 Task: Find connections with filter location Zuénoula with filter topic #mentorshipwith filter profile language French with filter current company Parle Products Pvt. Ltd with filter school Xavier Institute Of Management and Entrepreneurship with filter industry Animal Feed Manufacturing with filter service category Wealth Management with filter keywords title IT Manager
Action: Mouse moved to (655, 112)
Screenshot: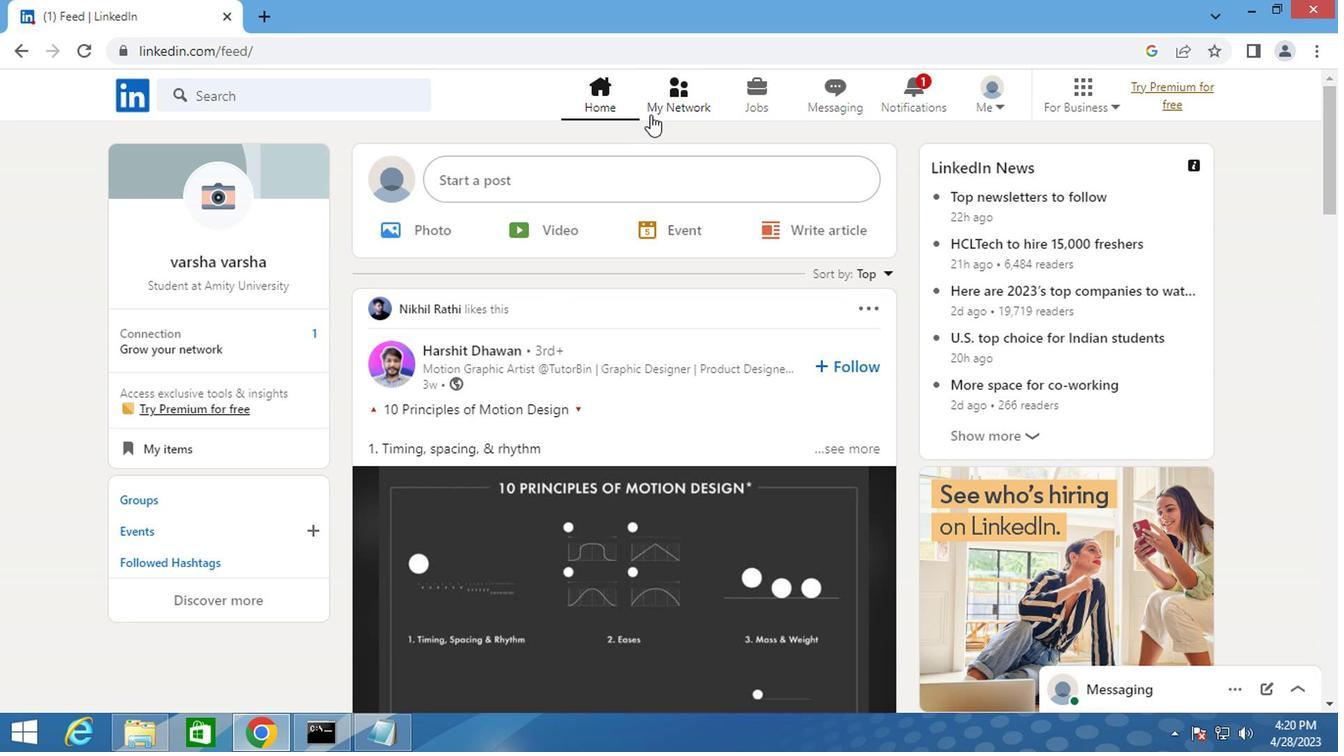 
Action: Mouse pressed left at (655, 112)
Screenshot: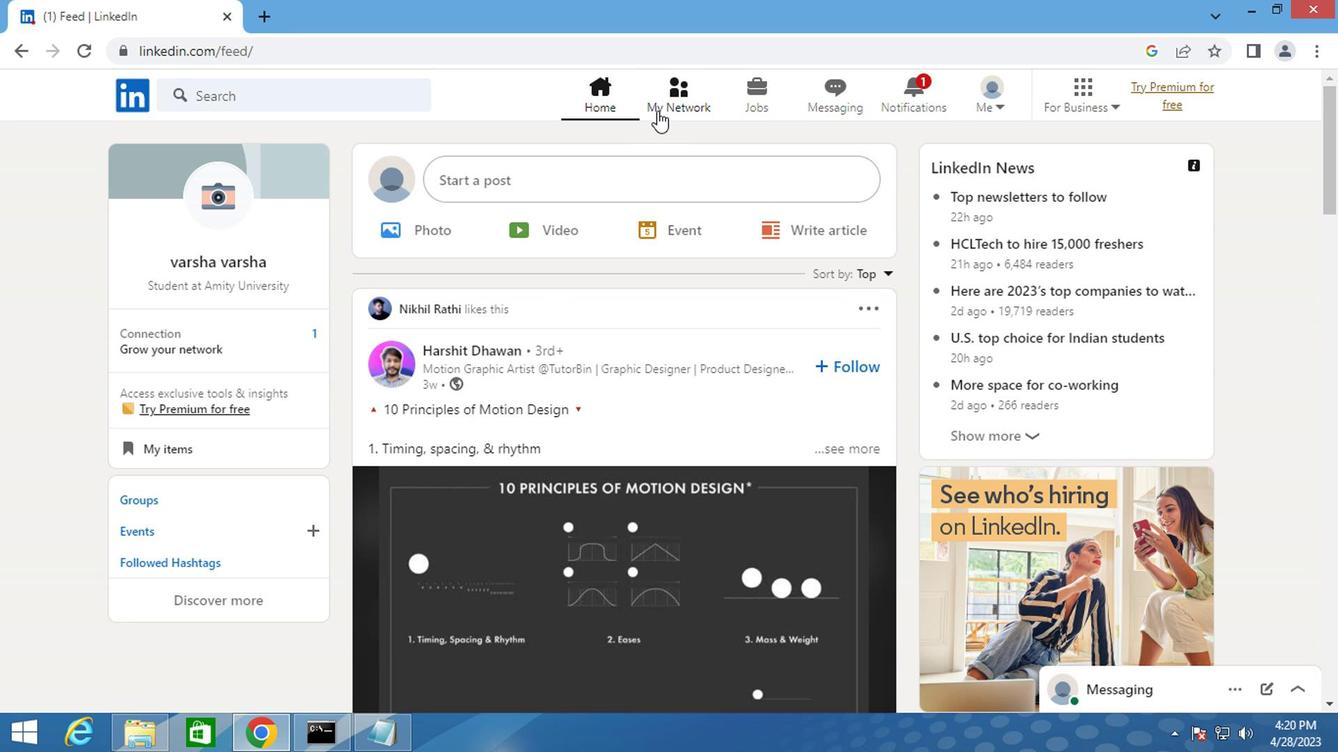 
Action: Mouse moved to (240, 199)
Screenshot: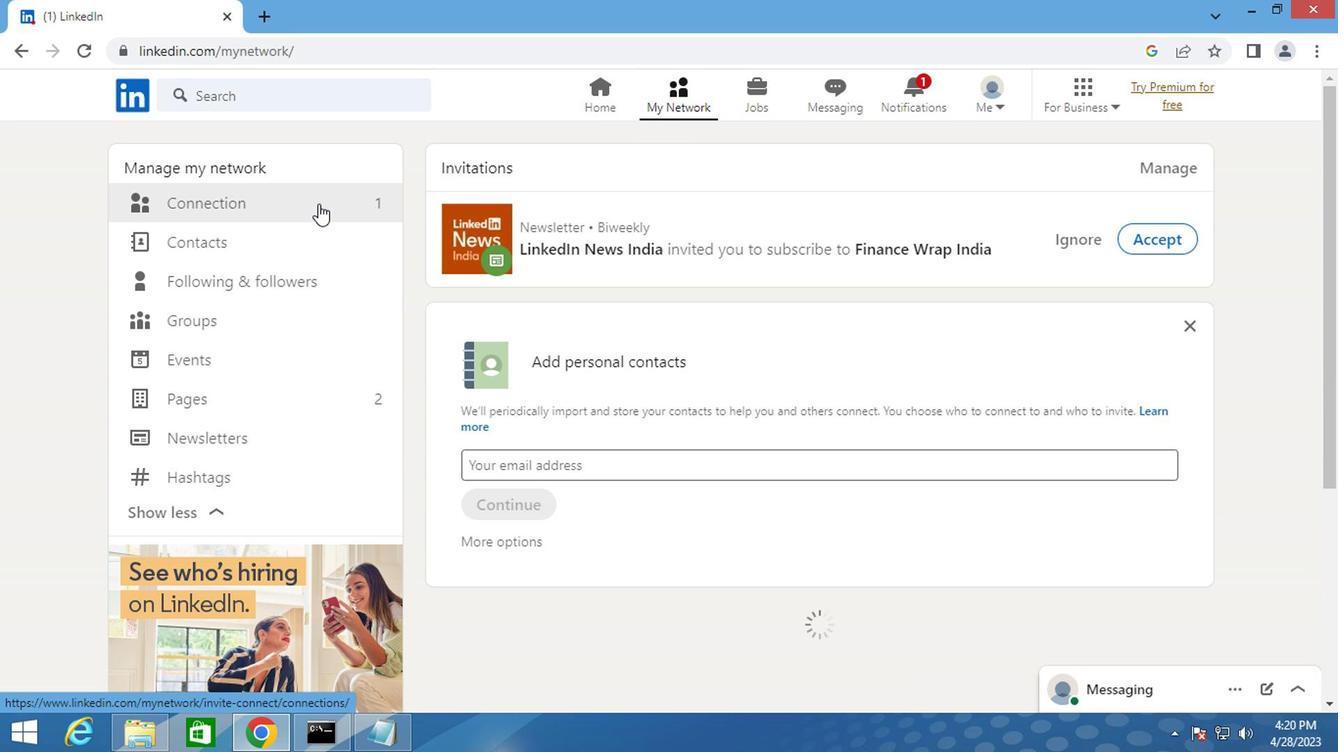 
Action: Mouse pressed left at (240, 199)
Screenshot: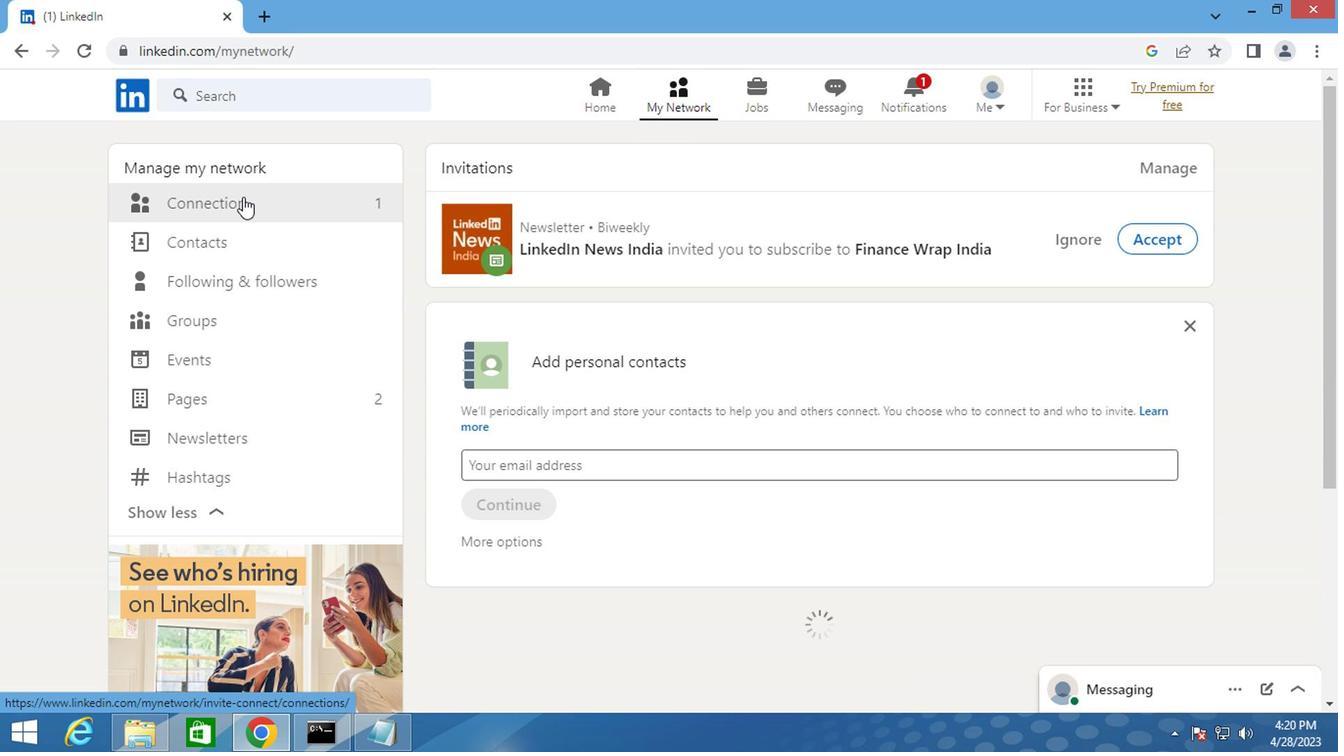 
Action: Mouse moved to (844, 208)
Screenshot: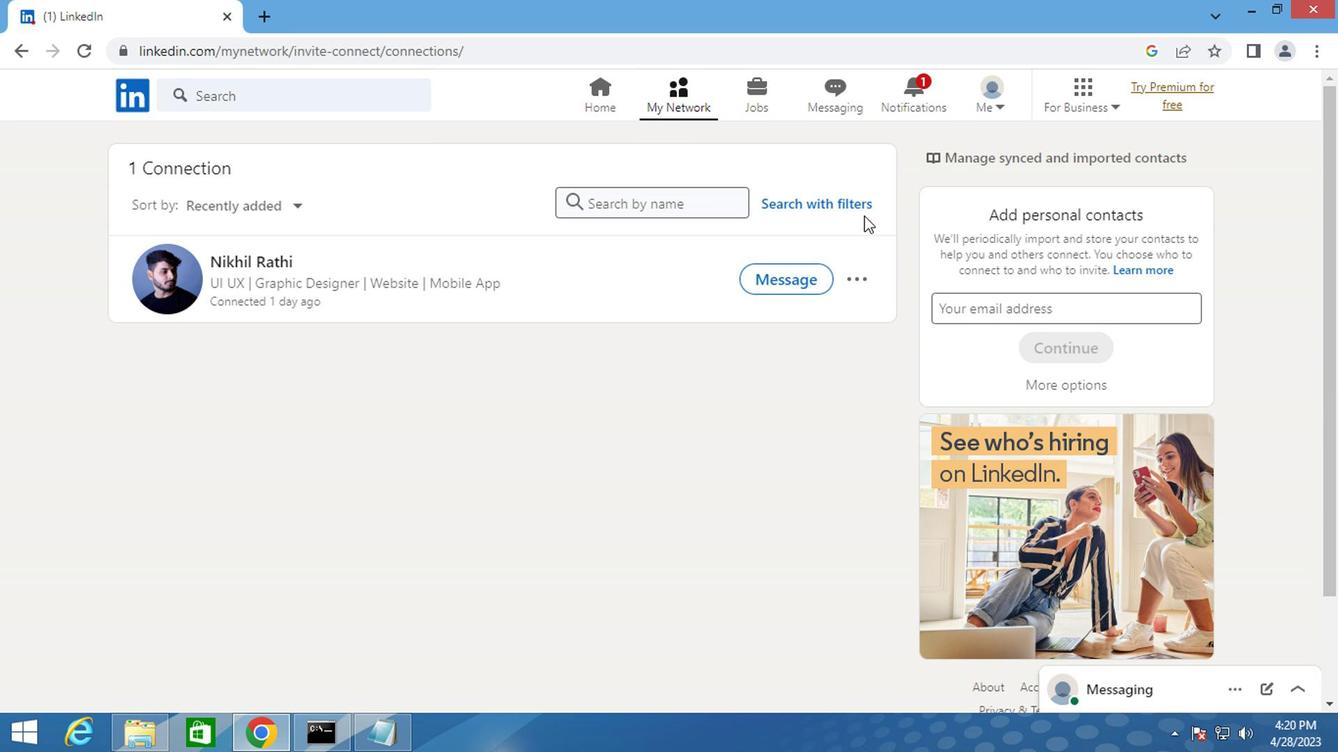 
Action: Mouse pressed left at (844, 208)
Screenshot: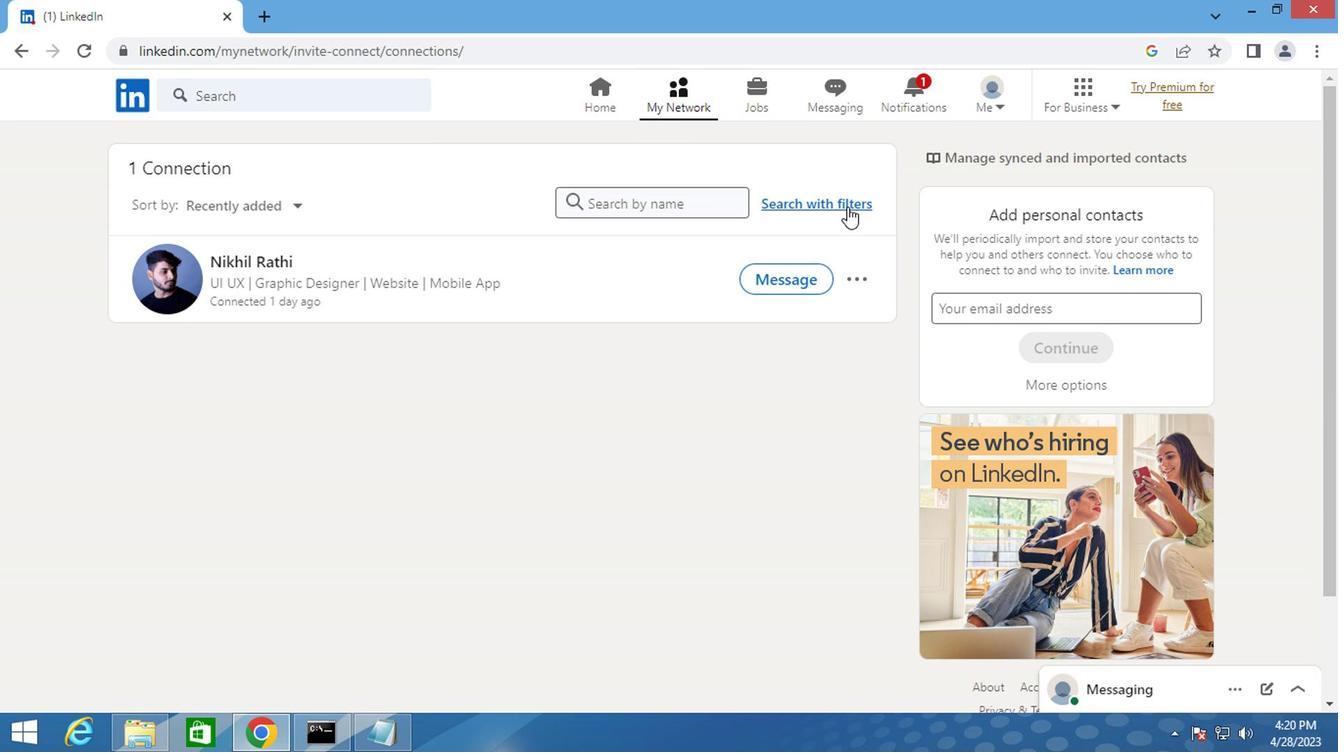 
Action: Mouse moved to (715, 157)
Screenshot: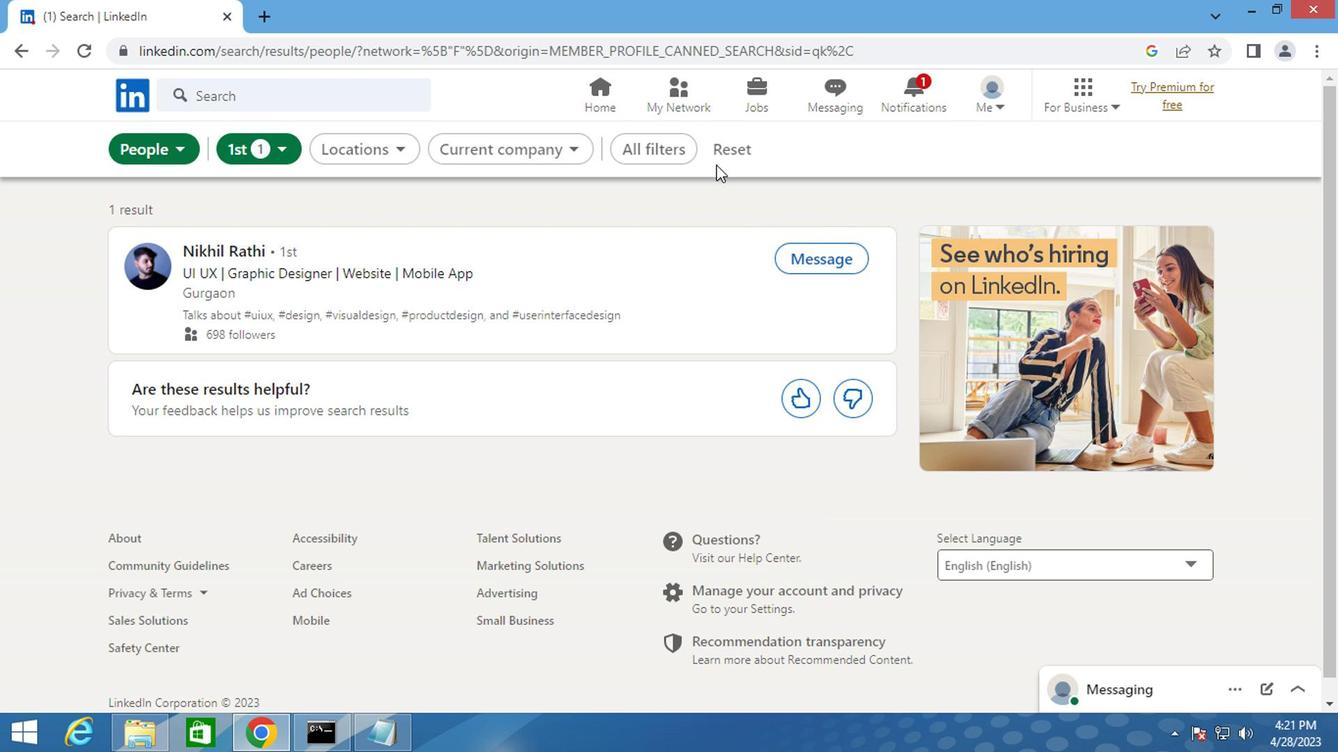 
Action: Mouse pressed left at (715, 157)
Screenshot: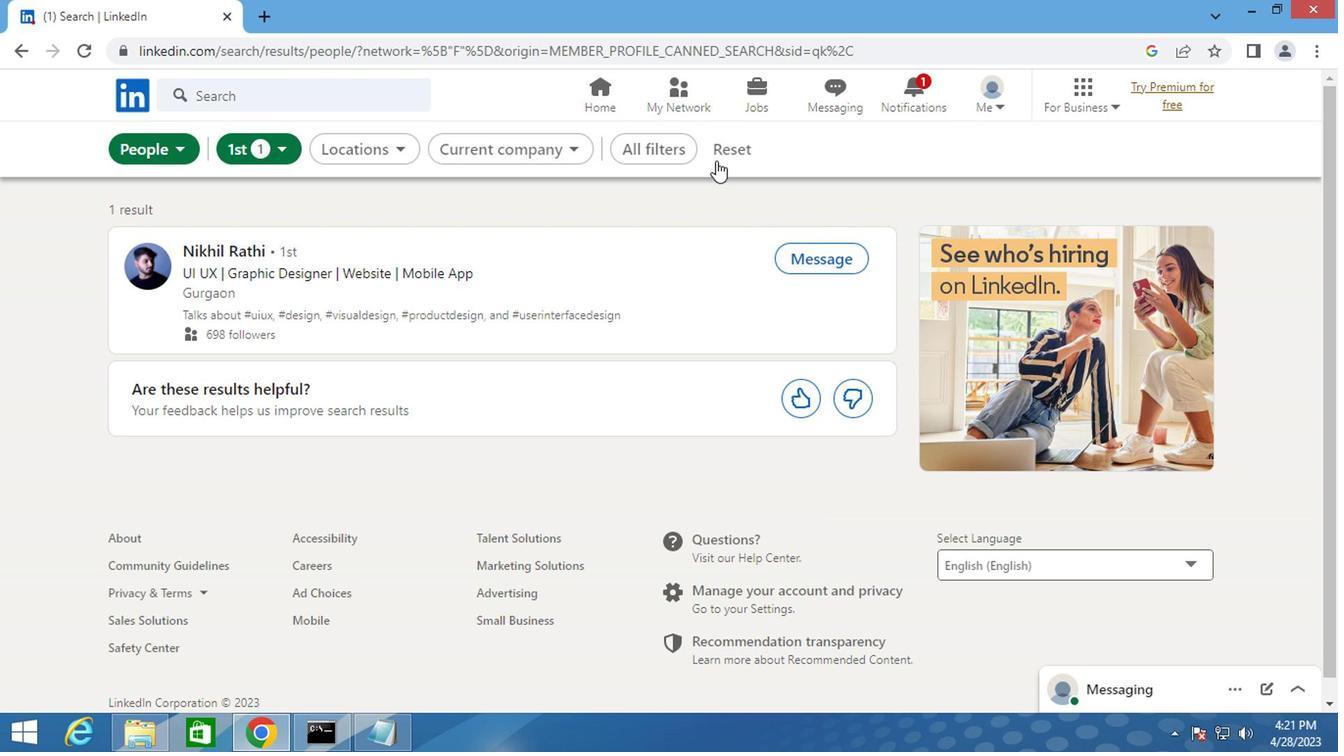 
Action: Mouse moved to (701, 159)
Screenshot: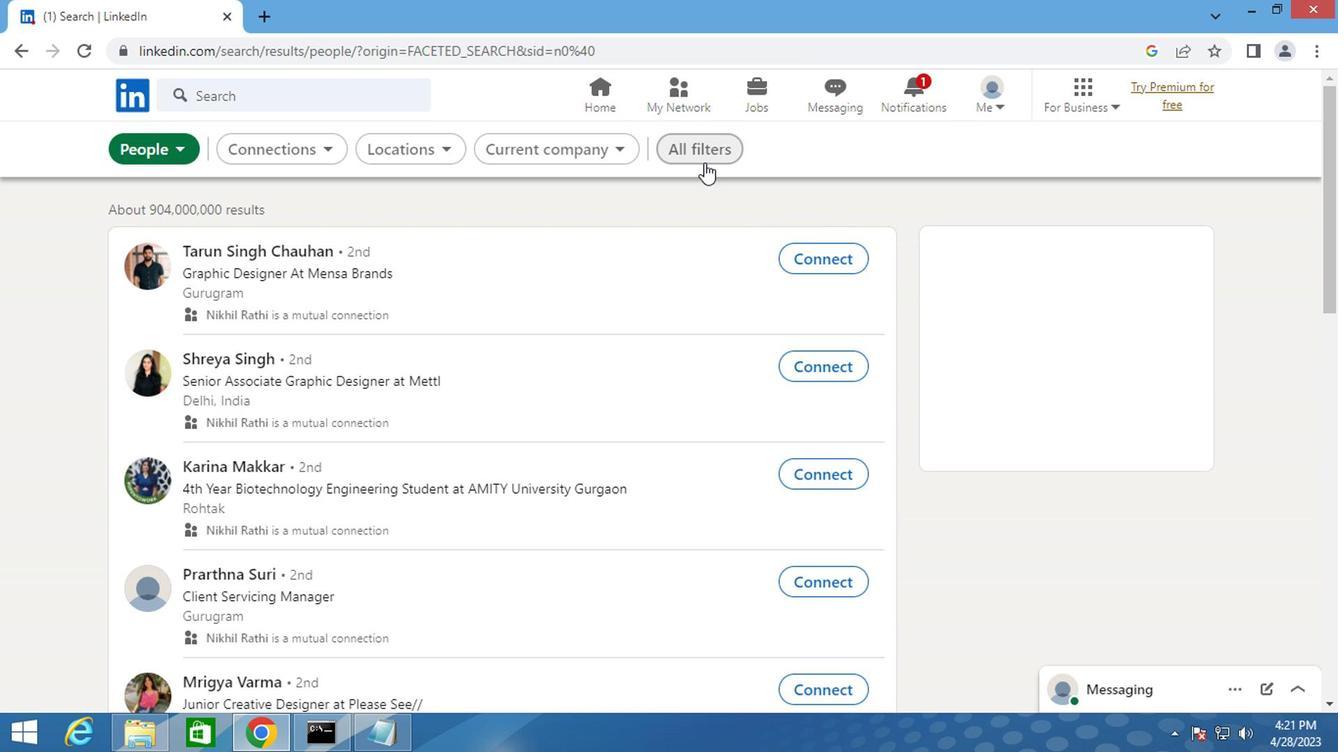 
Action: Mouse pressed left at (701, 159)
Screenshot: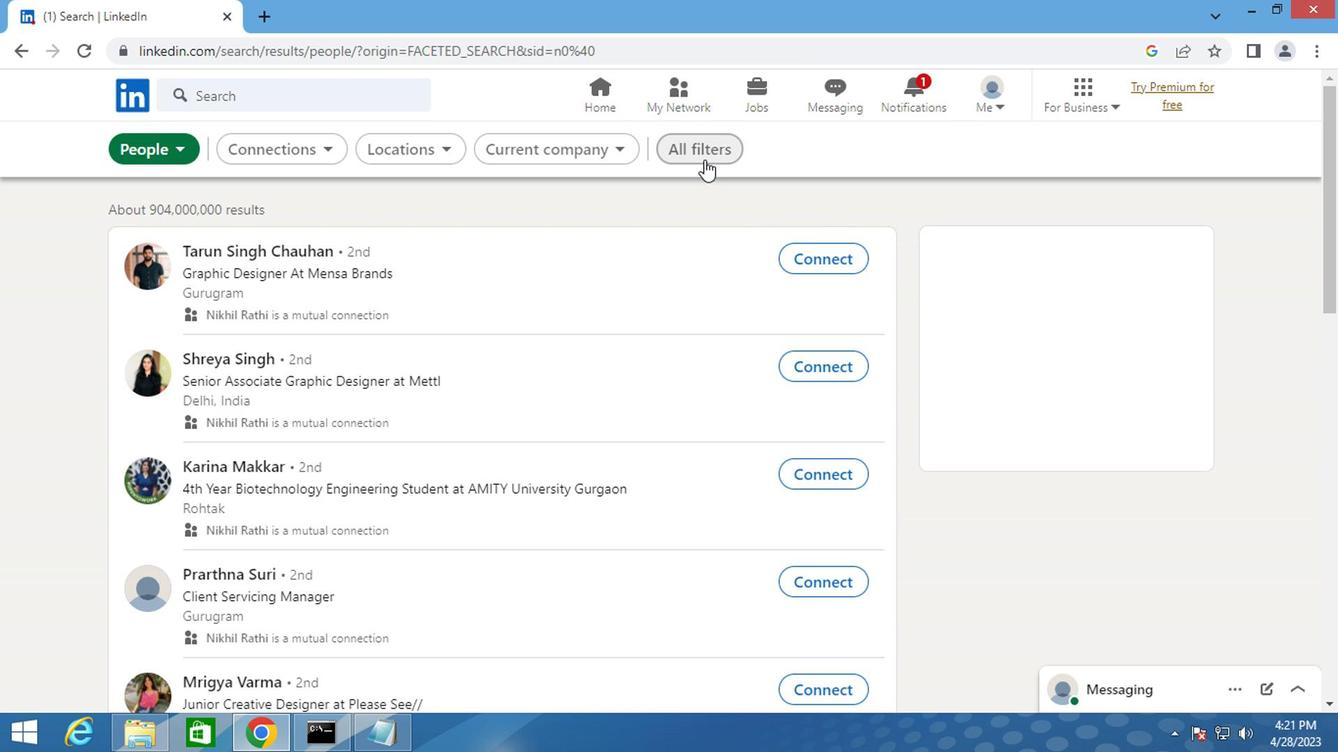 
Action: Mouse moved to (905, 310)
Screenshot: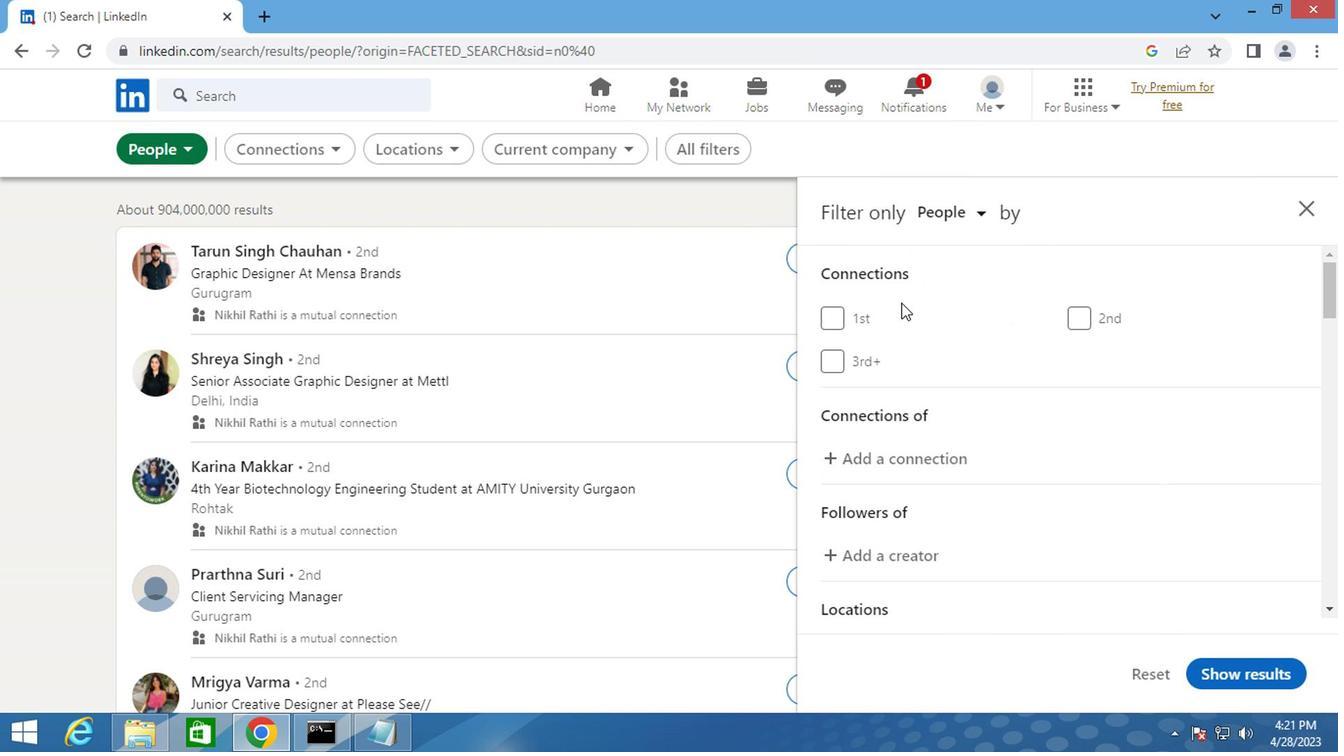 
Action: Mouse scrolled (905, 309) with delta (0, -1)
Screenshot: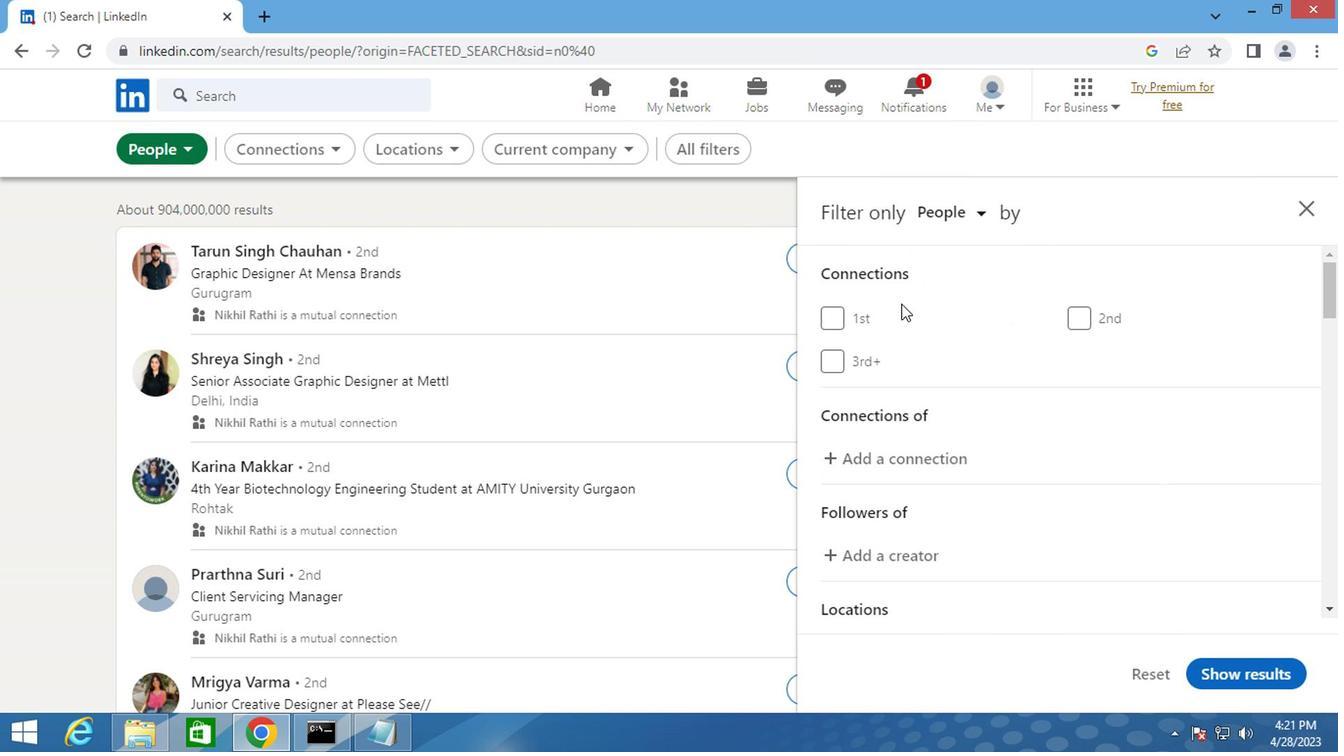 
Action: Mouse moved to (908, 315)
Screenshot: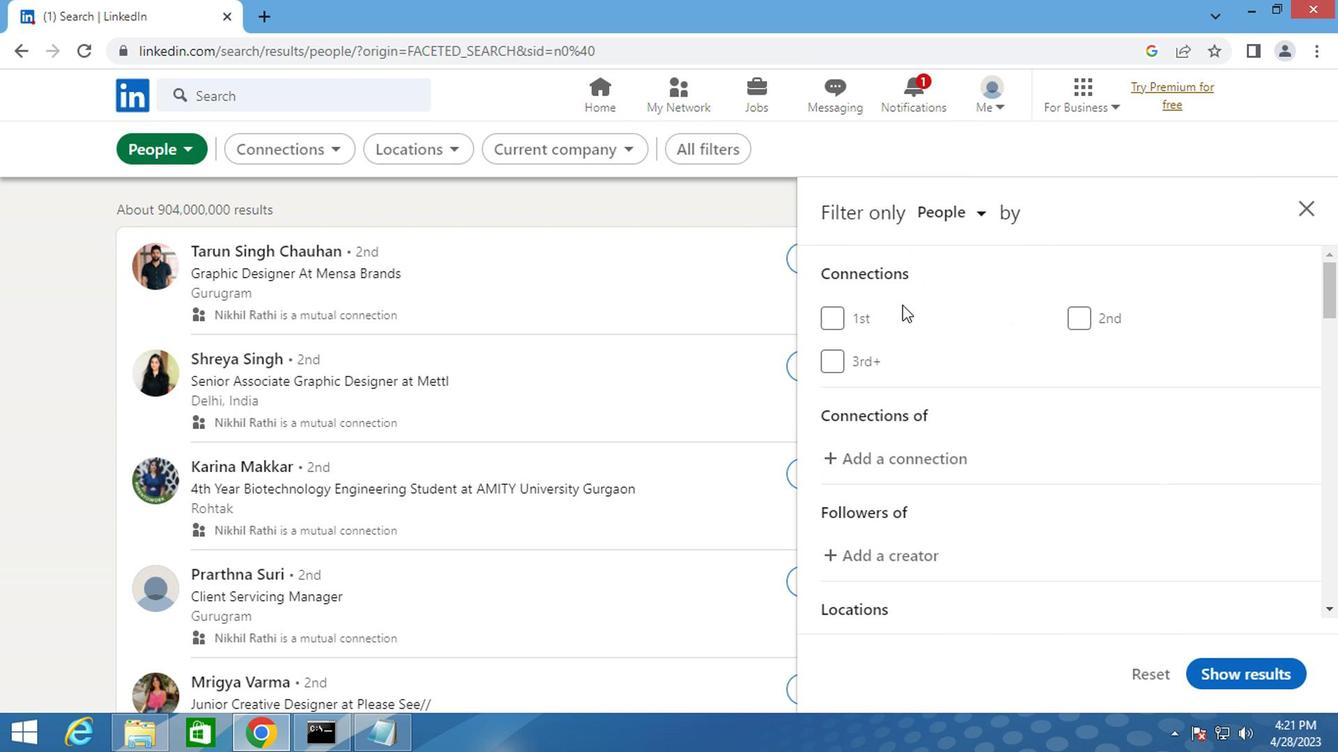 
Action: Mouse scrolled (908, 314) with delta (0, -1)
Screenshot: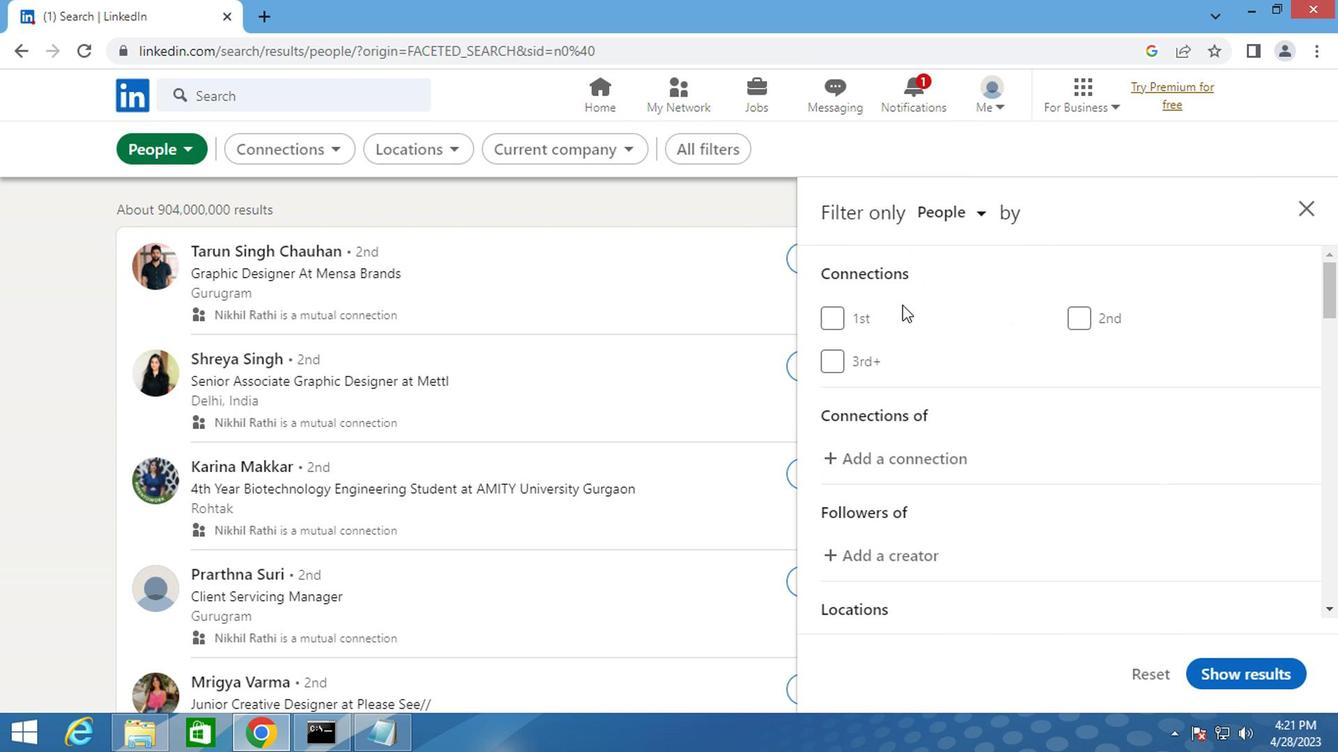 
Action: Mouse moved to (908, 315)
Screenshot: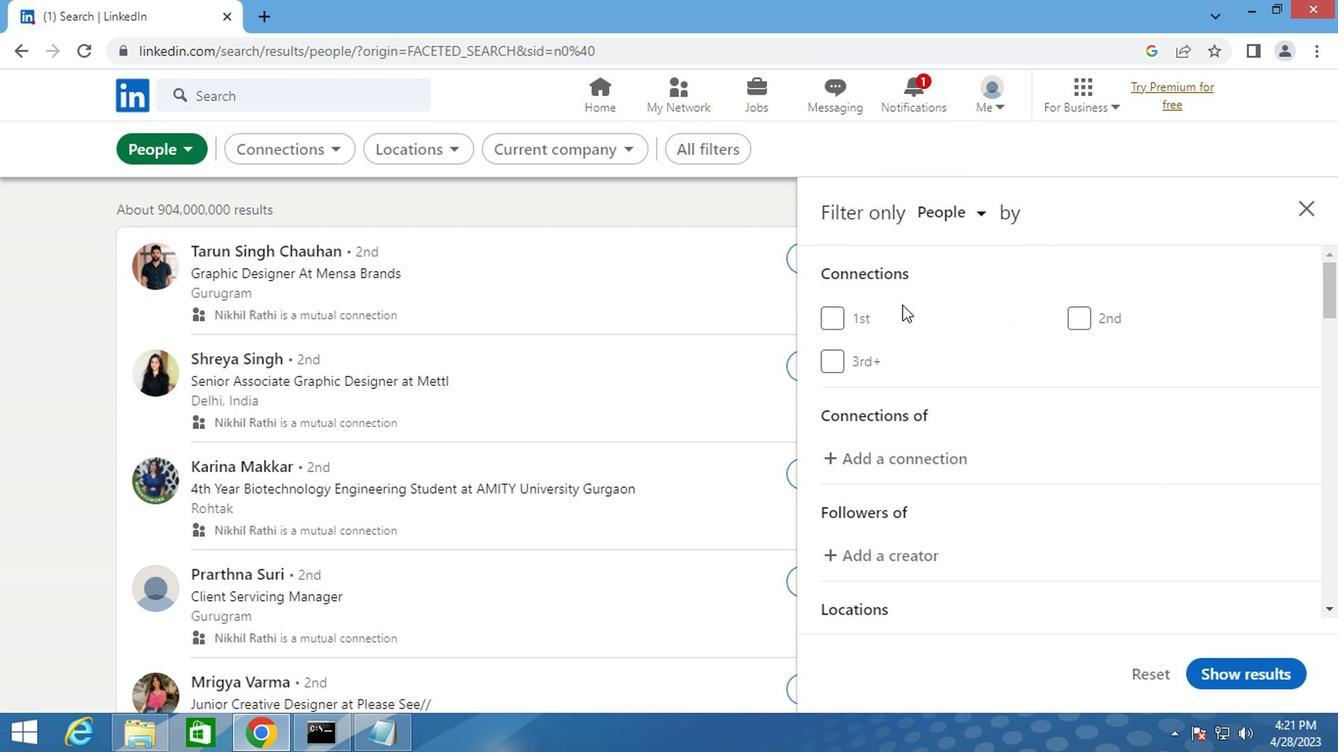 
Action: Mouse scrolled (908, 314) with delta (0, -1)
Screenshot: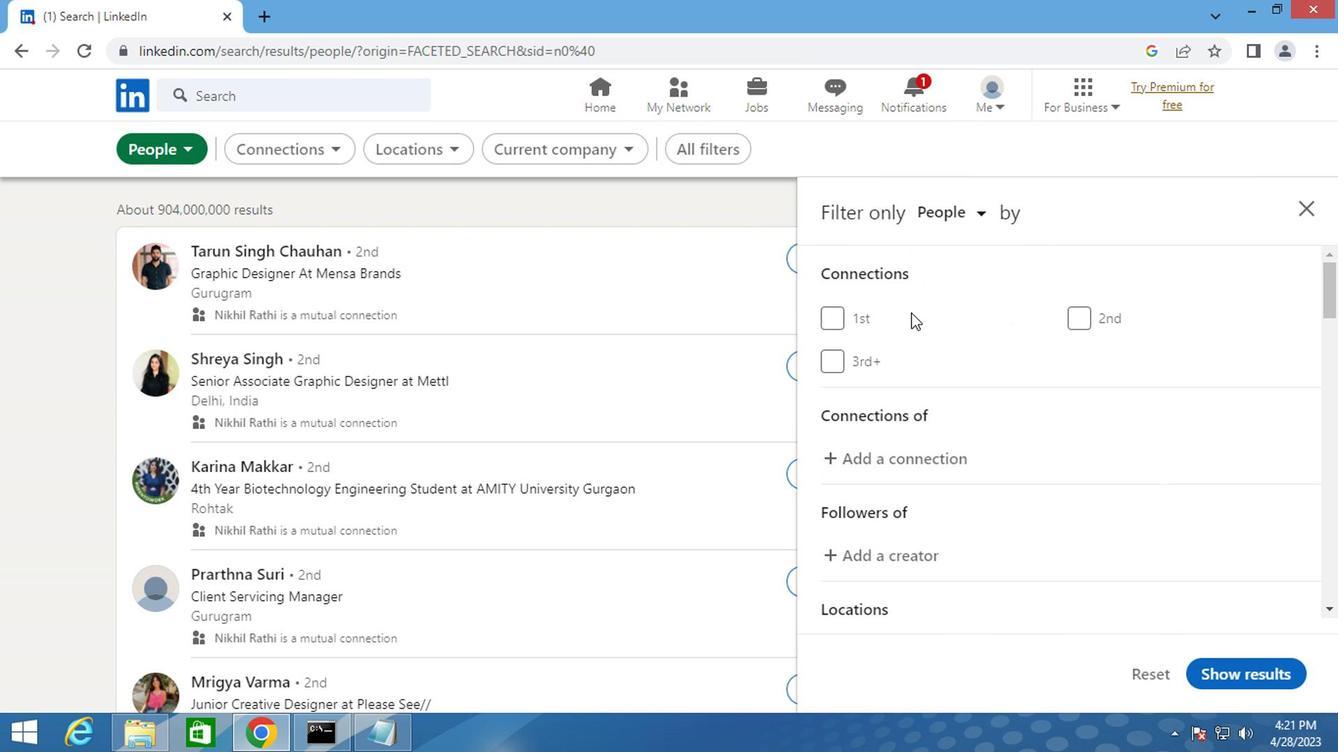 
Action: Mouse moved to (1113, 448)
Screenshot: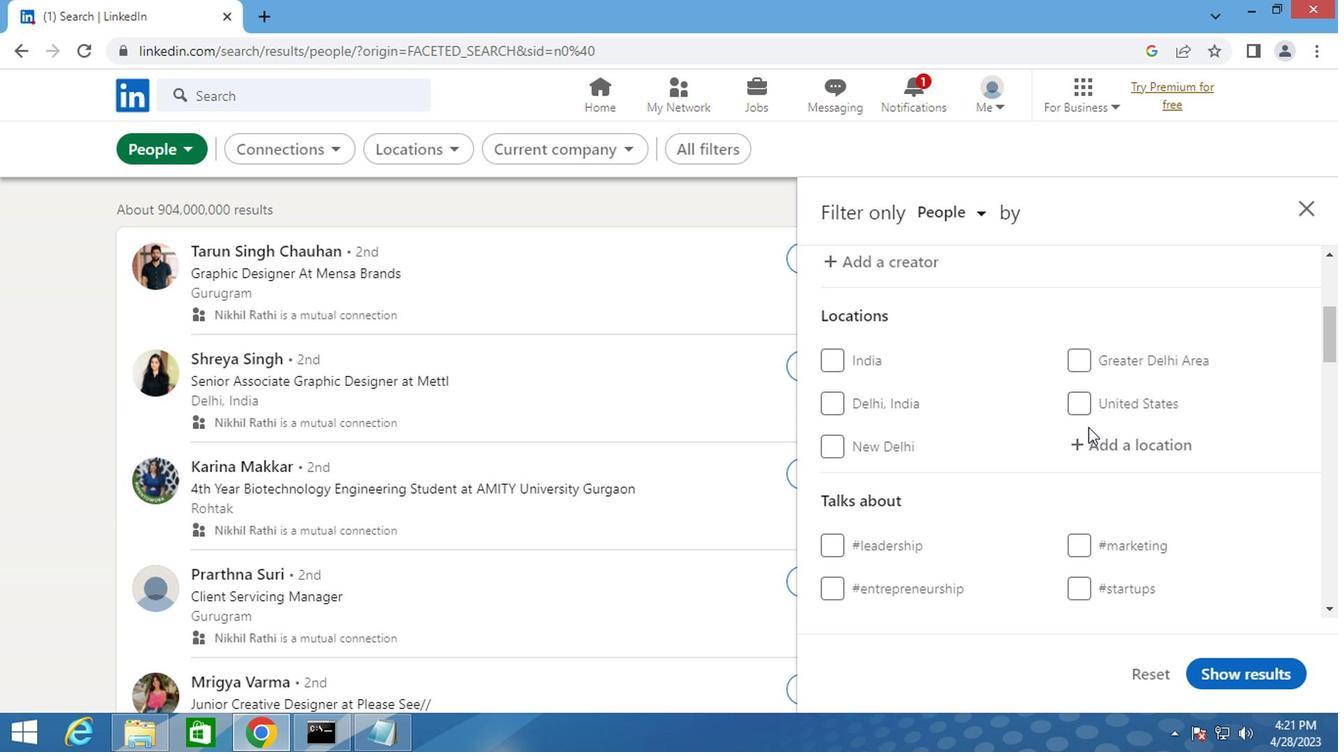 
Action: Mouse pressed left at (1113, 448)
Screenshot: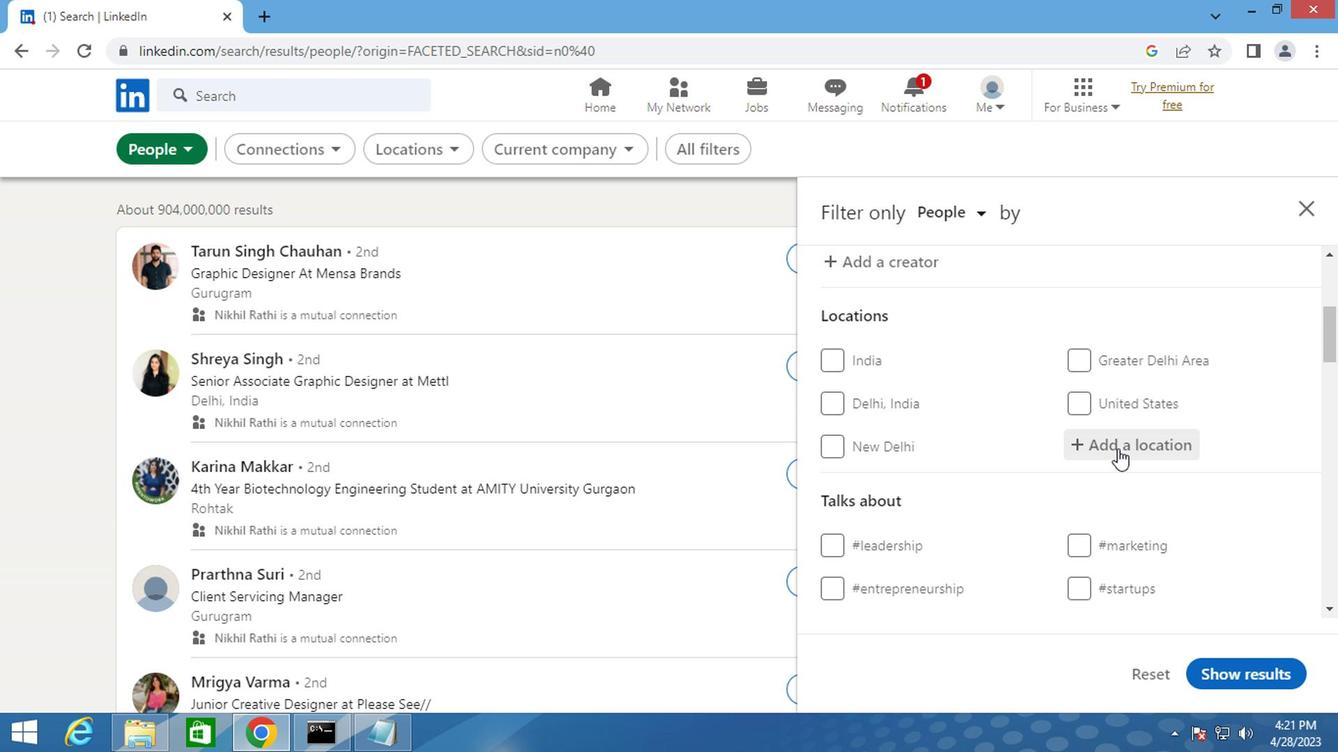 
Action: Key pressed <Key.shift>ZUENOULA
Screenshot: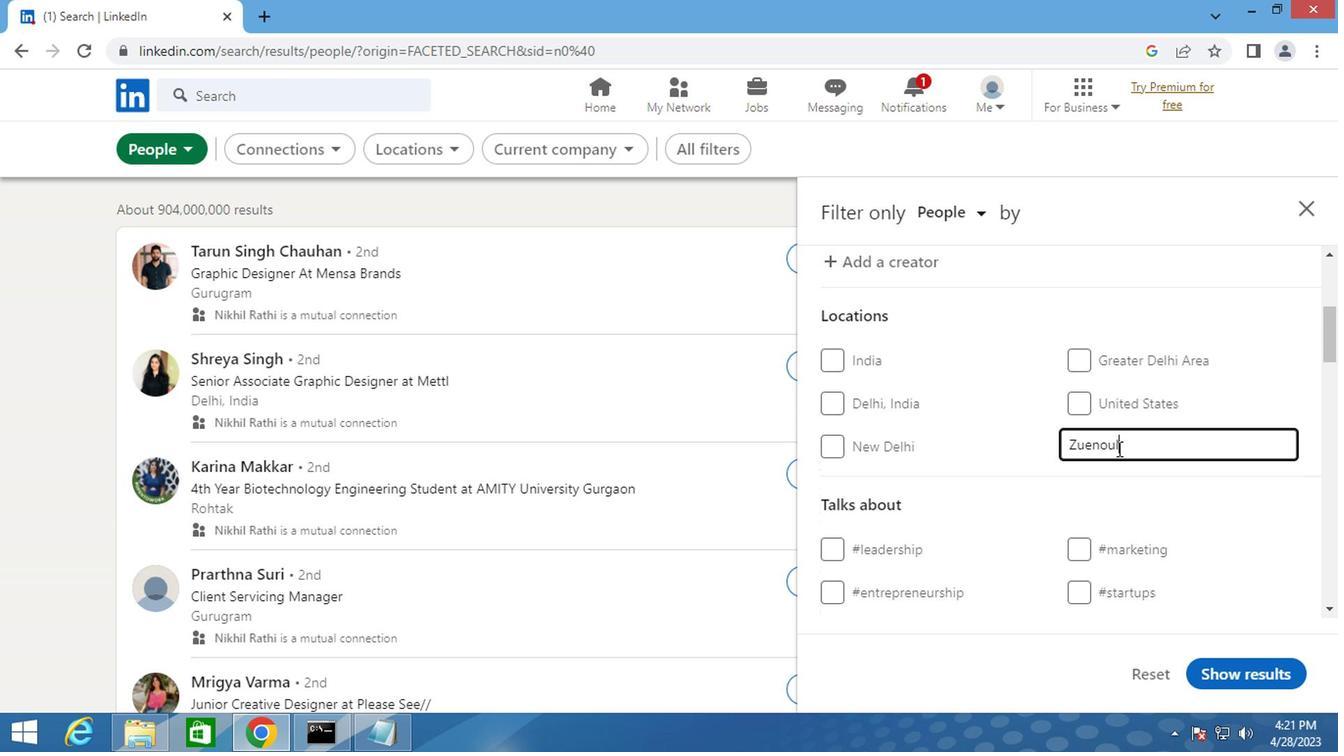 
Action: Mouse moved to (1057, 447)
Screenshot: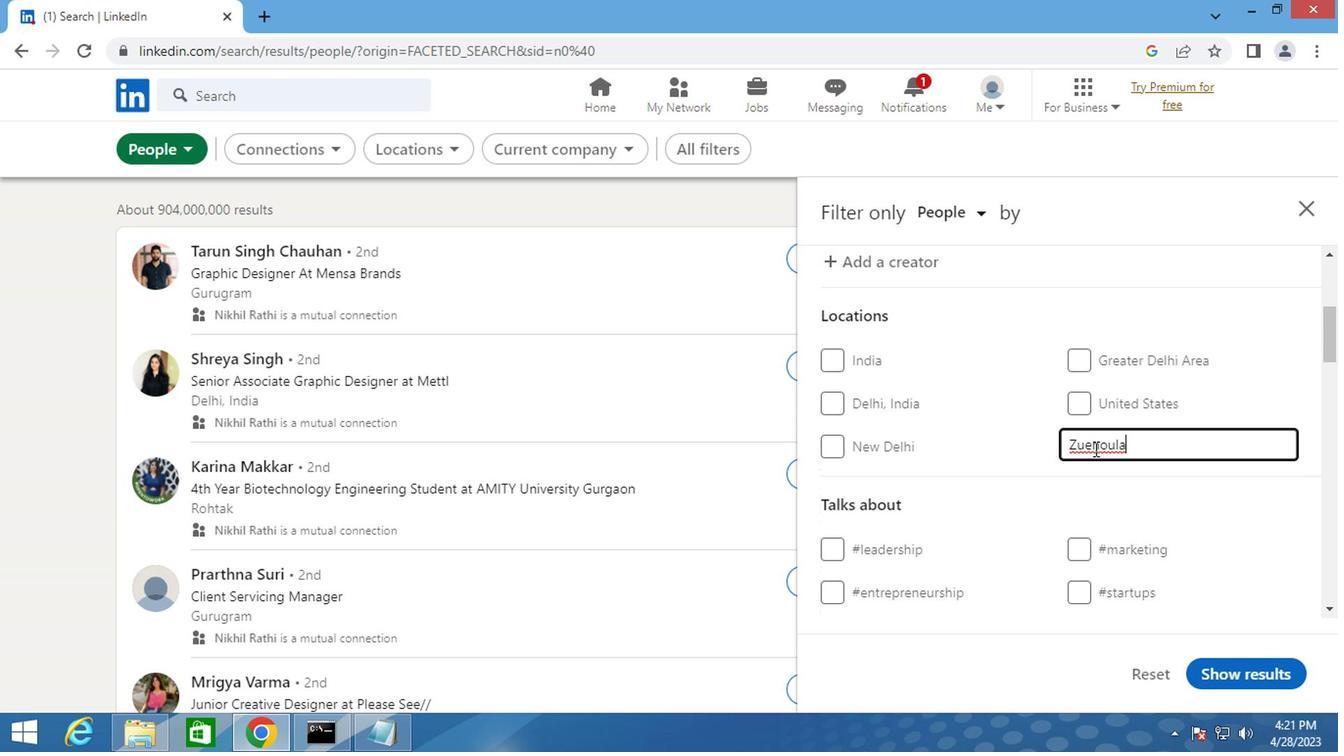 
Action: Mouse scrolled (1057, 446) with delta (0, -1)
Screenshot: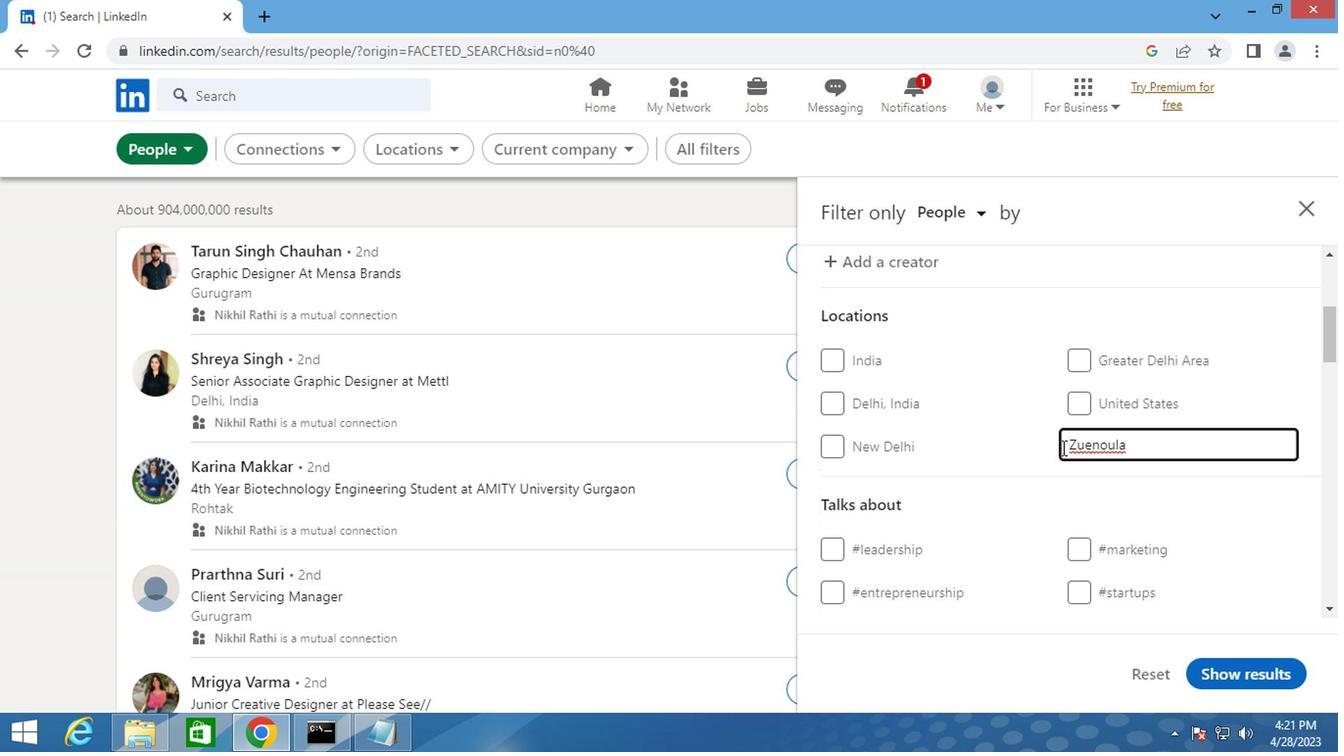 
Action: Mouse scrolled (1057, 446) with delta (0, -1)
Screenshot: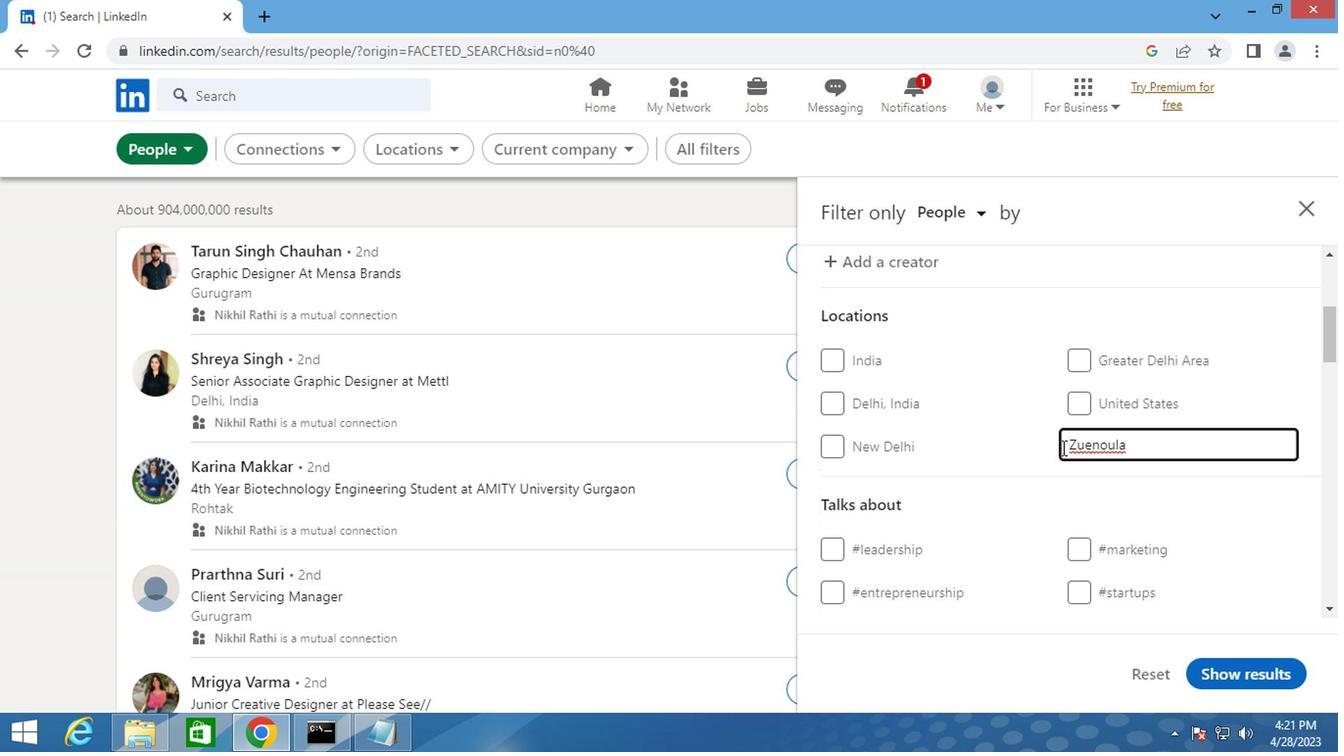 
Action: Mouse moved to (1180, 437)
Screenshot: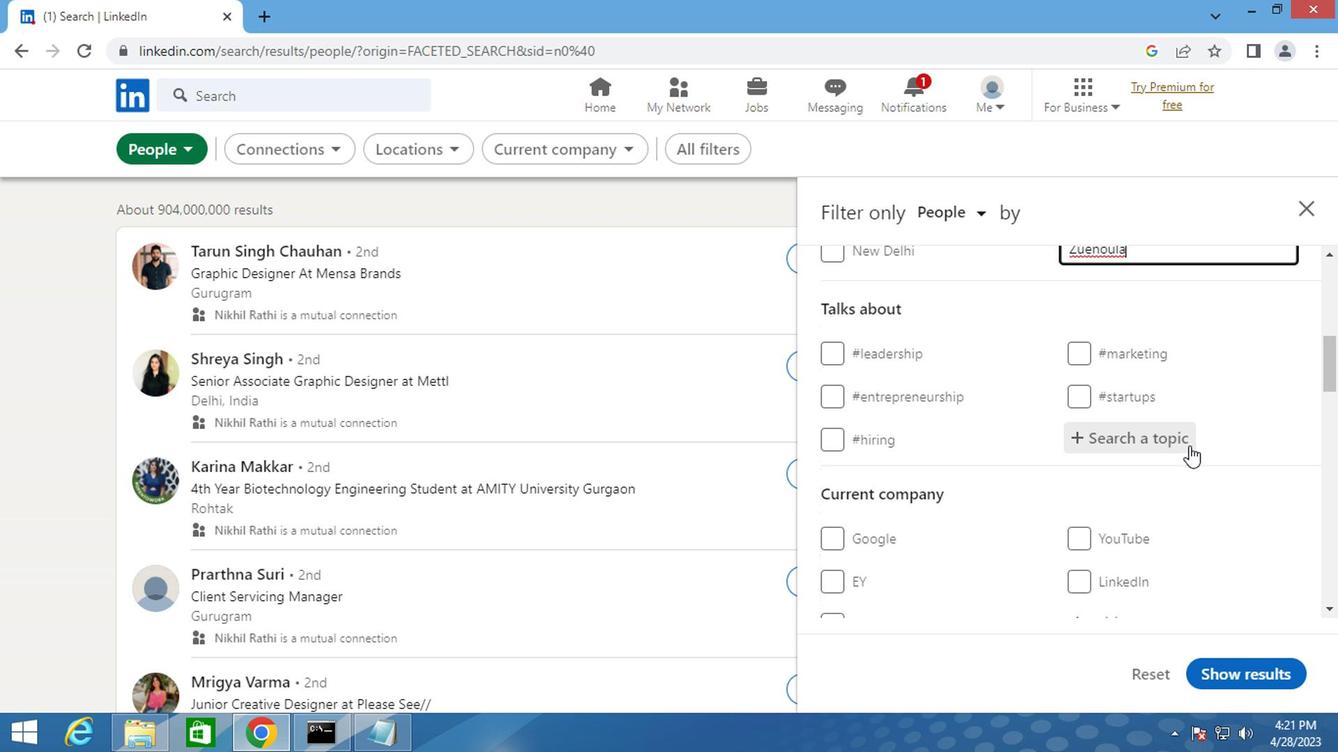 
Action: Mouse pressed left at (1180, 437)
Screenshot: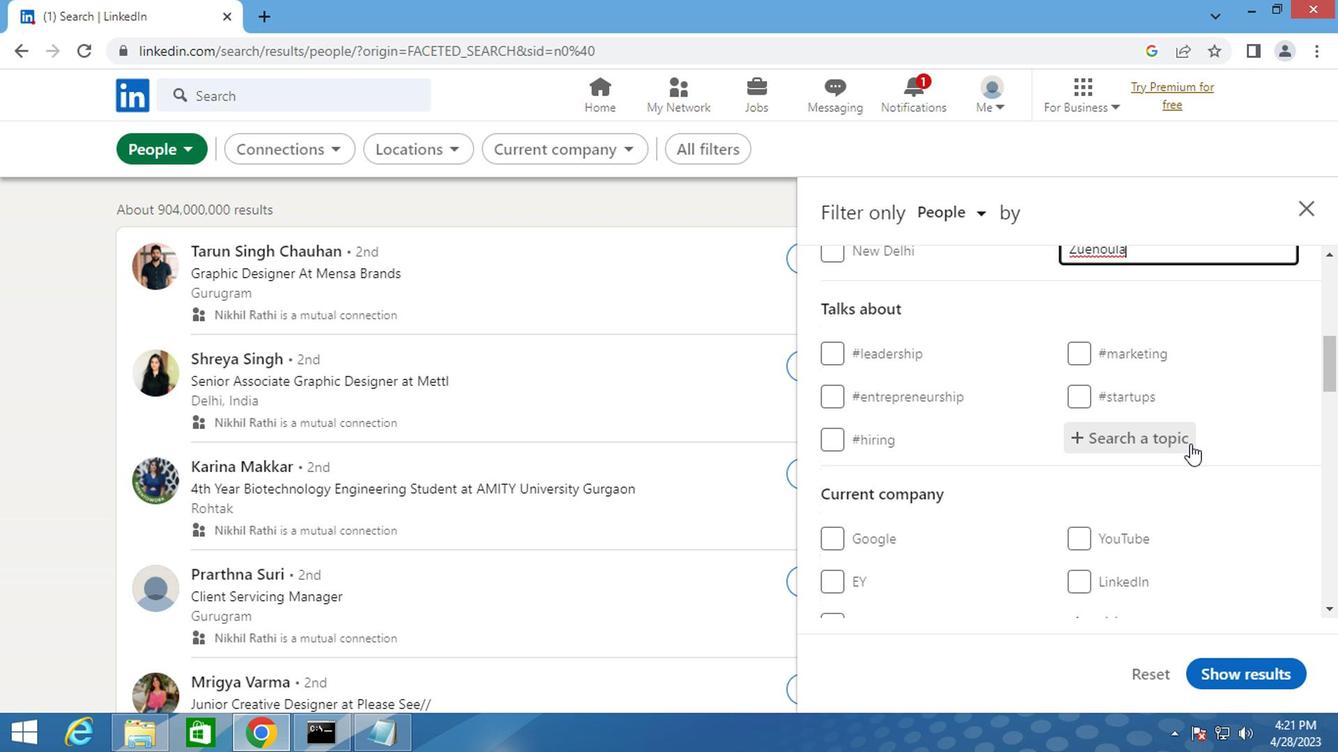 
Action: Key pressed <Key.shift>#MENTORSHIP
Screenshot: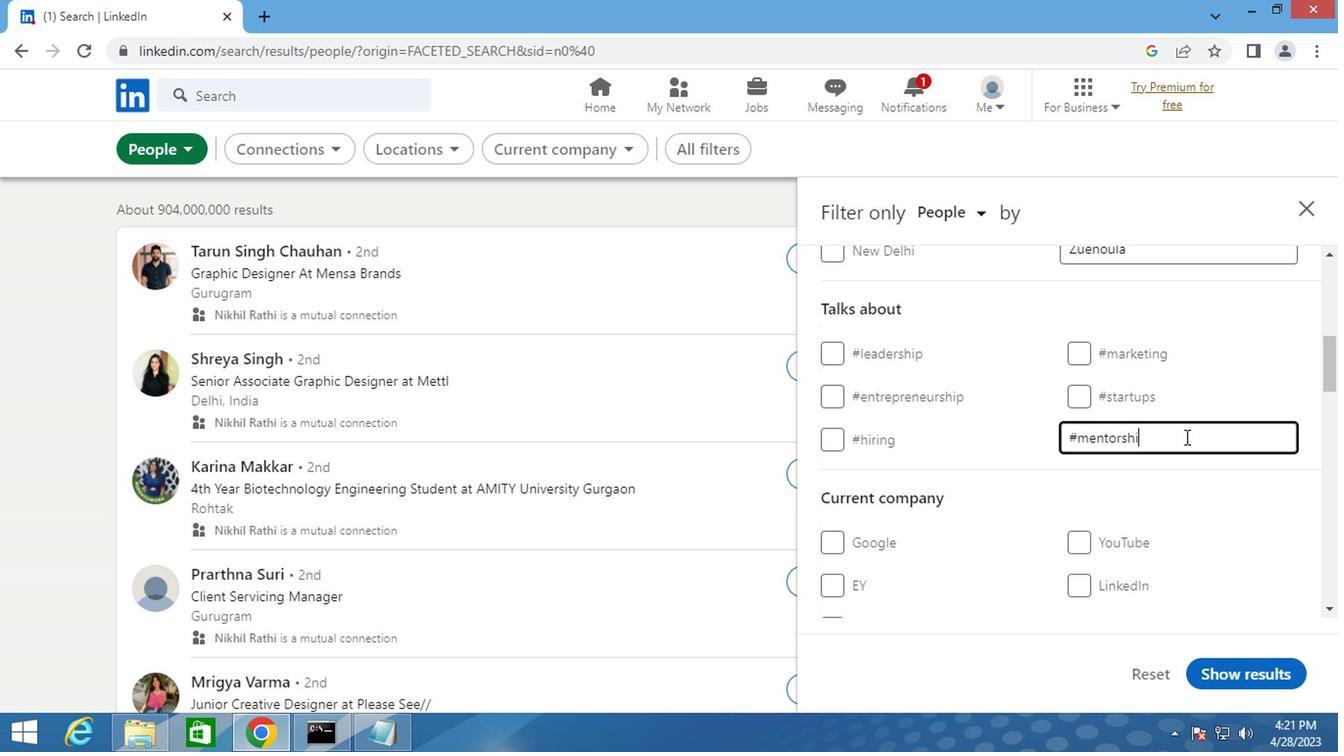 
Action: Mouse moved to (1099, 467)
Screenshot: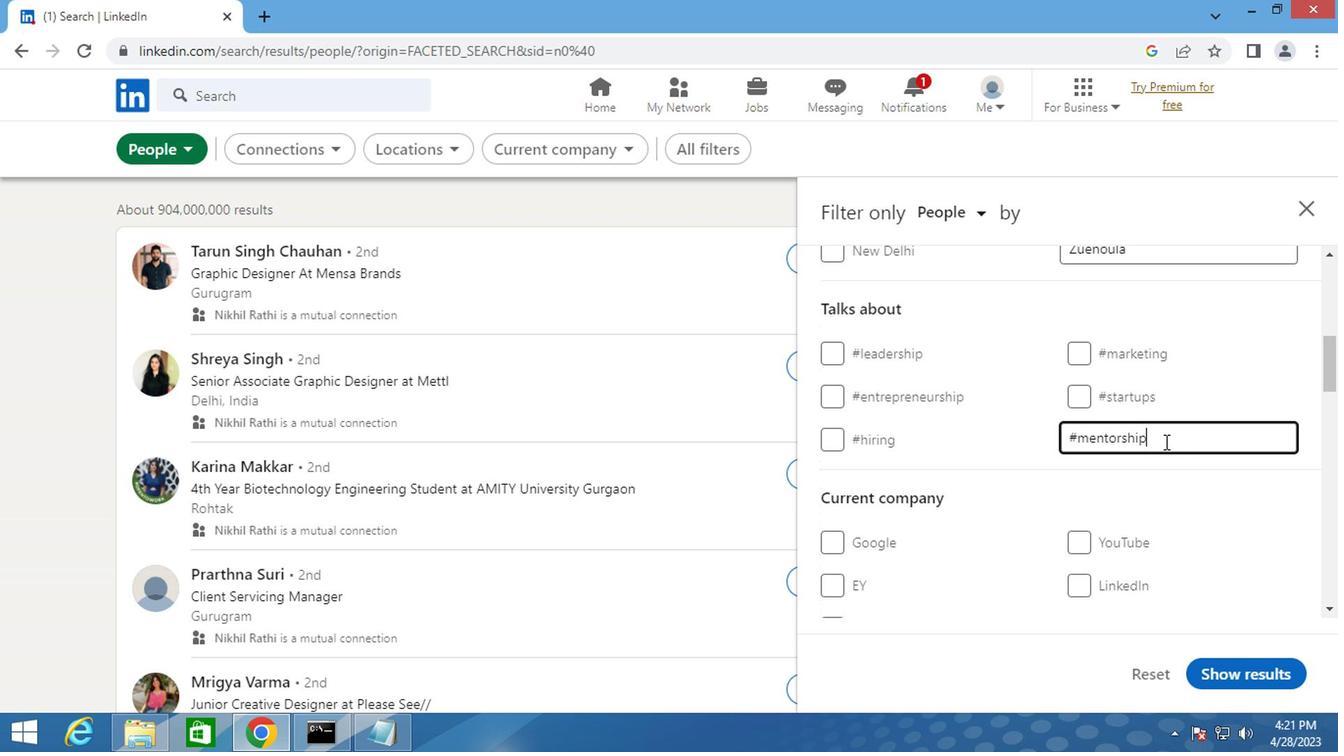 
Action: Mouse scrolled (1099, 465) with delta (0, -1)
Screenshot: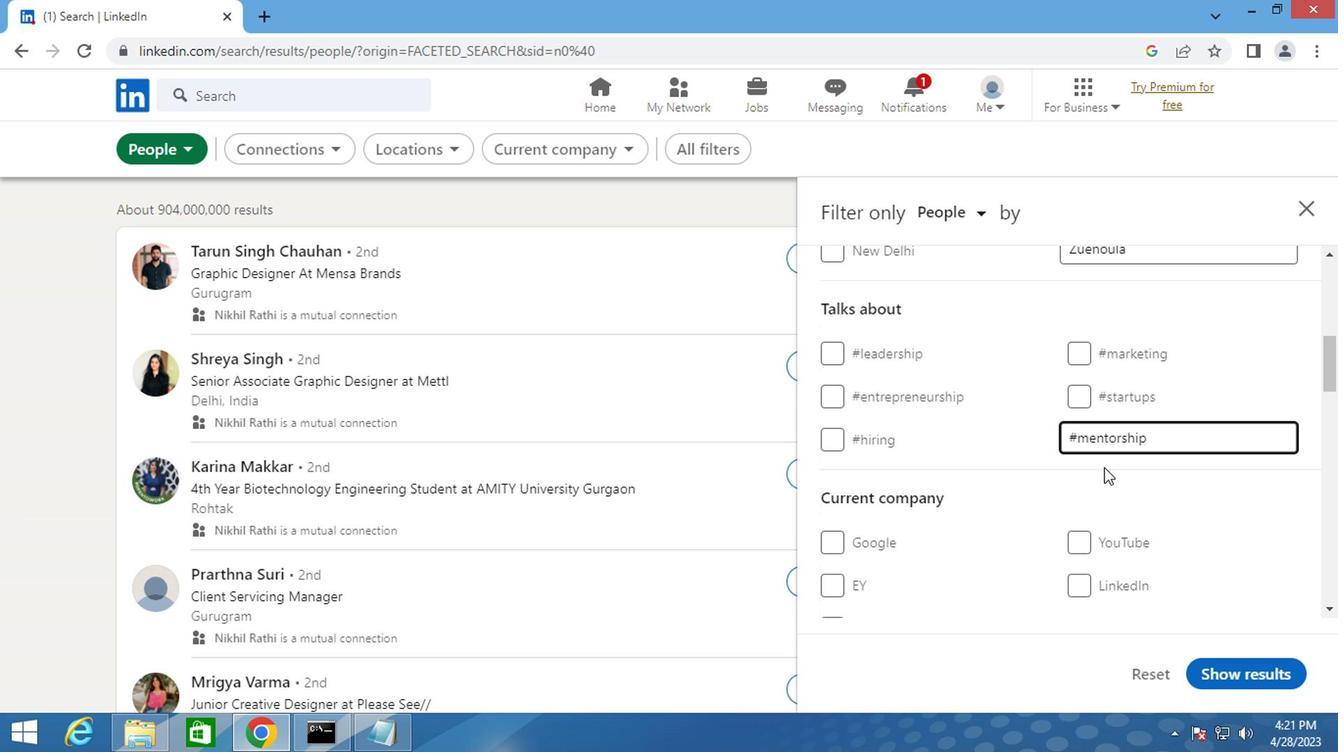 
Action: Mouse scrolled (1099, 465) with delta (0, -1)
Screenshot: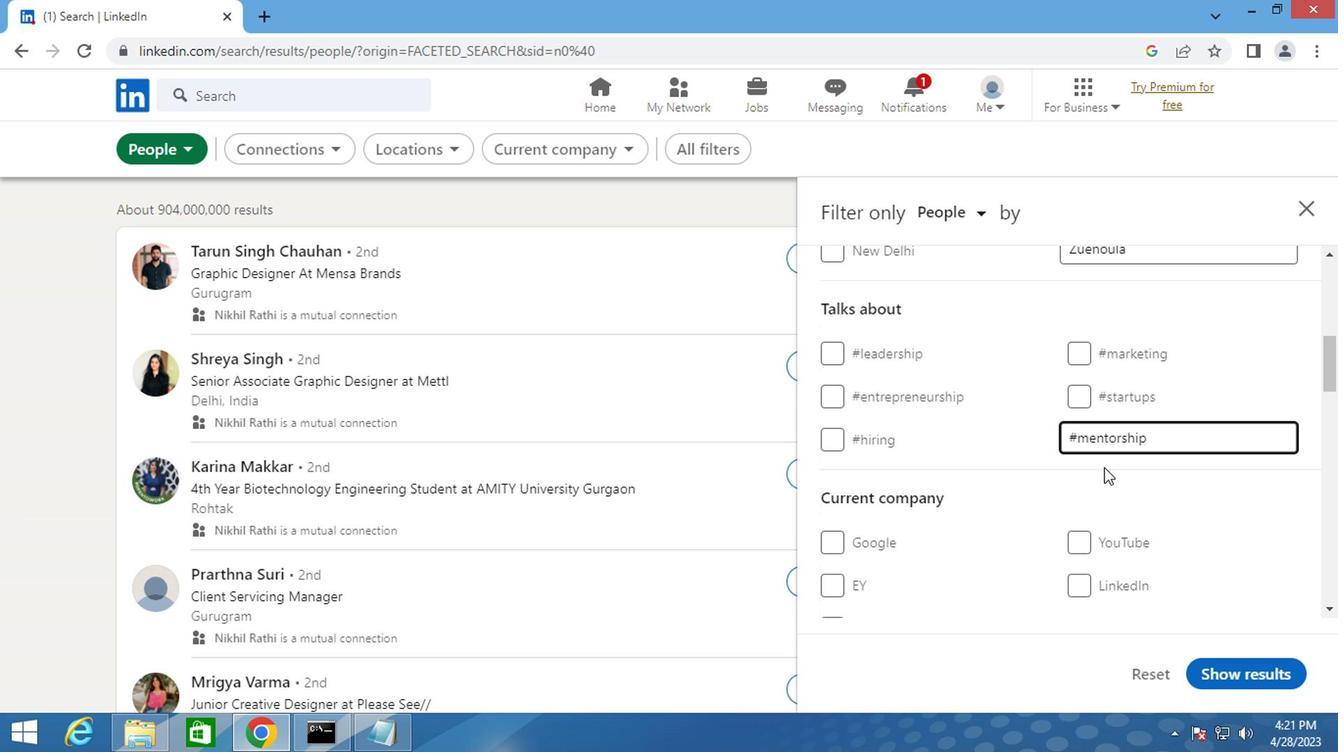 
Action: Mouse scrolled (1099, 465) with delta (0, -1)
Screenshot: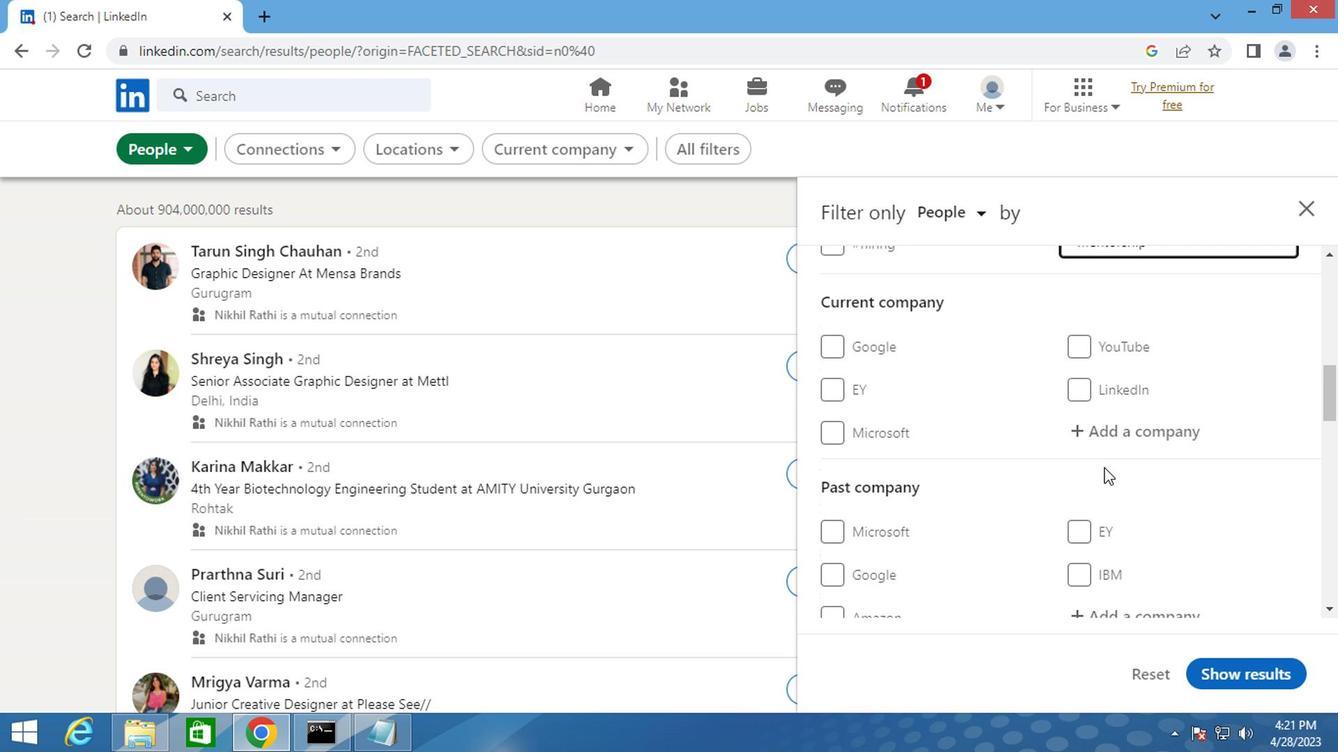 
Action: Mouse scrolled (1099, 465) with delta (0, -1)
Screenshot: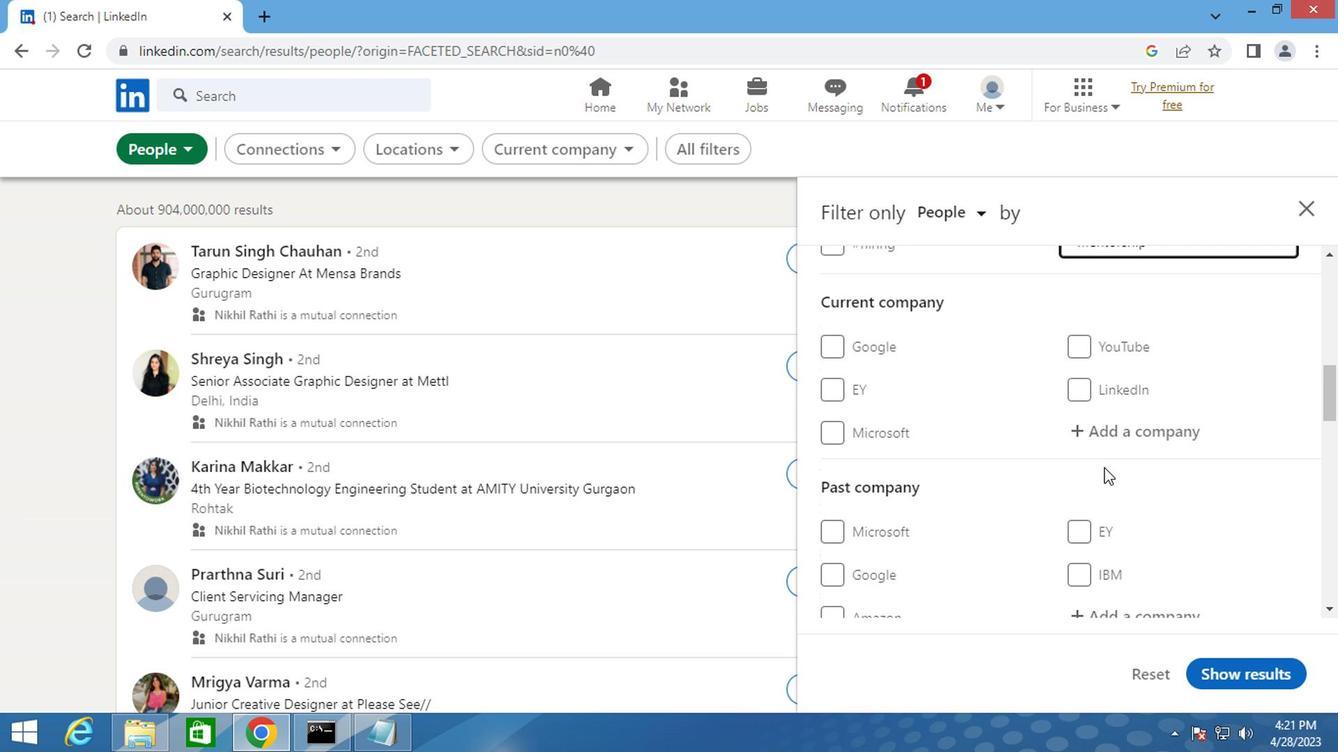 
Action: Mouse scrolled (1099, 465) with delta (0, -1)
Screenshot: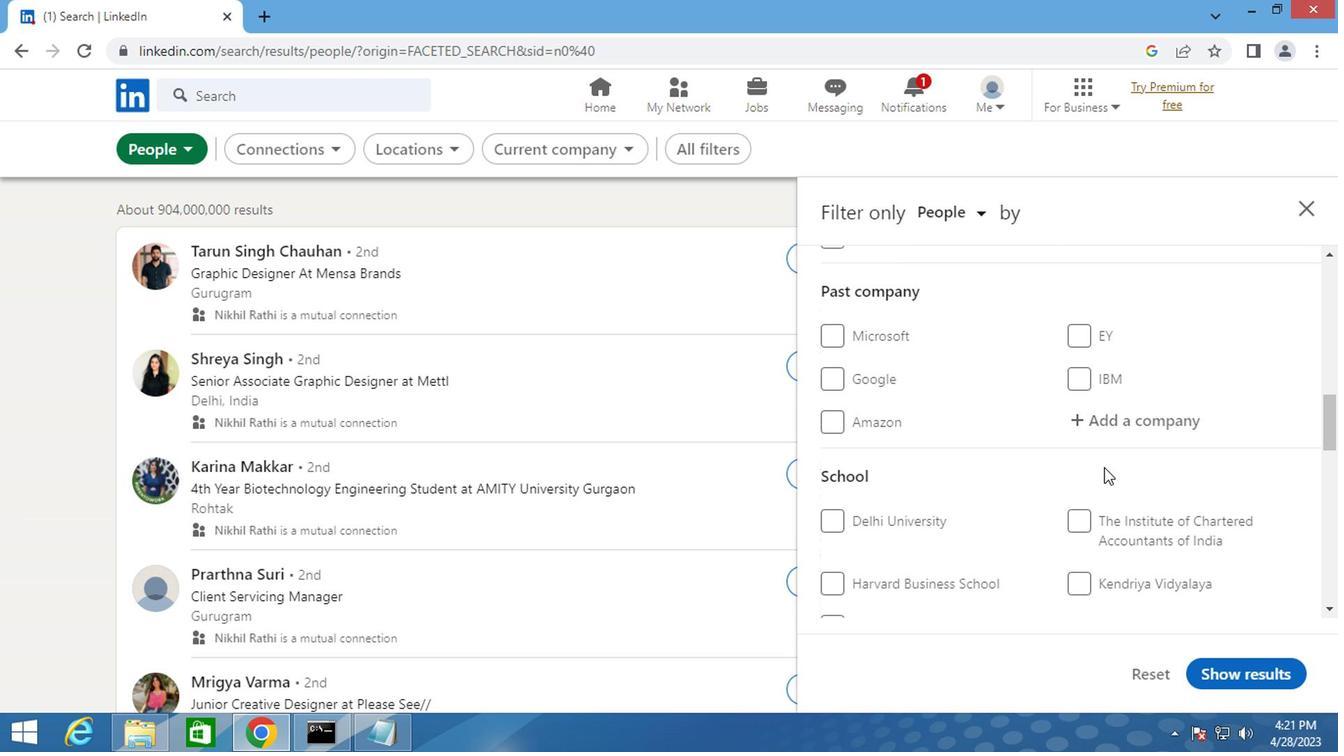 
Action: Mouse scrolled (1099, 465) with delta (0, -1)
Screenshot: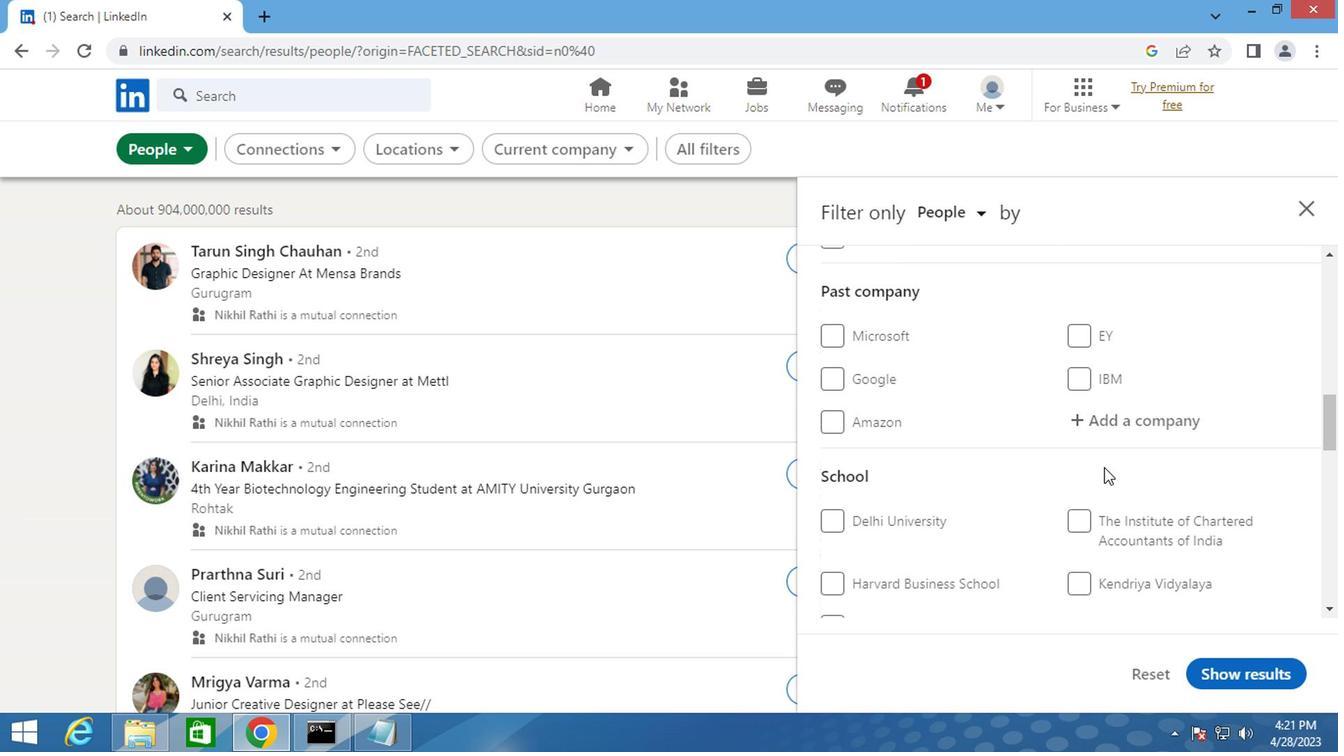 
Action: Mouse scrolled (1099, 465) with delta (0, -1)
Screenshot: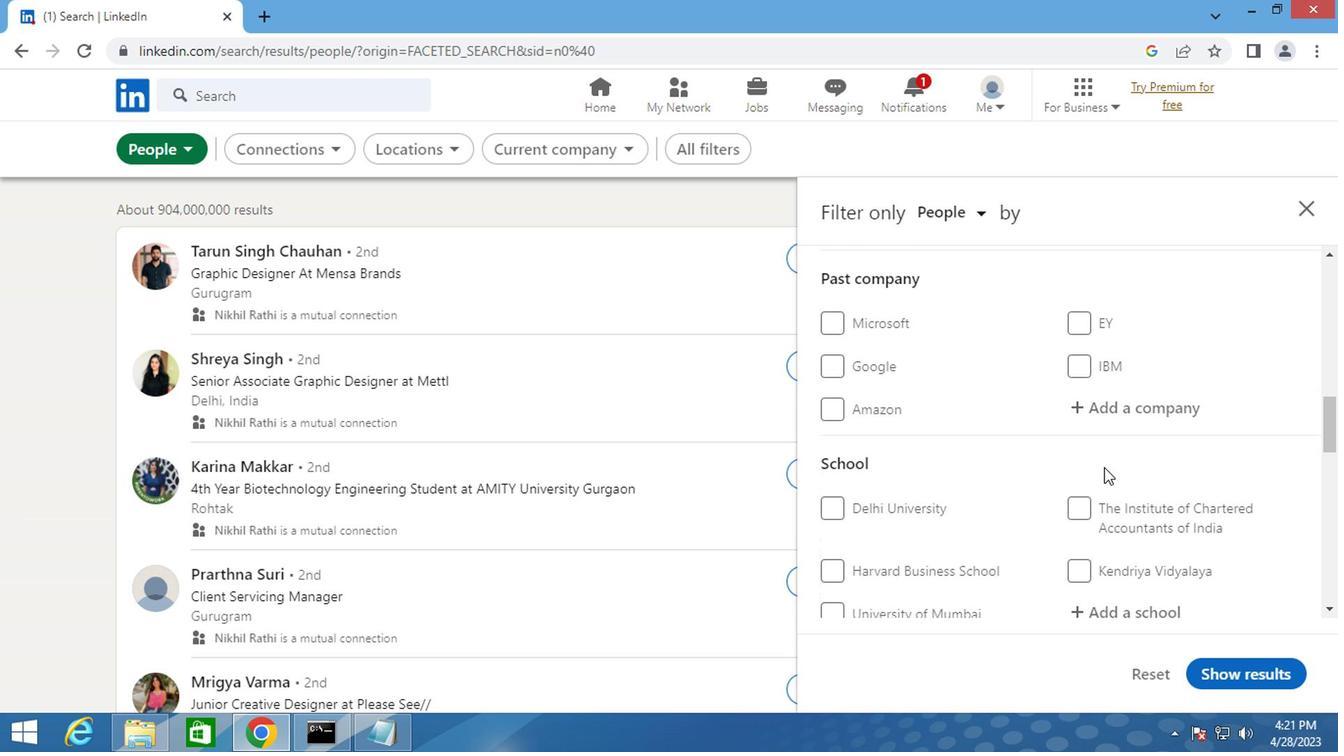 
Action: Mouse scrolled (1099, 465) with delta (0, -1)
Screenshot: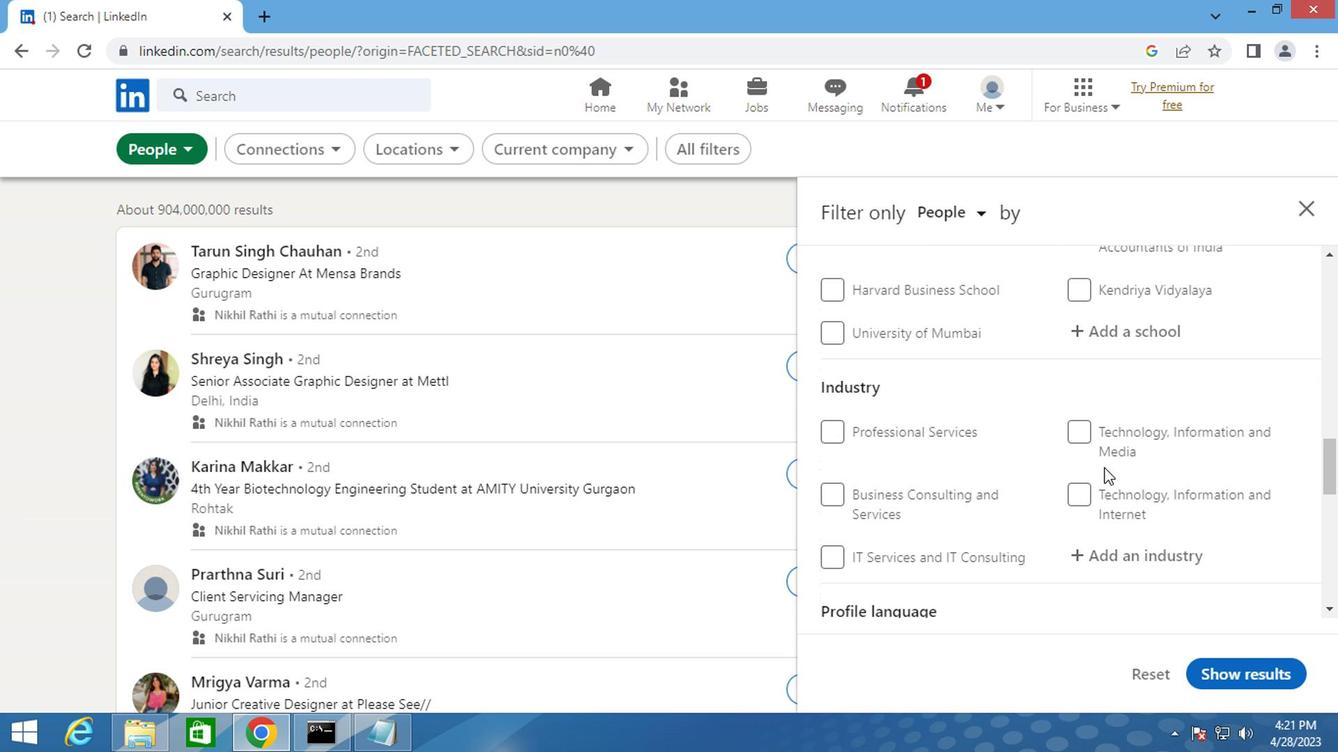 
Action: Mouse scrolled (1099, 465) with delta (0, -1)
Screenshot: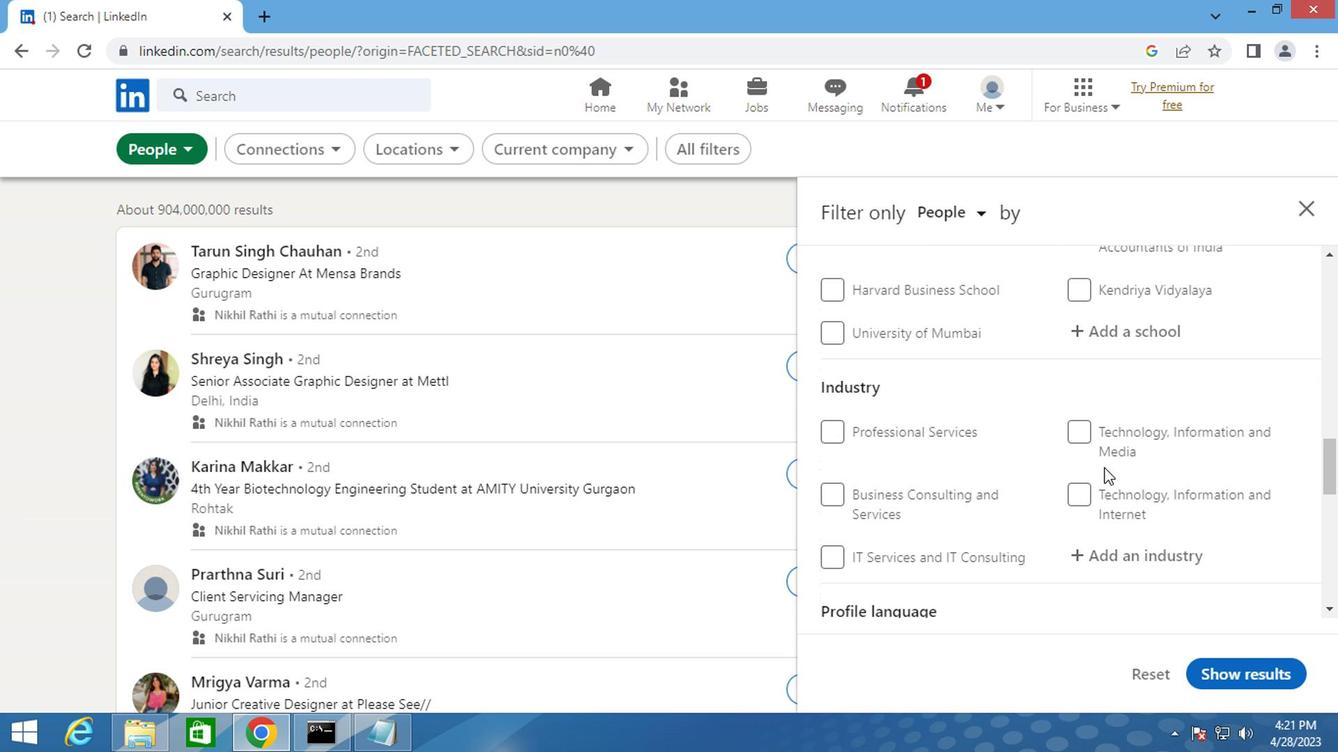
Action: Mouse moved to (1081, 457)
Screenshot: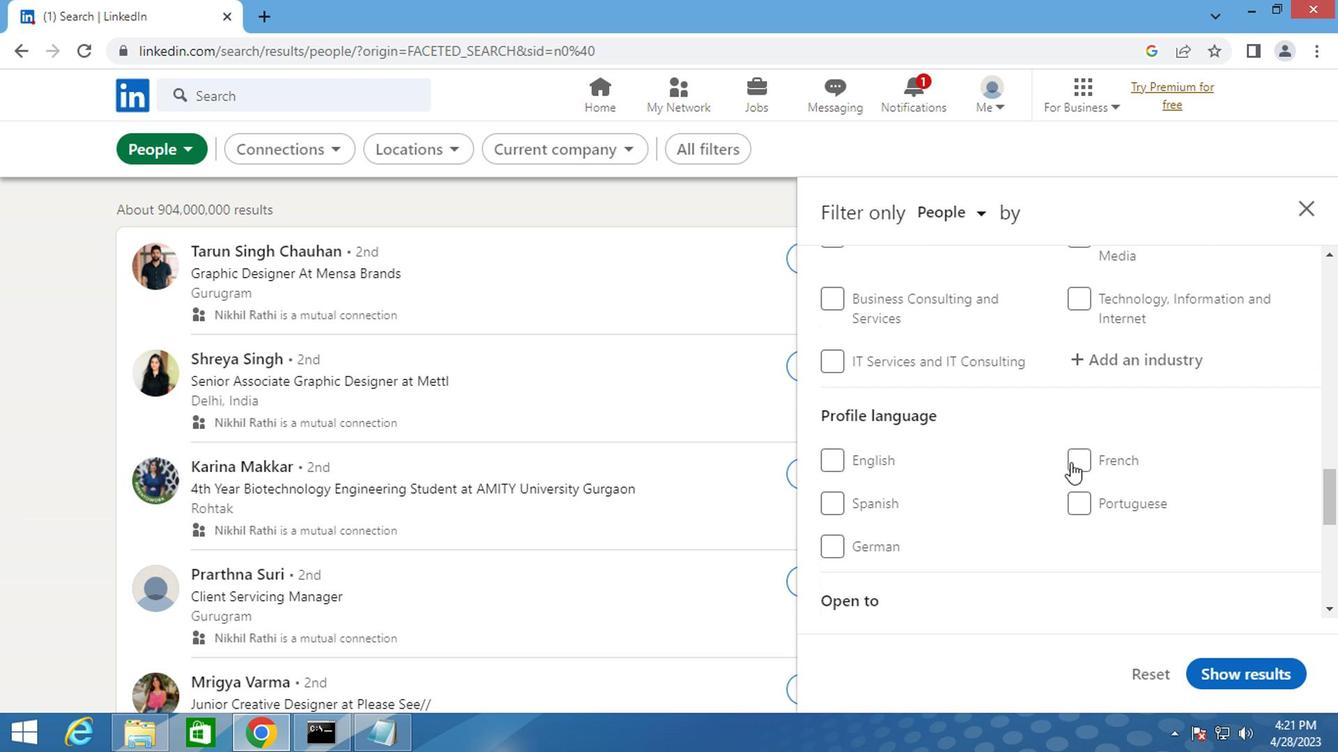
Action: Mouse pressed left at (1081, 457)
Screenshot: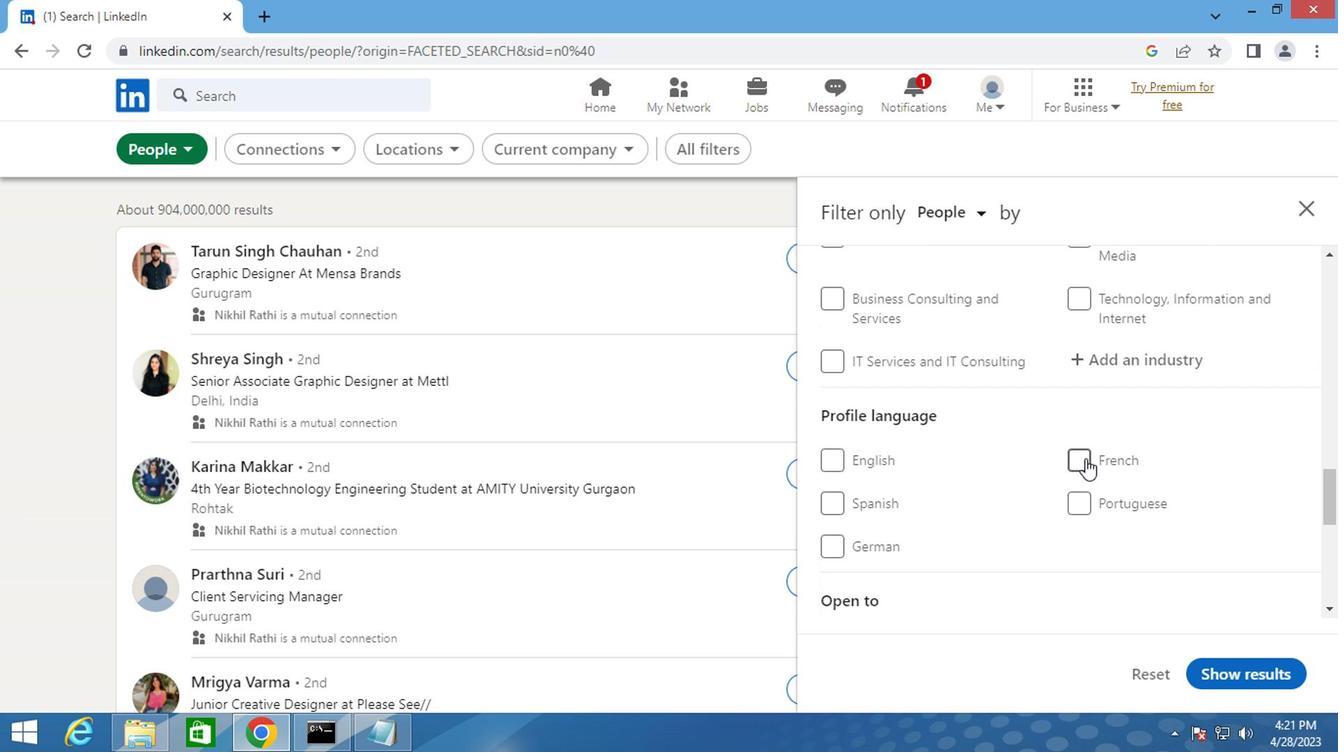 
Action: Mouse moved to (1065, 455)
Screenshot: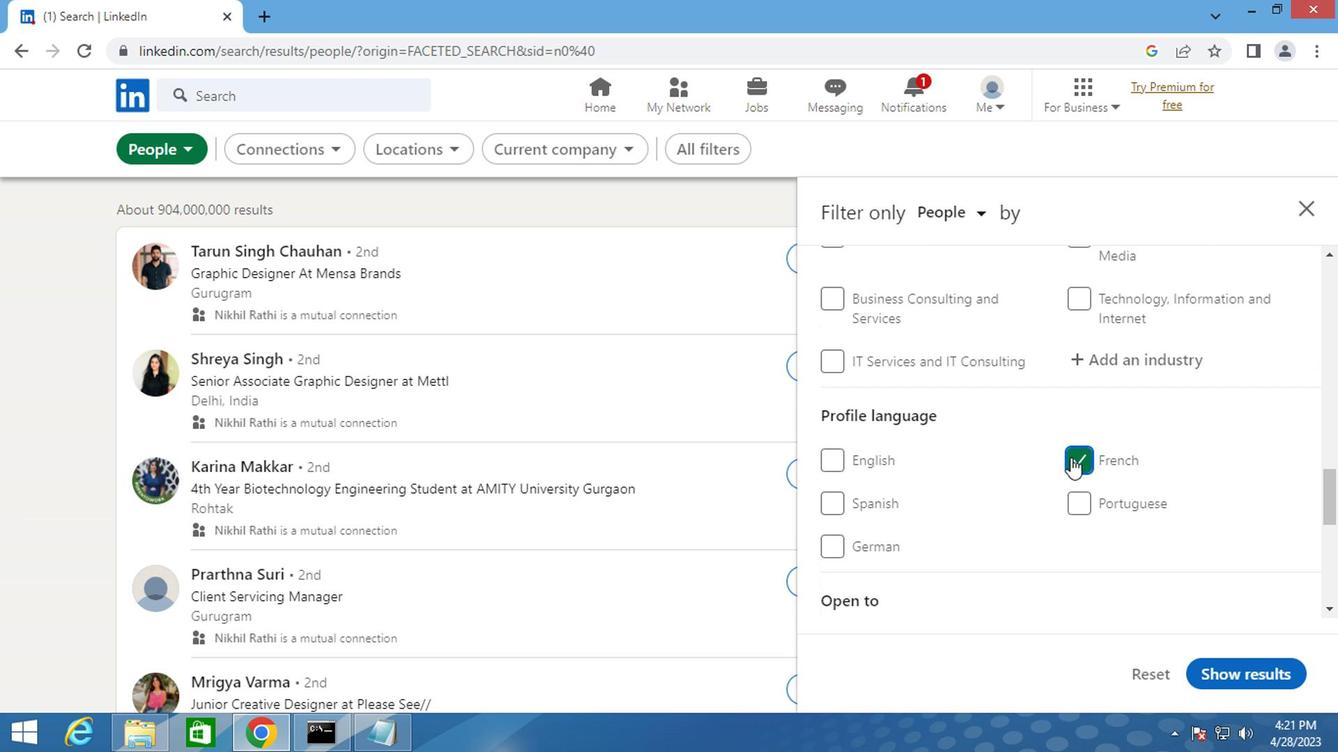 
Action: Mouse scrolled (1065, 457) with delta (0, 1)
Screenshot: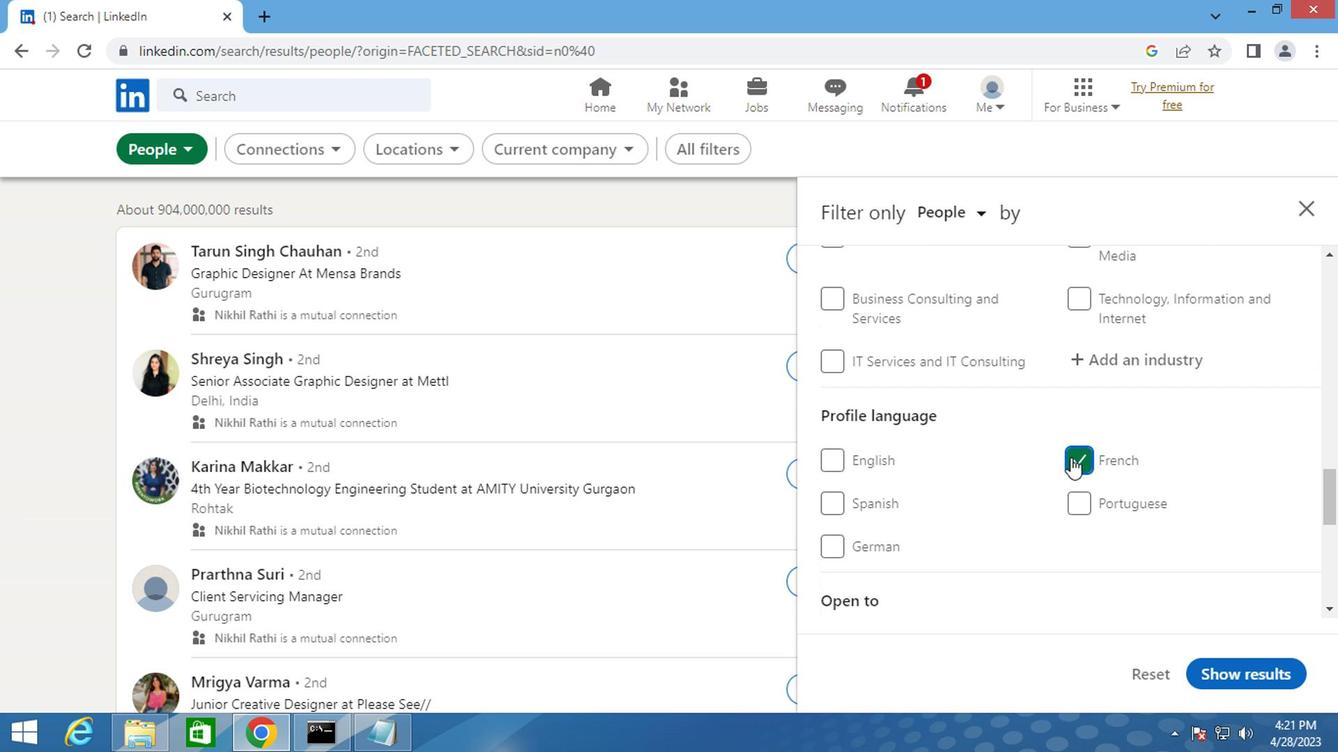 
Action: Mouse scrolled (1065, 457) with delta (0, 1)
Screenshot: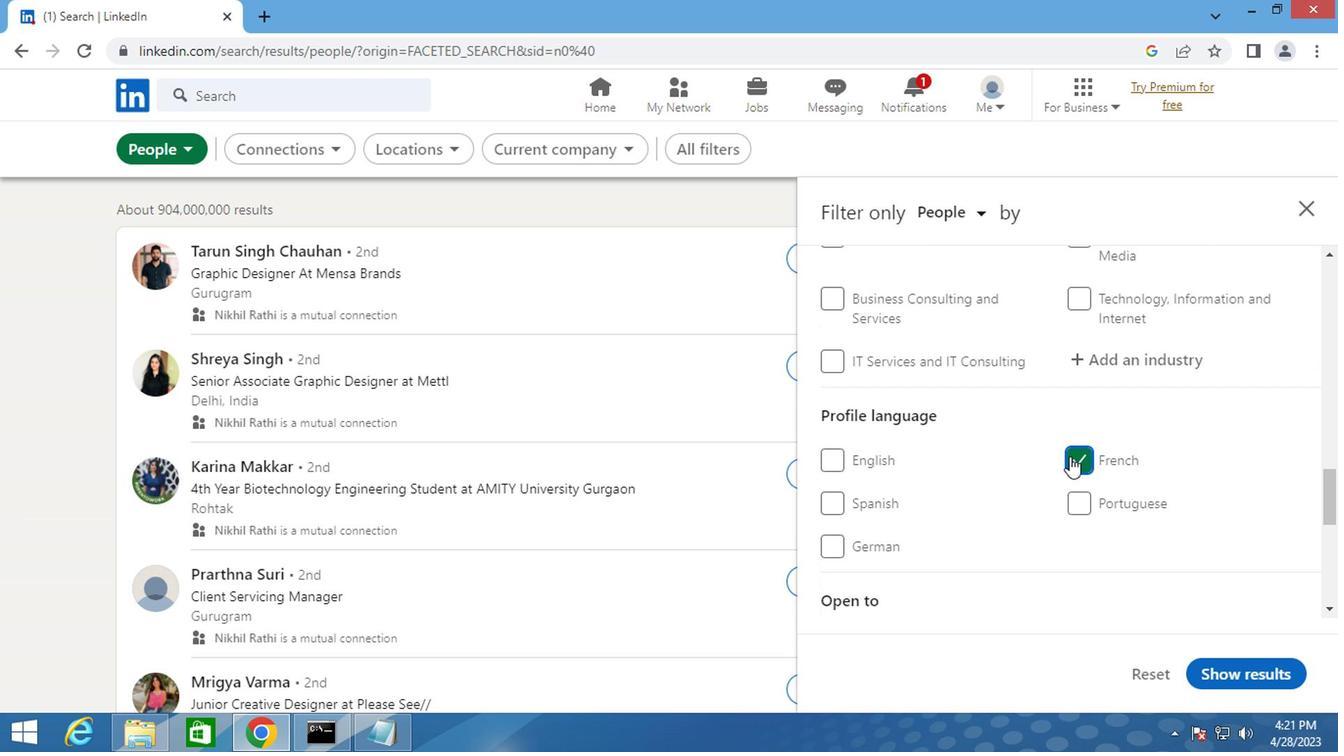
Action: Mouse scrolled (1065, 457) with delta (0, 1)
Screenshot: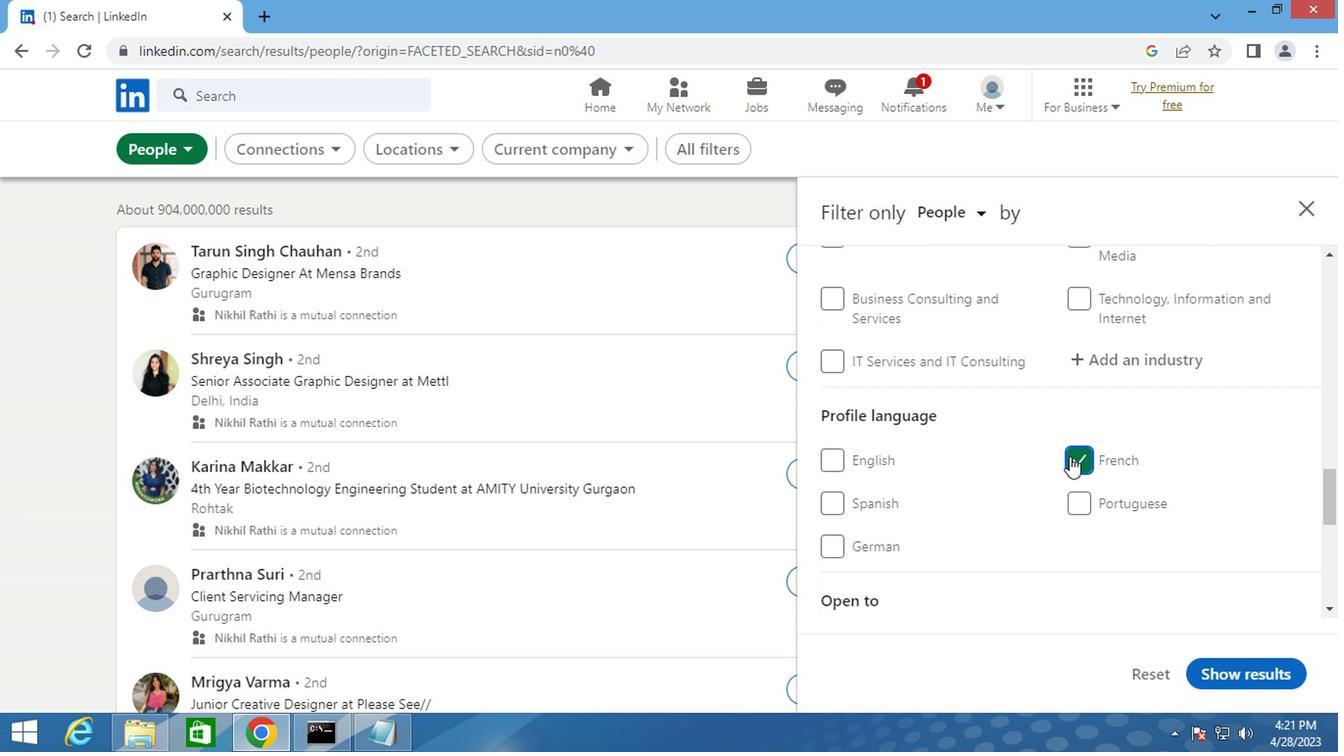 
Action: Mouse moved to (1065, 455)
Screenshot: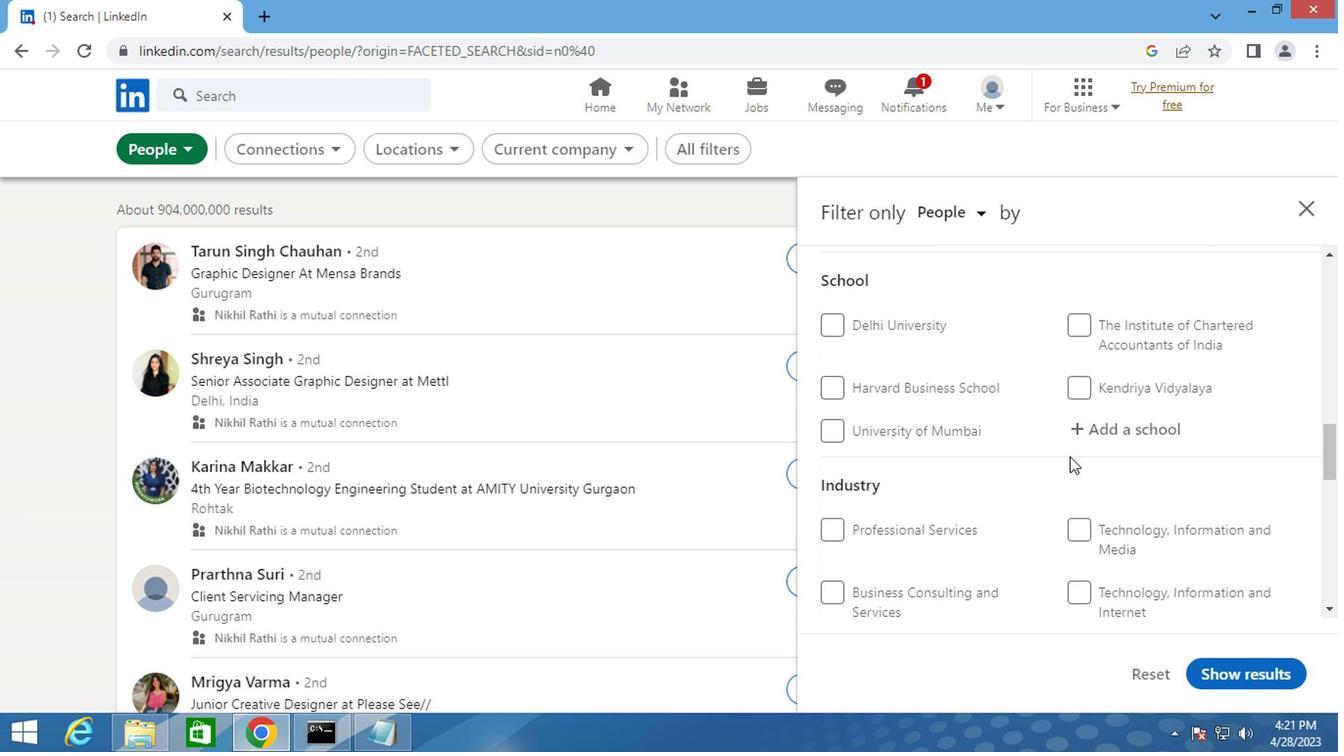 
Action: Mouse scrolled (1065, 455) with delta (0, 0)
Screenshot: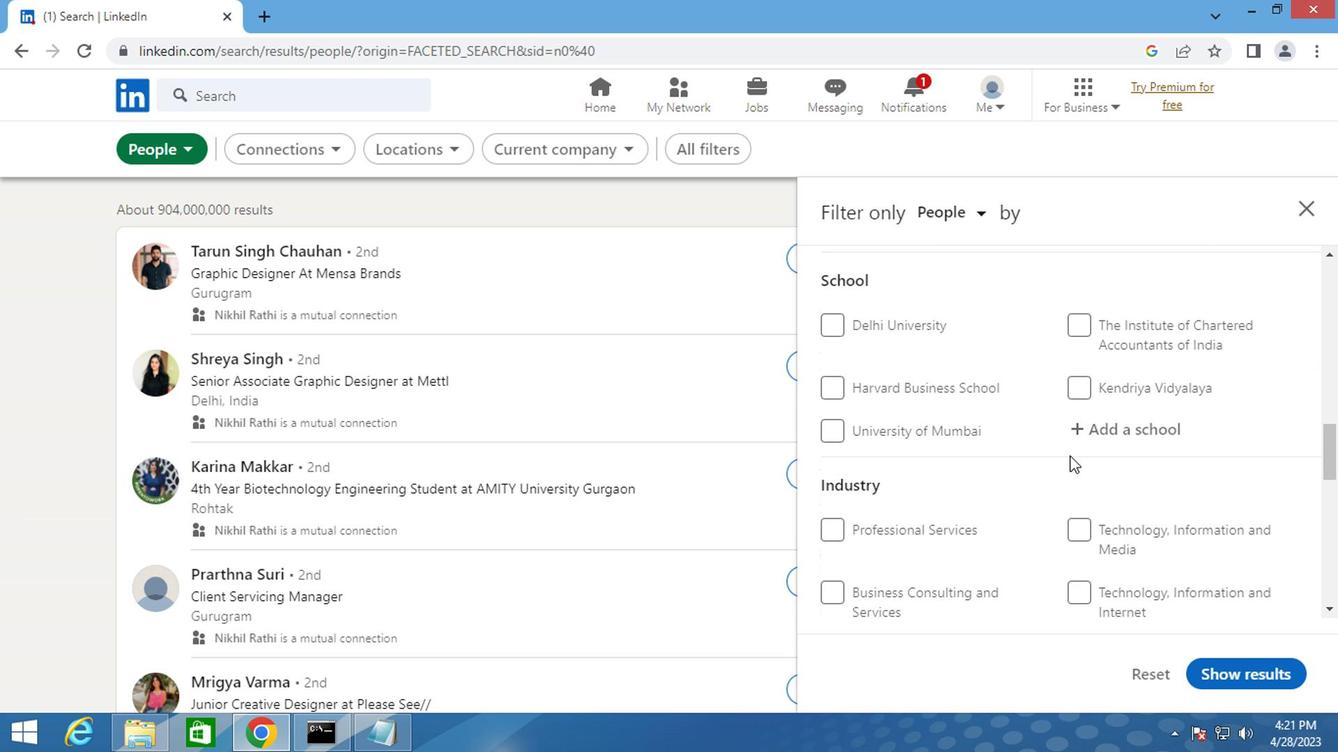 
Action: Mouse scrolled (1065, 455) with delta (0, 0)
Screenshot: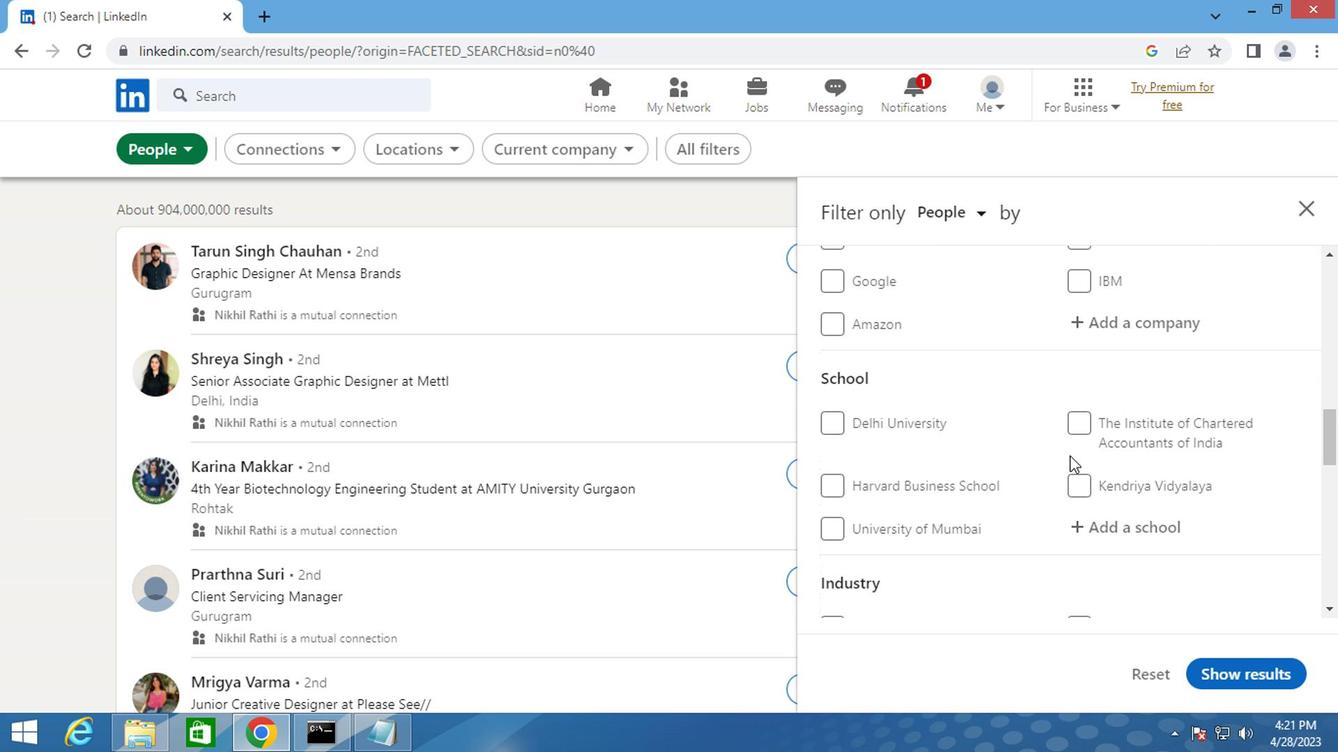 
Action: Mouse scrolled (1065, 455) with delta (0, 0)
Screenshot: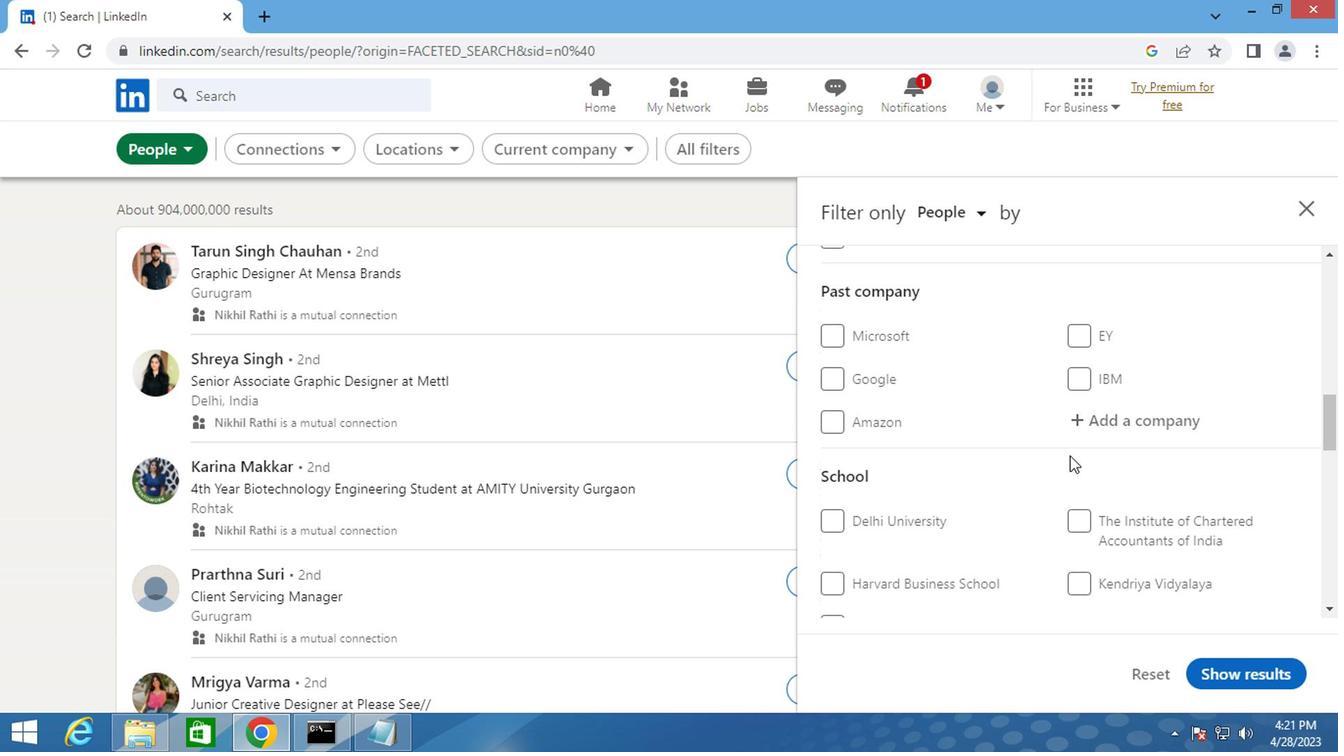 
Action: Mouse scrolled (1065, 455) with delta (0, 0)
Screenshot: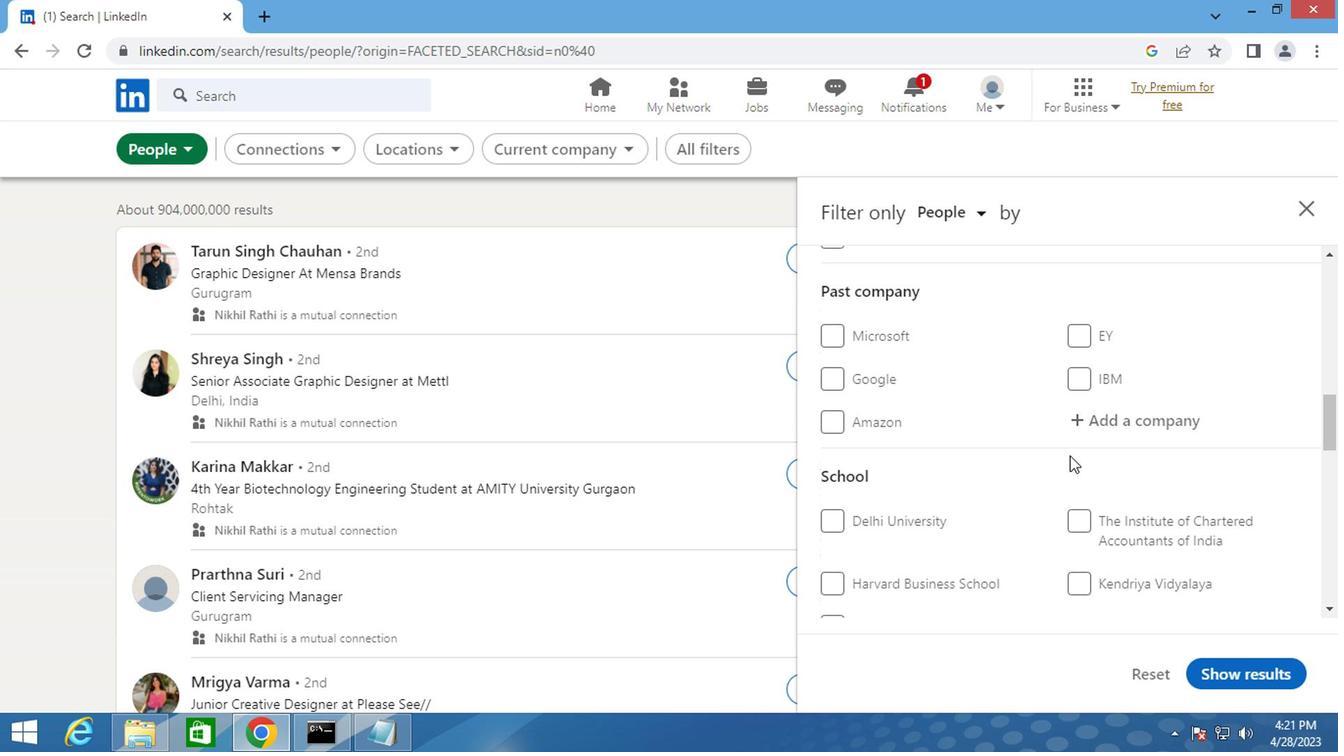 
Action: Mouse moved to (1111, 434)
Screenshot: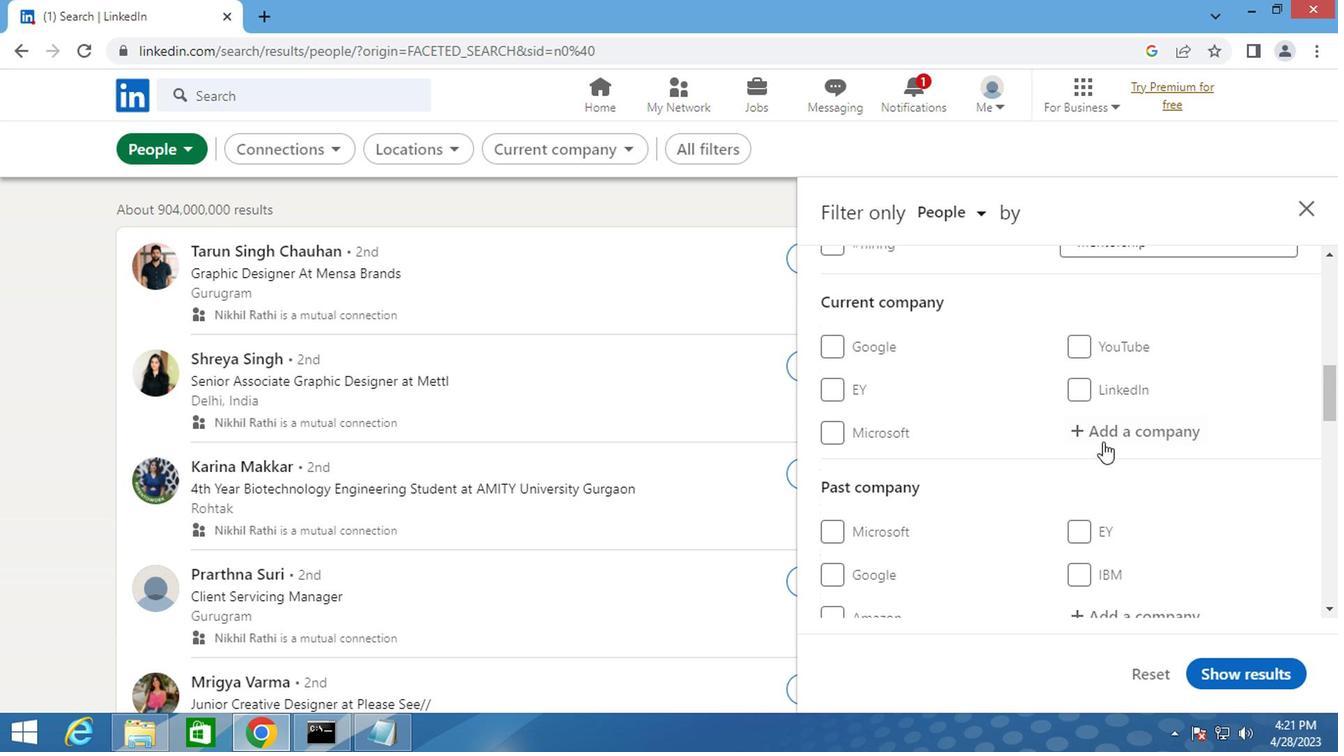 
Action: Mouse pressed left at (1111, 434)
Screenshot: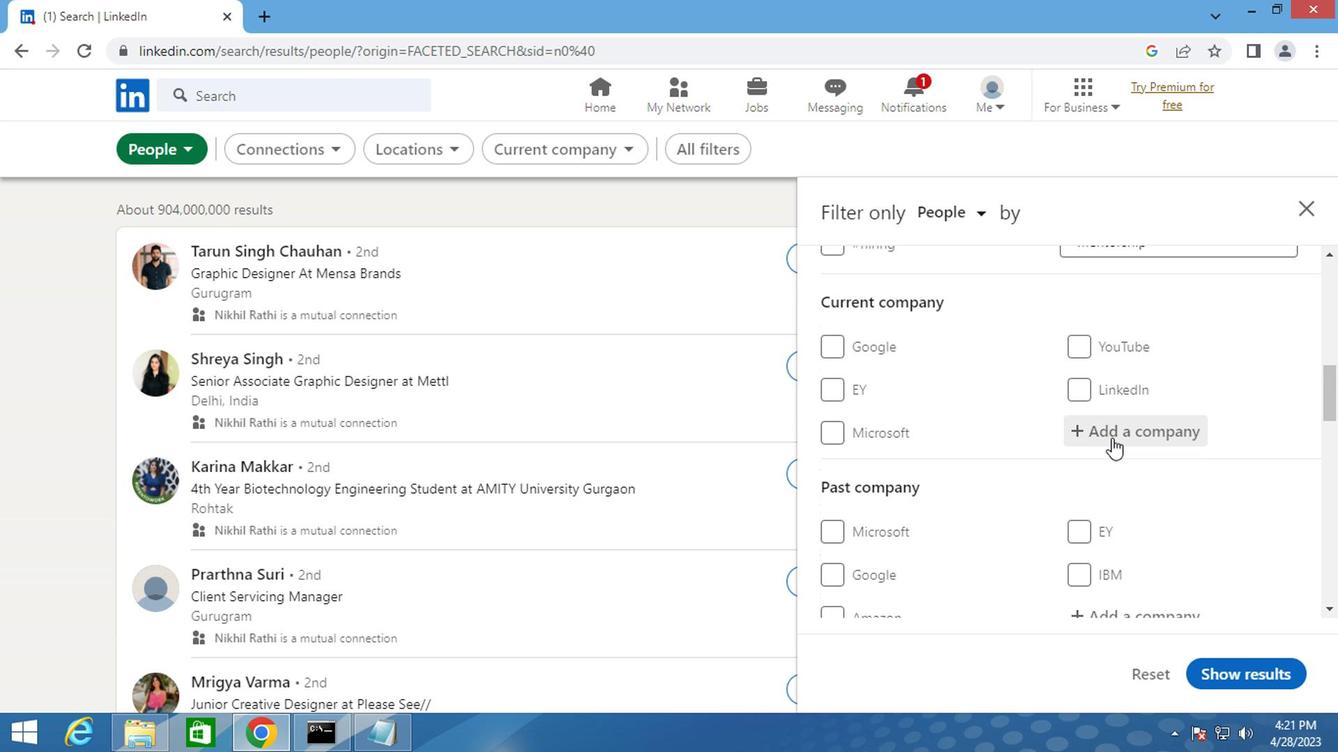 
Action: Mouse moved to (1111, 434)
Screenshot: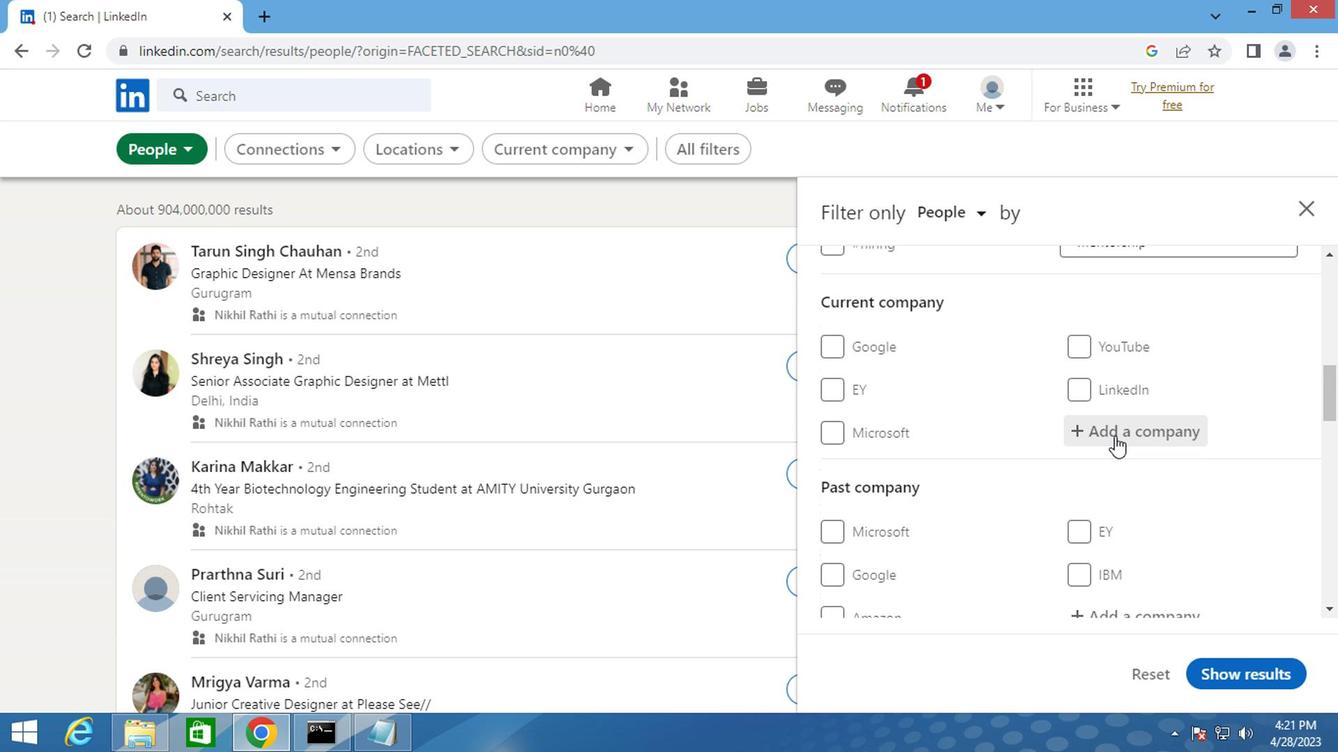 
Action: Key pressed <Key.shift>PARLE<Key.space>
Screenshot: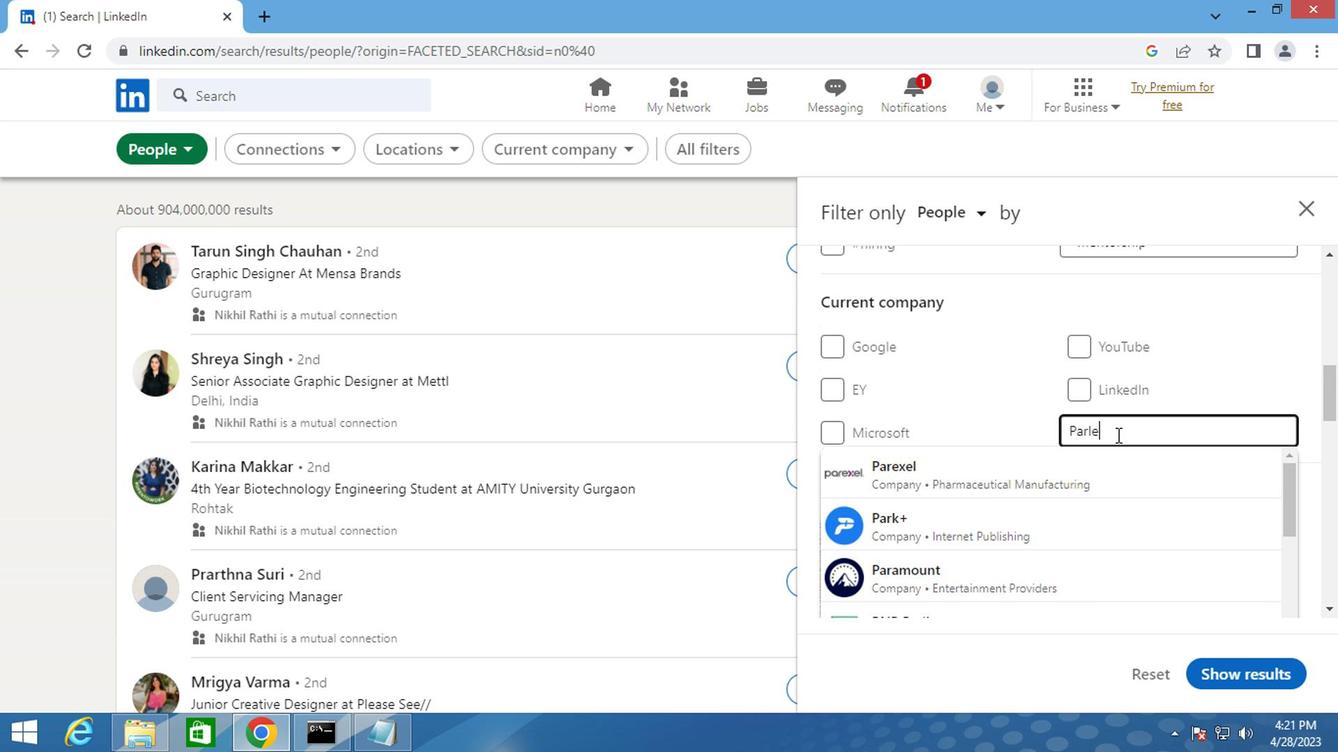 
Action: Mouse moved to (1043, 510)
Screenshot: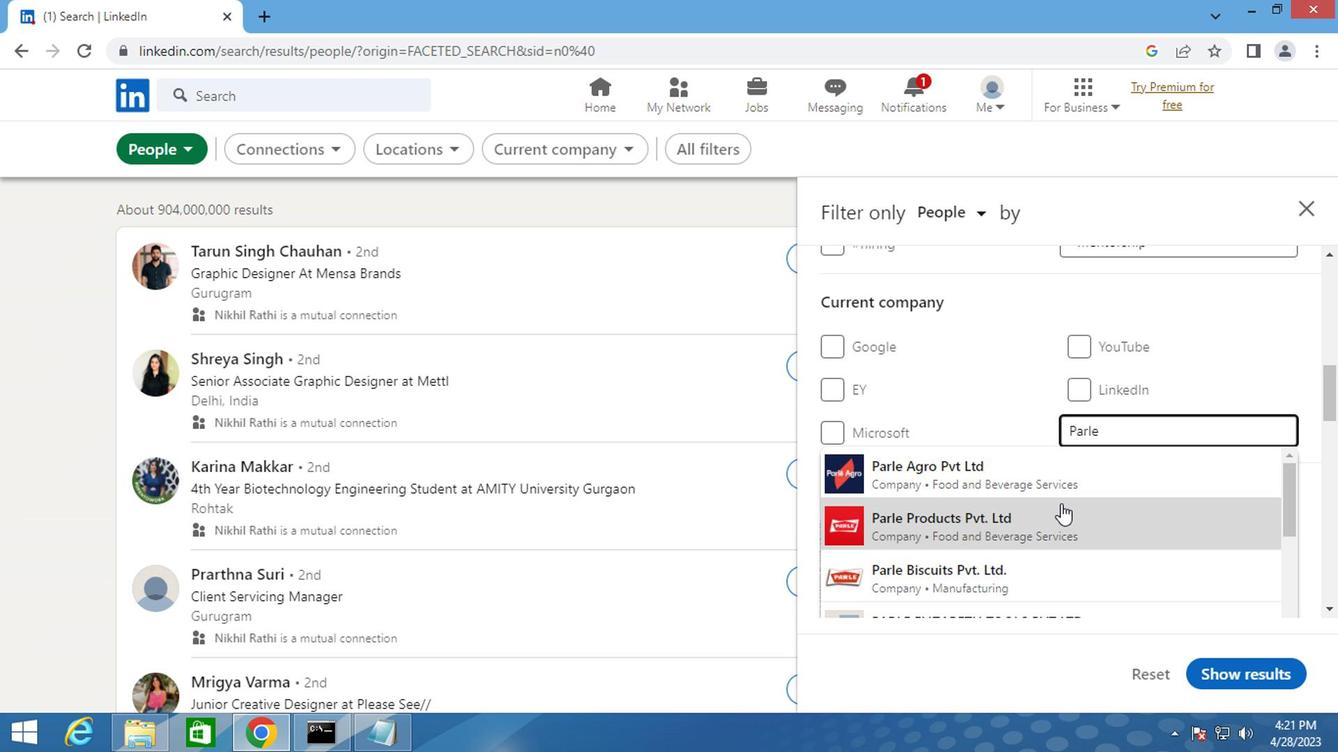 
Action: Mouse pressed left at (1043, 510)
Screenshot: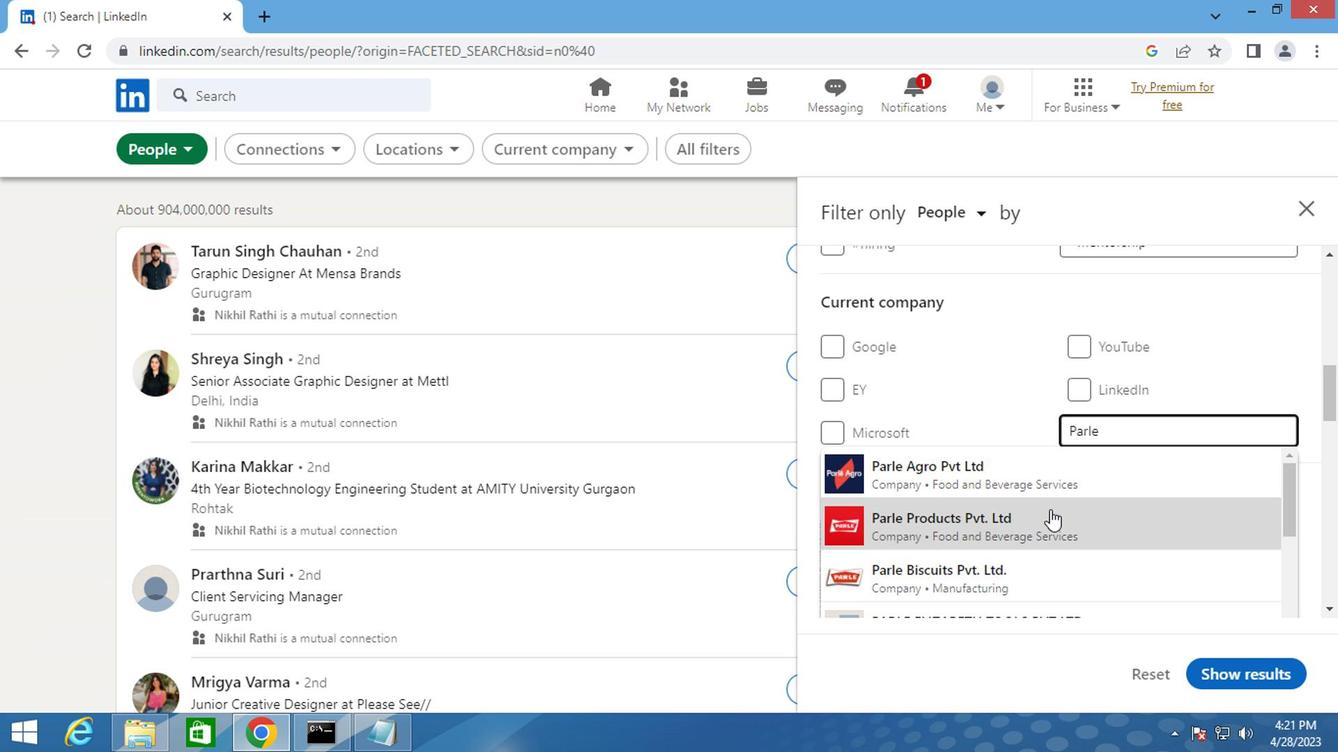 
Action: Mouse scrolled (1043, 509) with delta (0, 0)
Screenshot: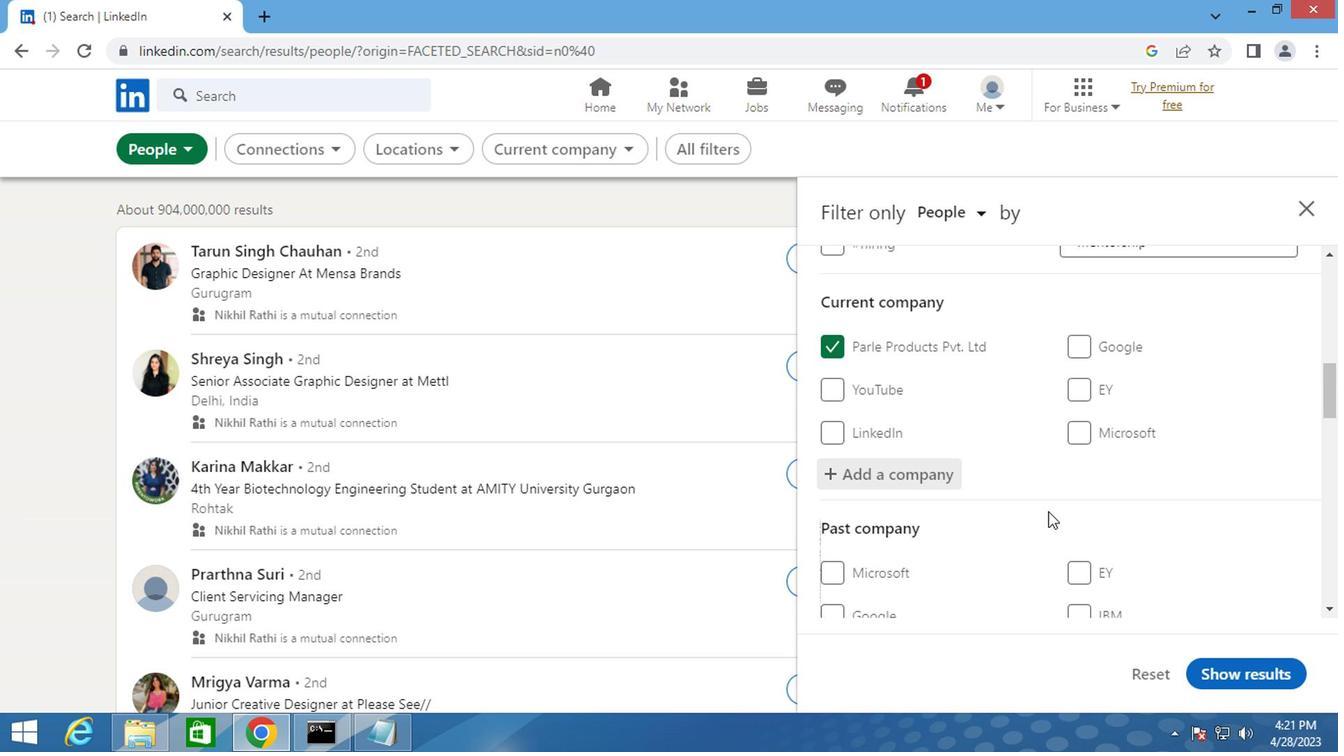 
Action: Mouse scrolled (1043, 509) with delta (0, 0)
Screenshot: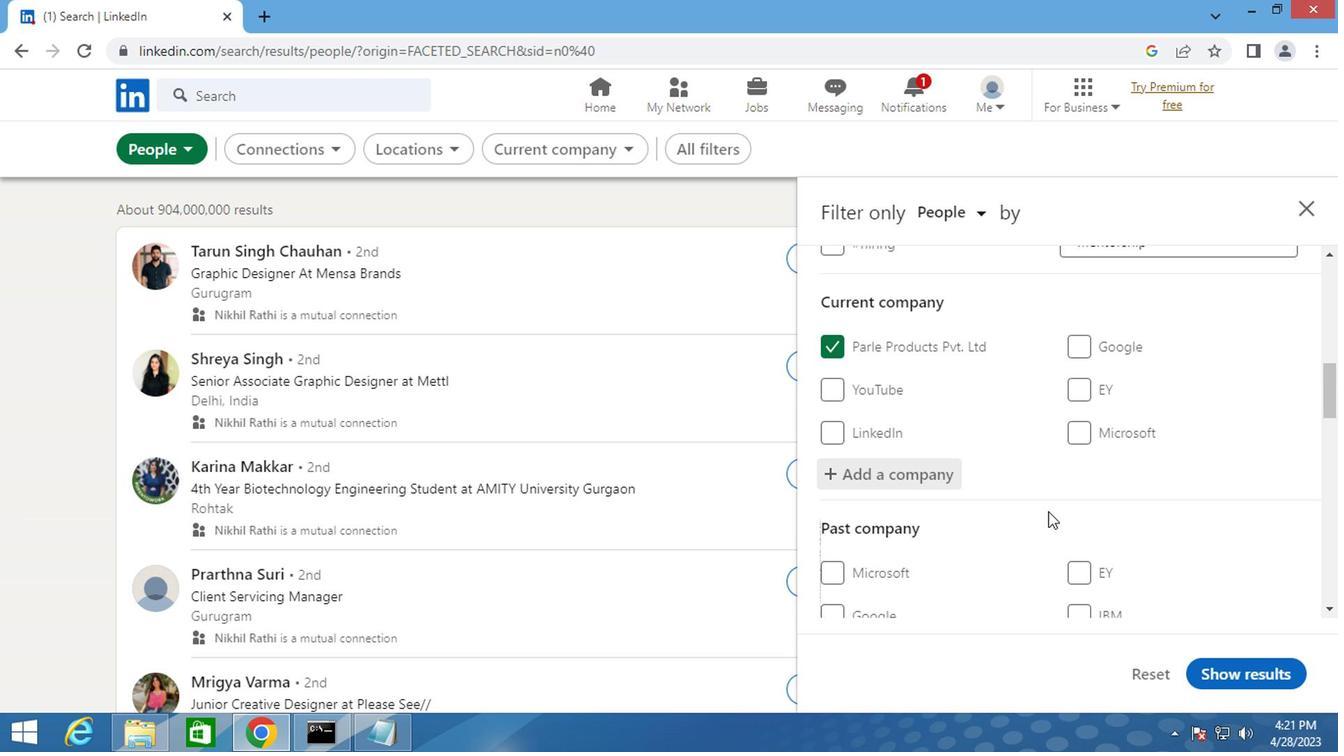 
Action: Mouse scrolled (1043, 509) with delta (0, 0)
Screenshot: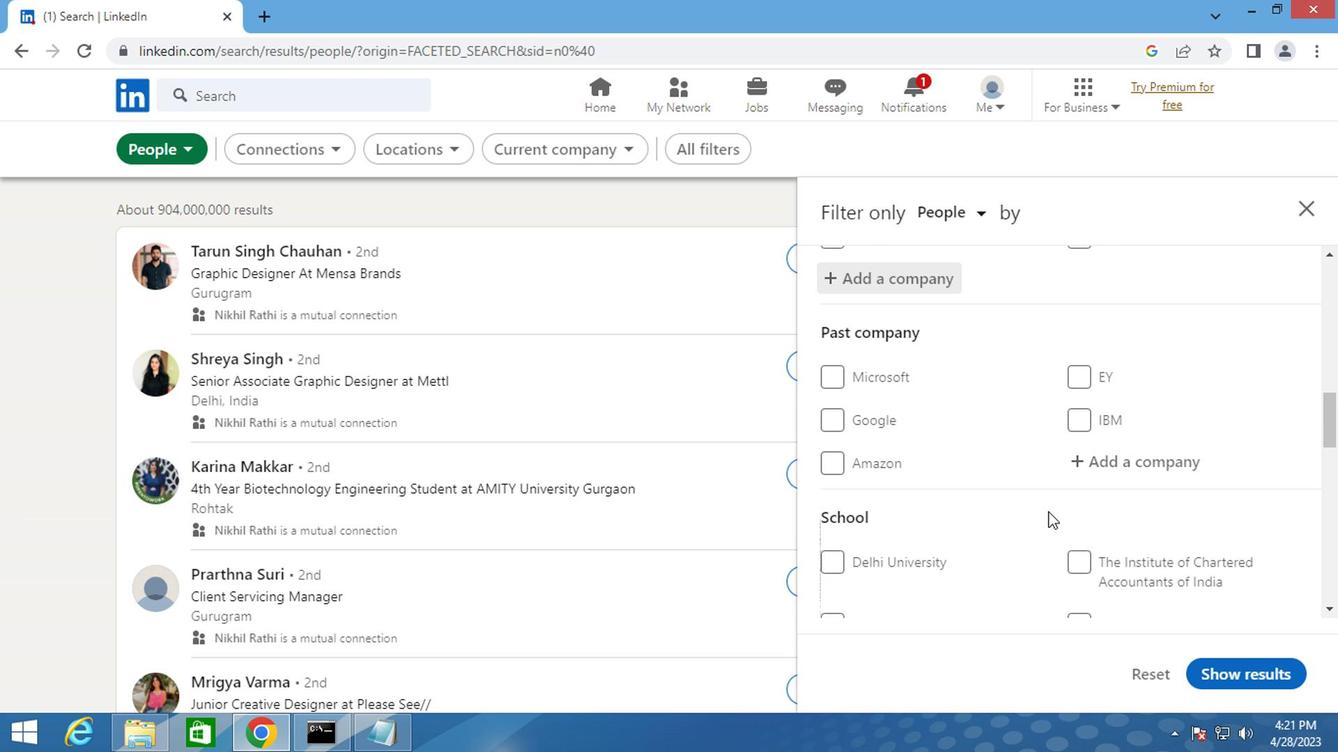 
Action: Mouse scrolled (1043, 509) with delta (0, 0)
Screenshot: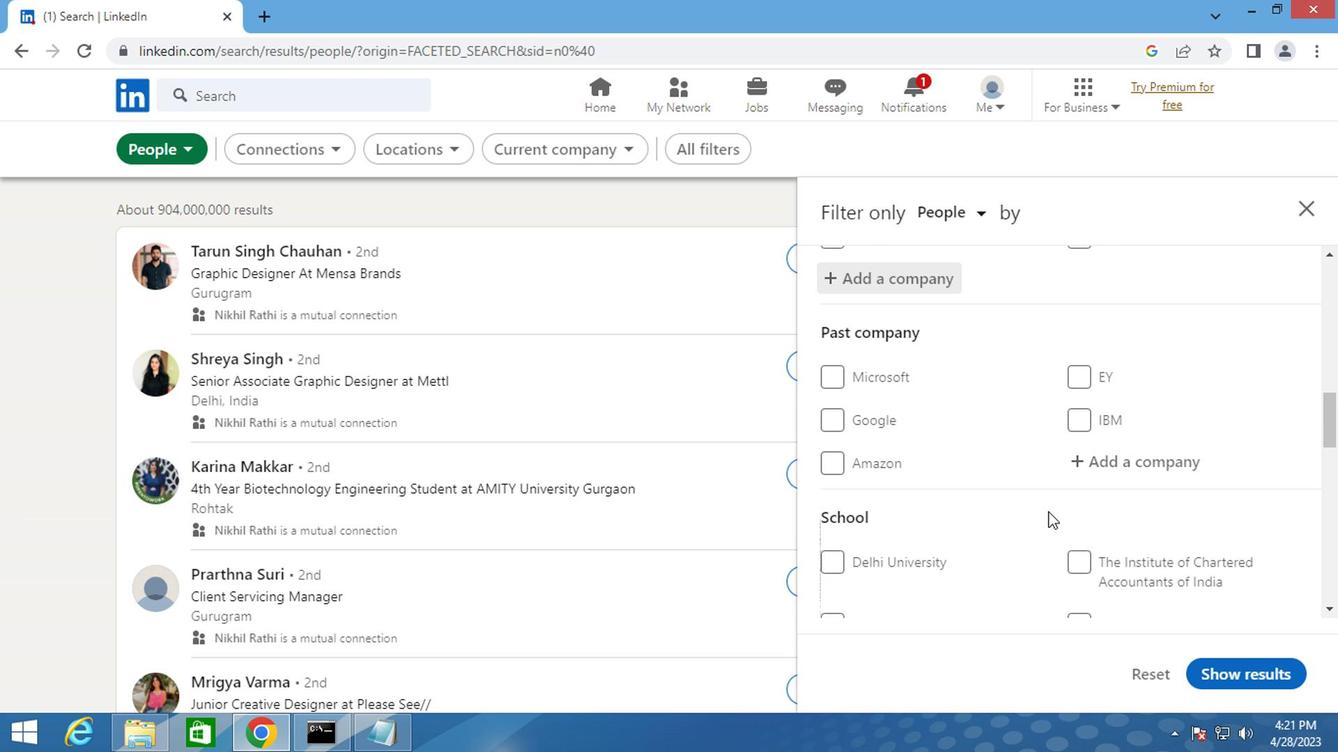 
Action: Mouse moved to (1100, 474)
Screenshot: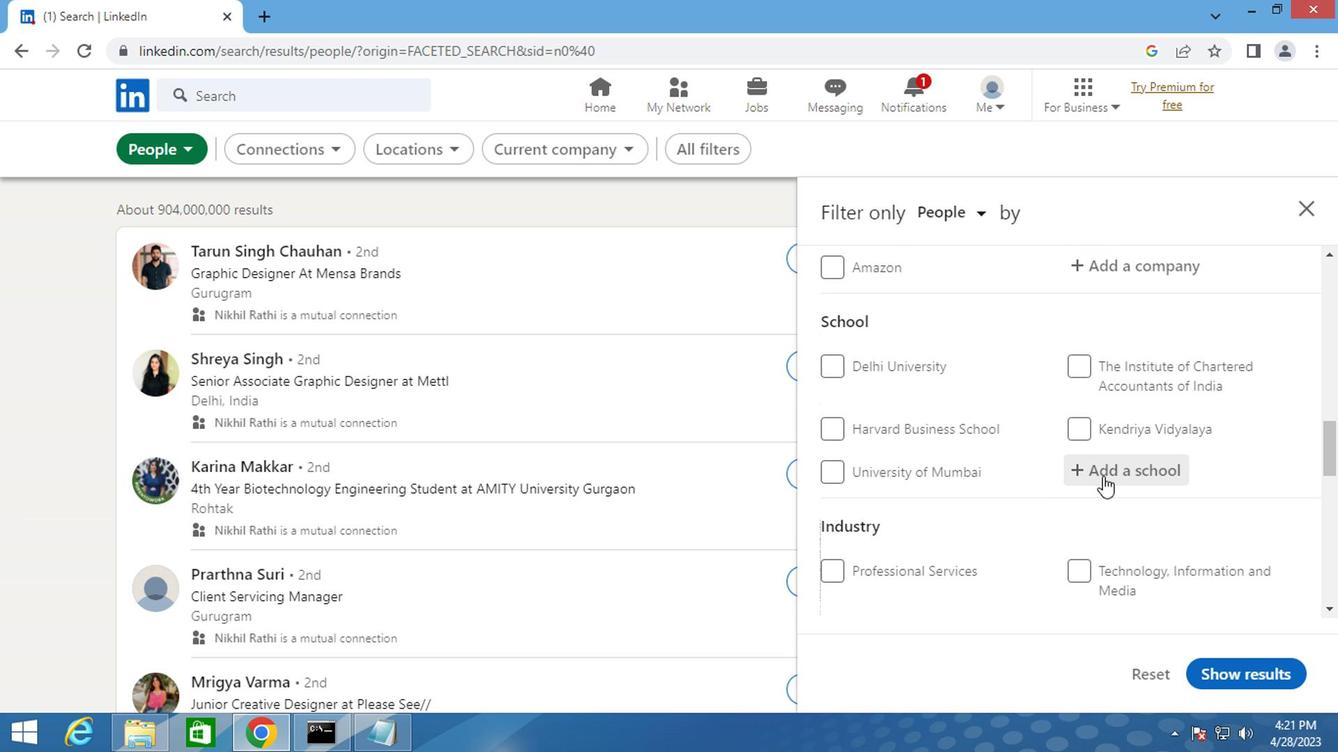 
Action: Mouse pressed left at (1100, 474)
Screenshot: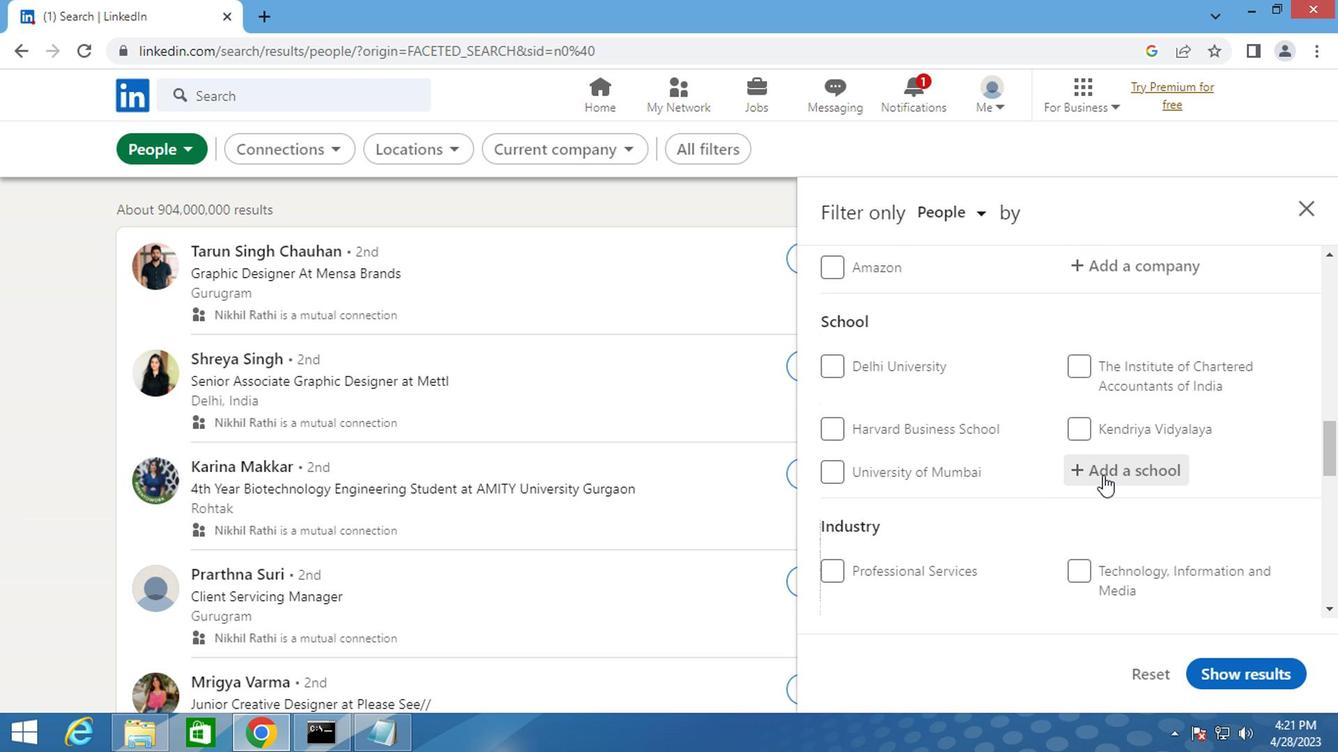 
Action: Mouse moved to (1100, 474)
Screenshot: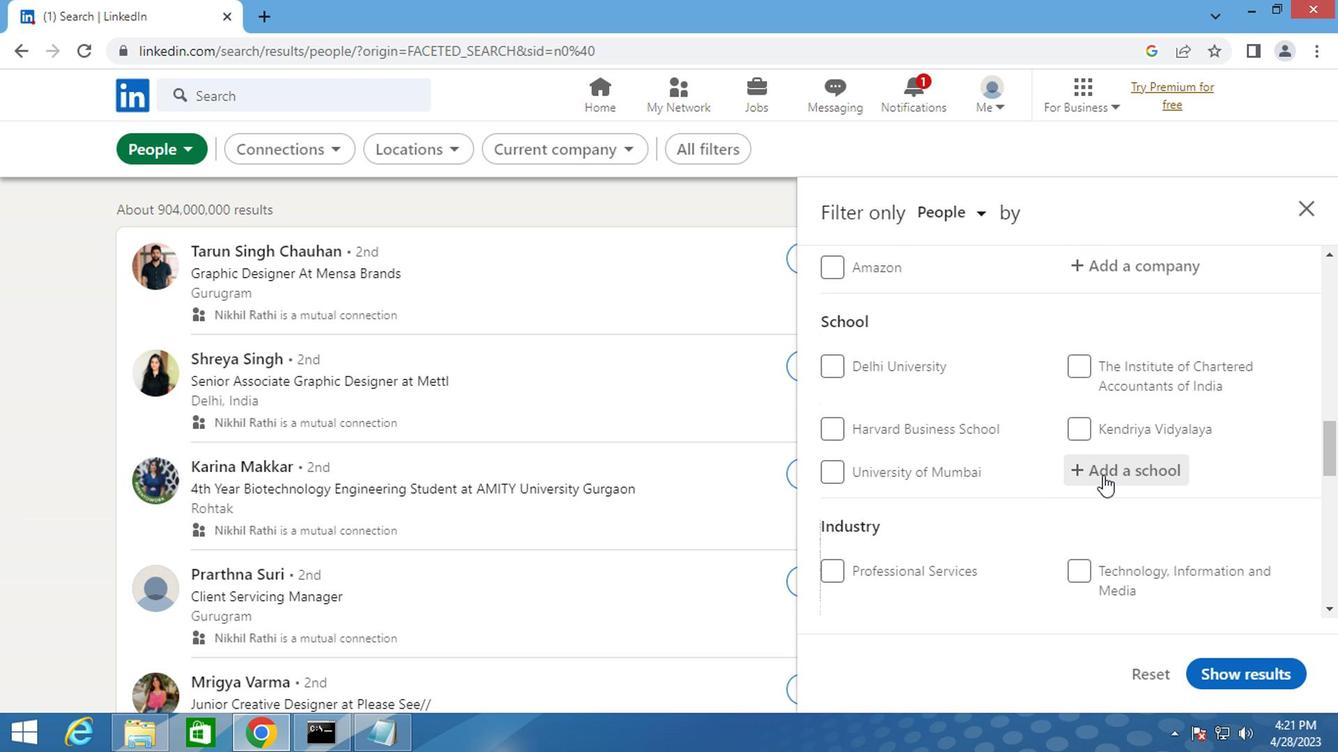 
Action: Key pressed <Key.shift>XAVIER<Key.space><Key.space><Key.shift>INSTITUTE<Key.space>OF<Key.space><Key.shift>MANAGE
Screenshot: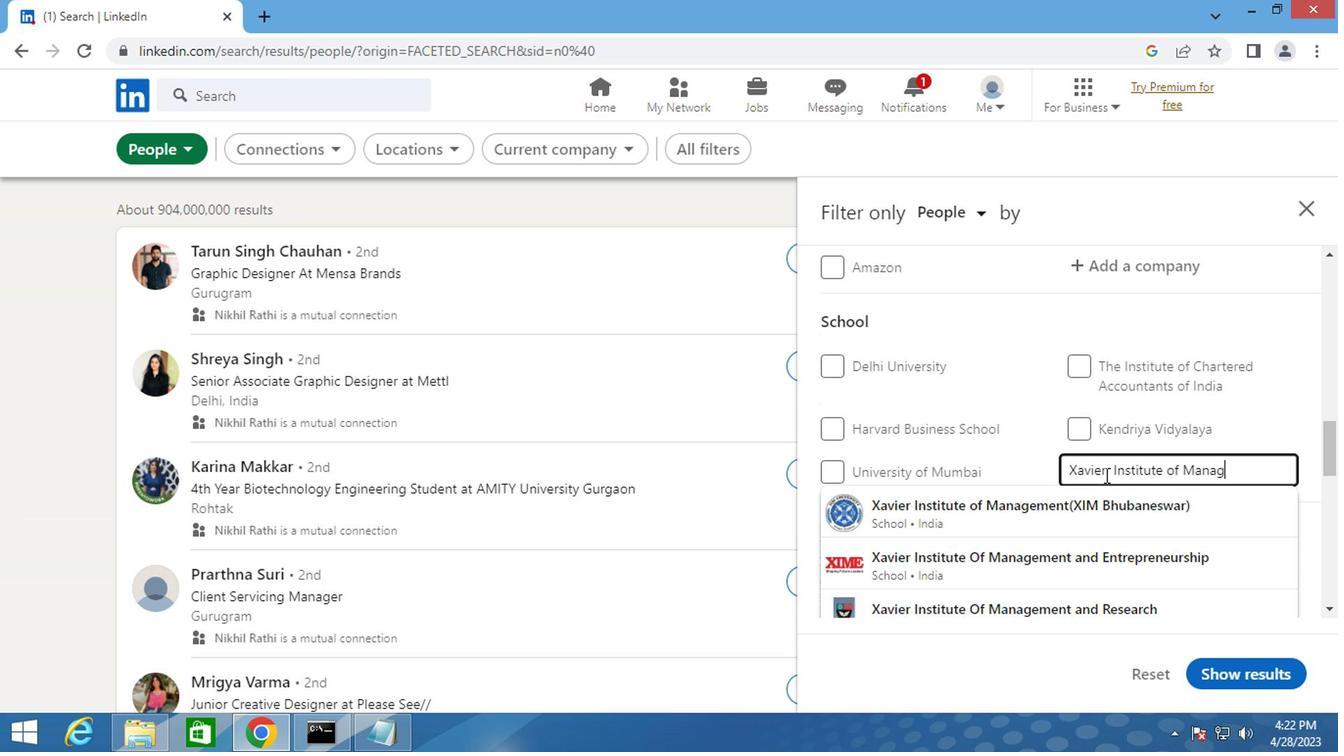 
Action: Mouse moved to (976, 549)
Screenshot: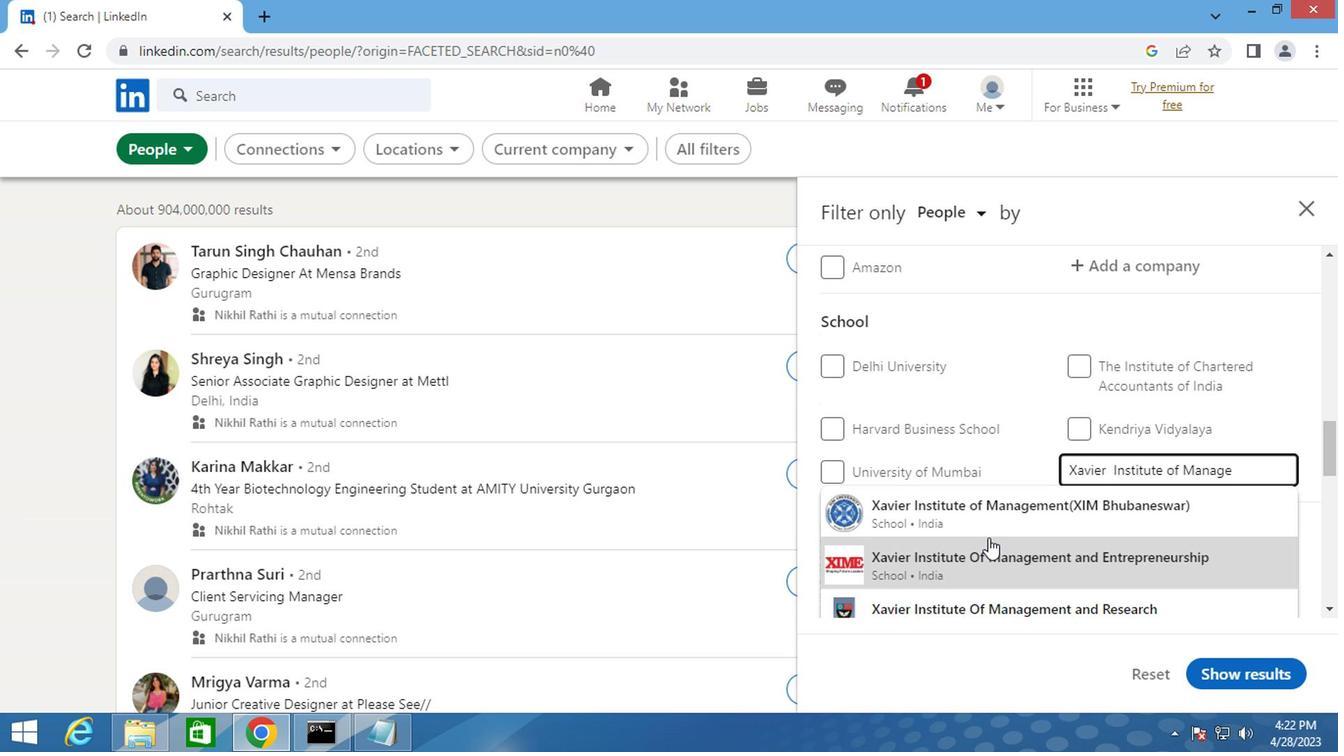 
Action: Mouse pressed left at (976, 549)
Screenshot: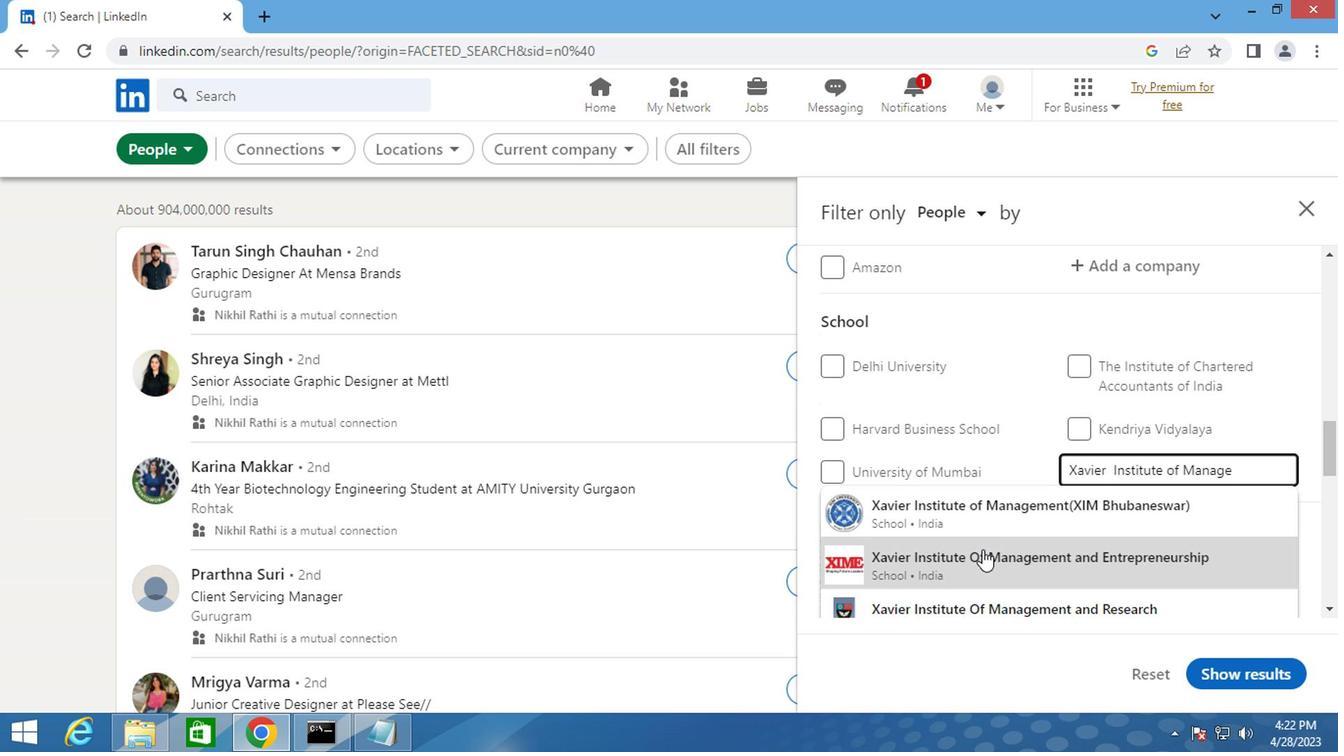 
Action: Mouse moved to (974, 541)
Screenshot: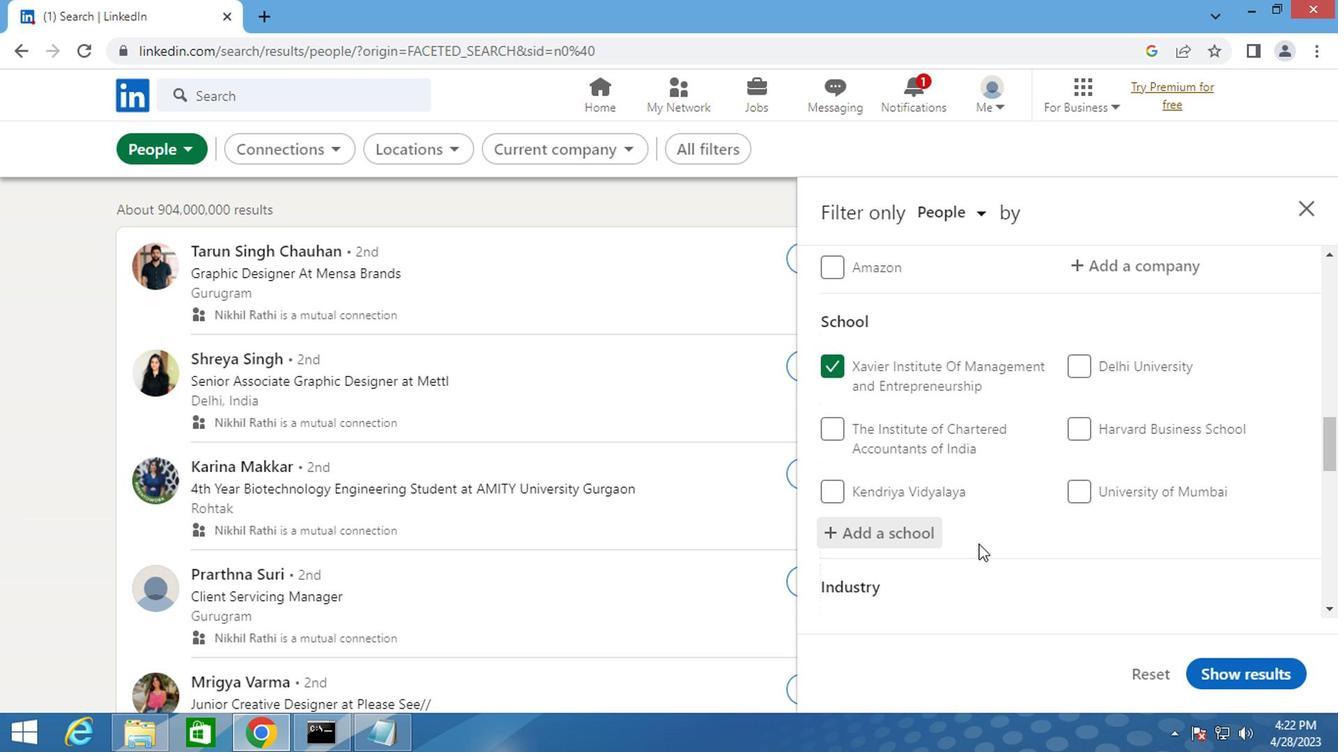 
Action: Mouse scrolled (974, 540) with delta (0, -1)
Screenshot: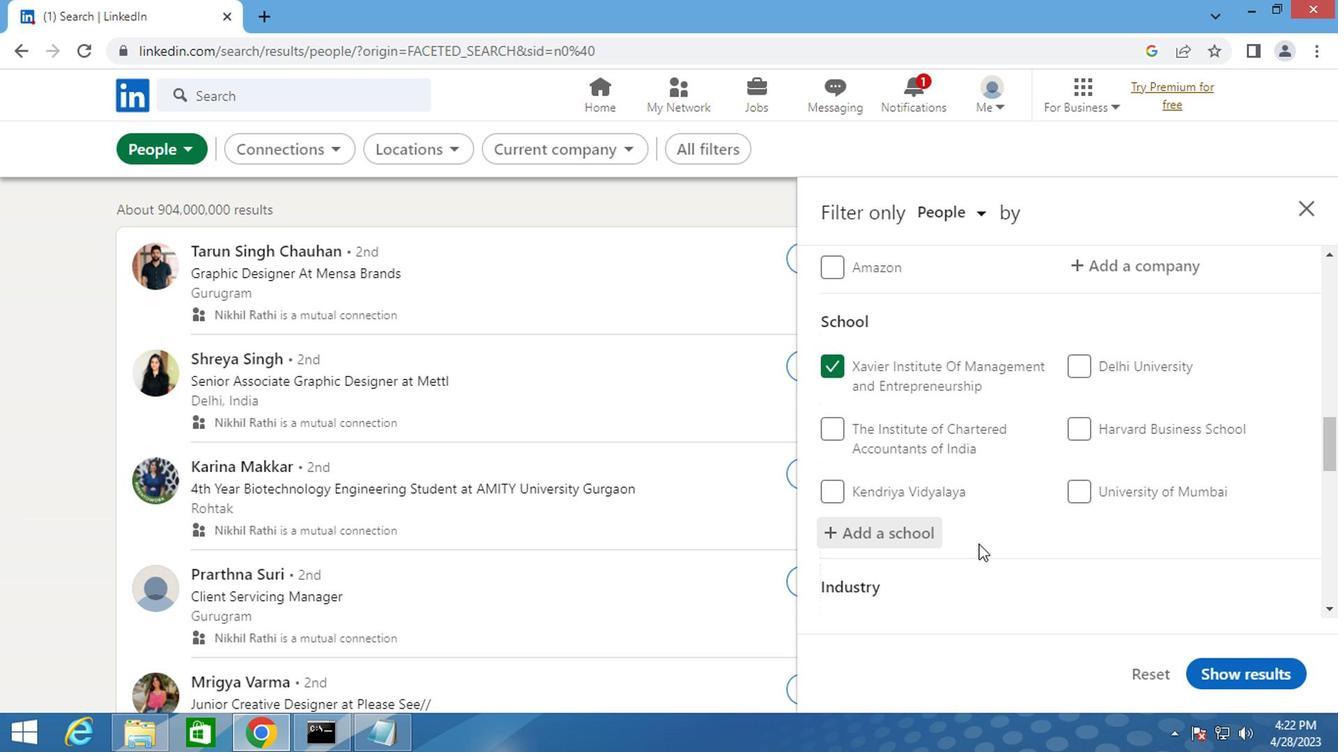 
Action: Mouse scrolled (974, 540) with delta (0, -1)
Screenshot: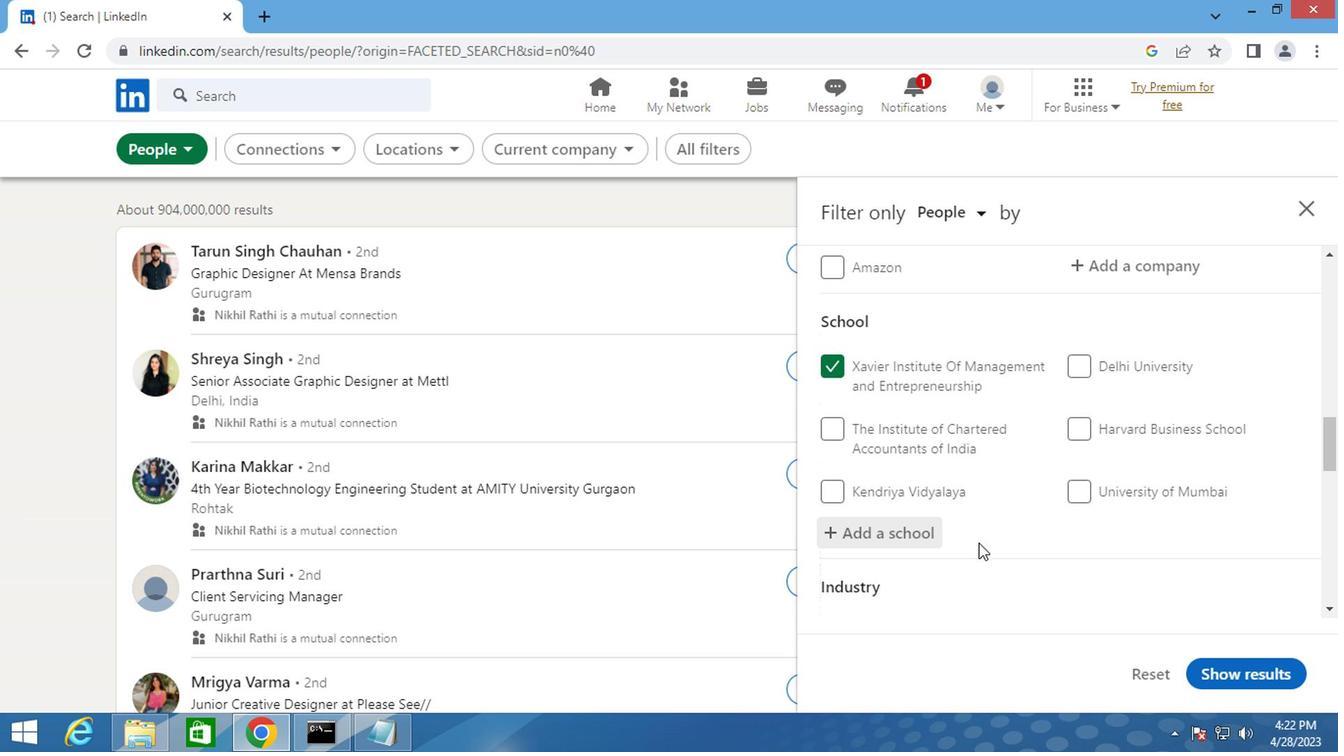 
Action: Mouse scrolled (974, 540) with delta (0, -1)
Screenshot: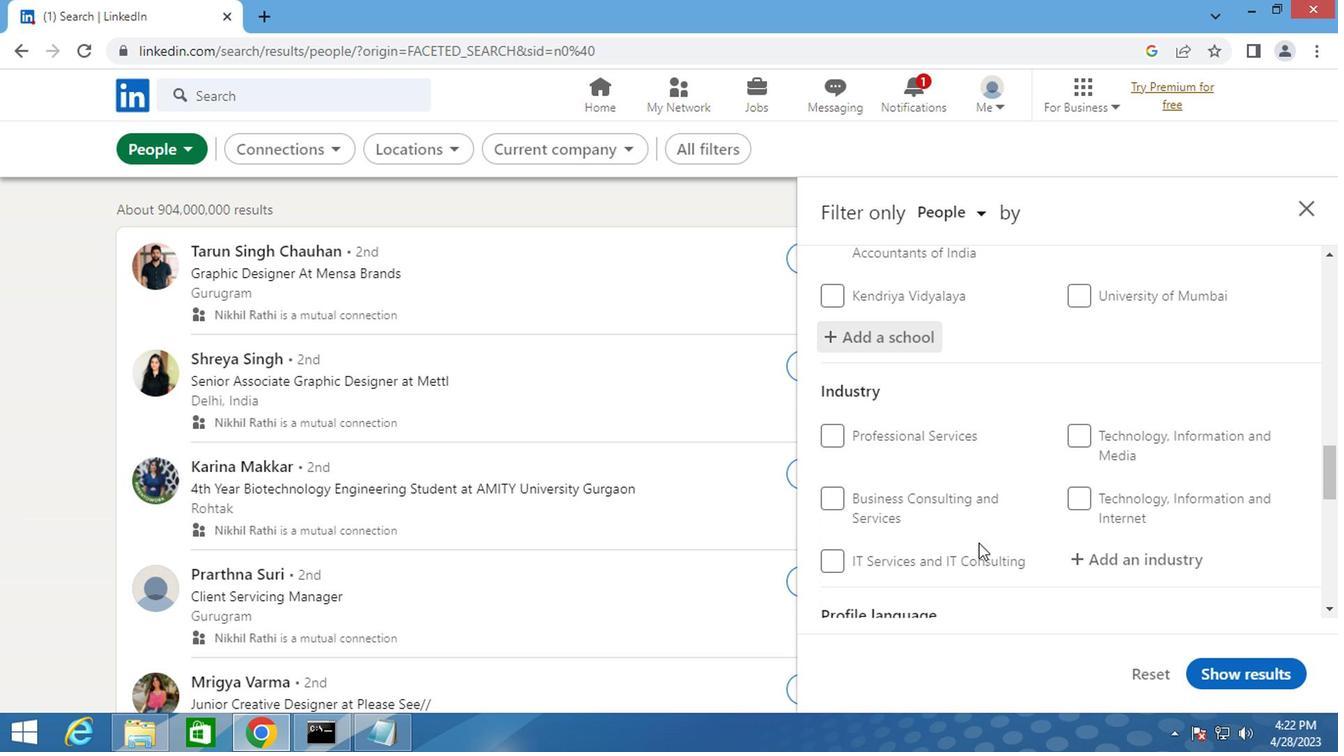 
Action: Mouse moved to (1108, 462)
Screenshot: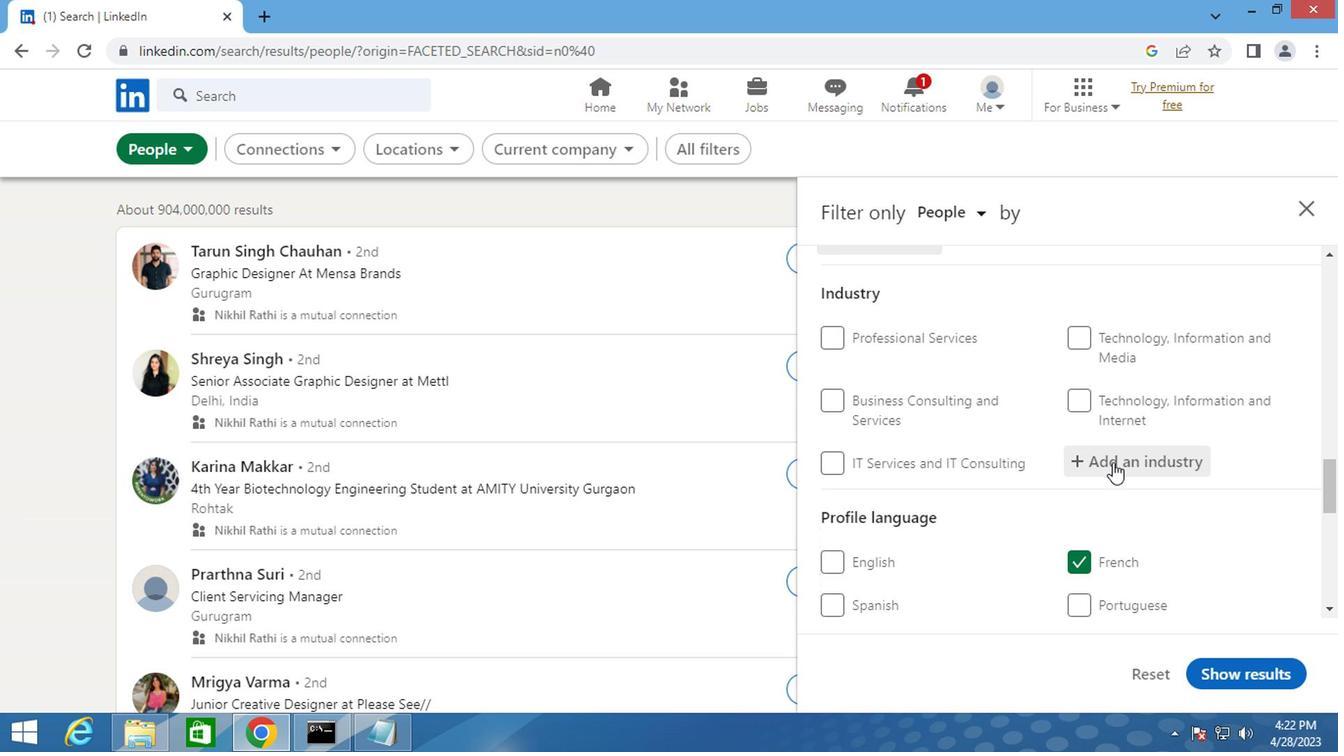 
Action: Mouse pressed left at (1108, 462)
Screenshot: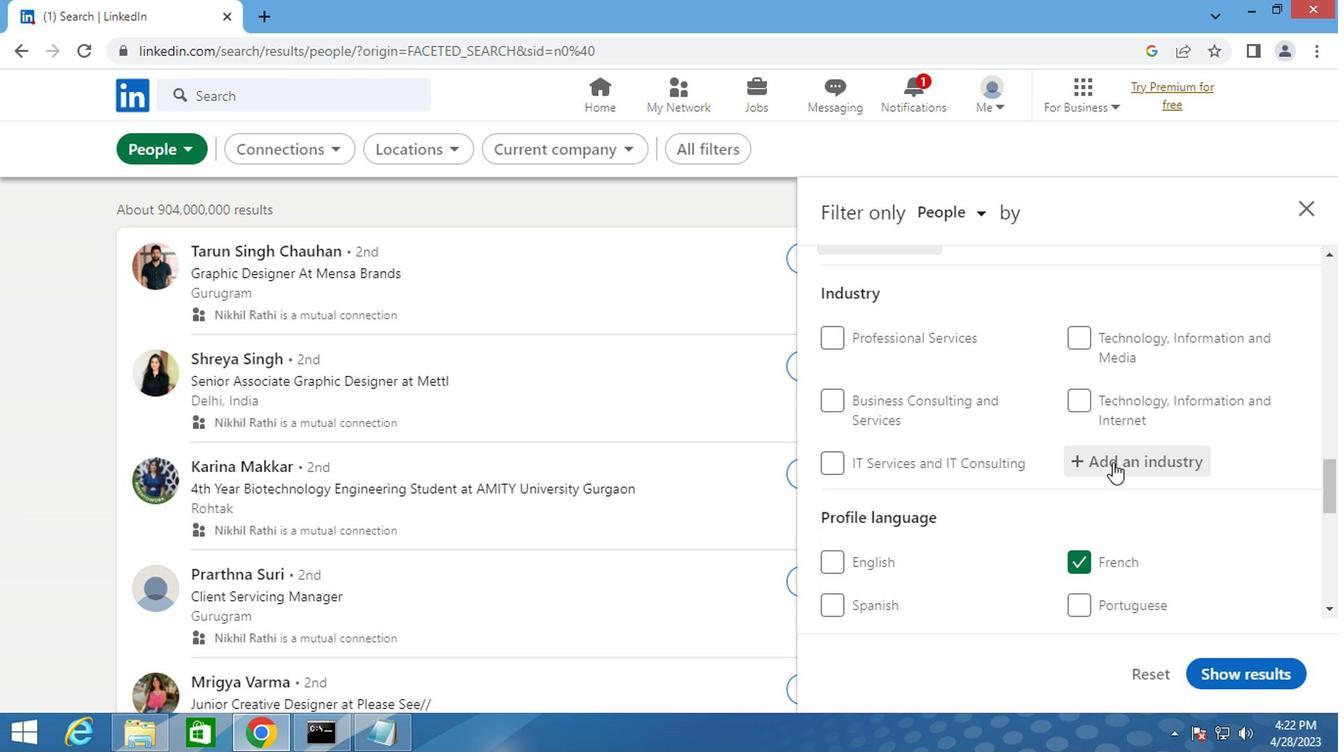 
Action: Key pressed <Key.shift>ANI
Screenshot: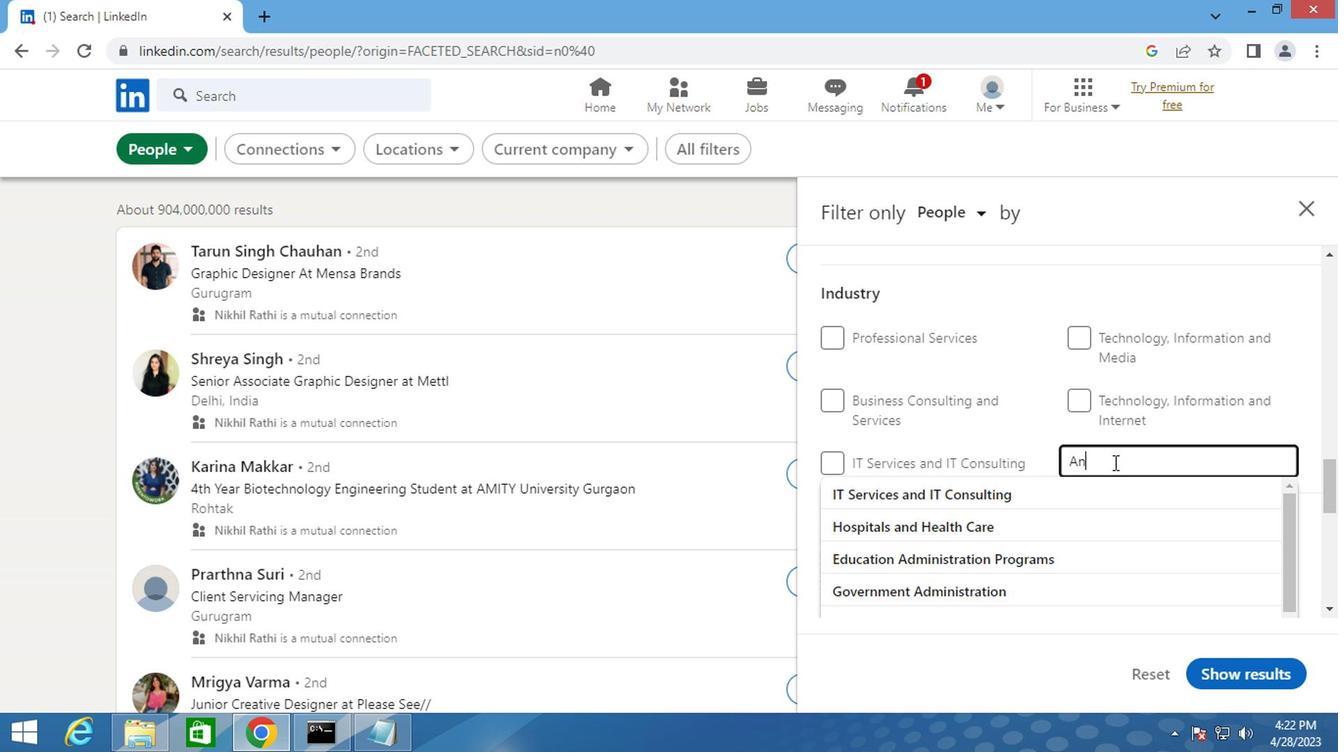 
Action: Mouse moved to (1023, 534)
Screenshot: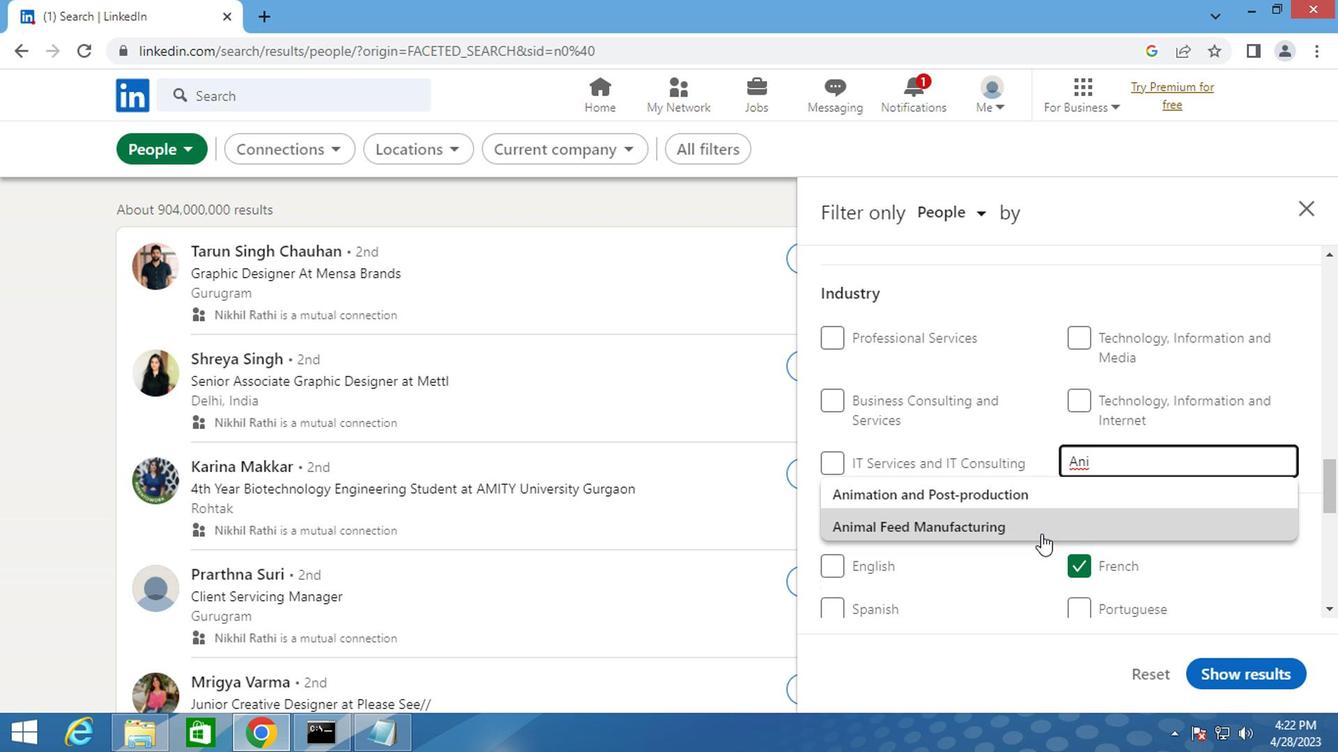 
Action: Mouse pressed left at (1023, 534)
Screenshot: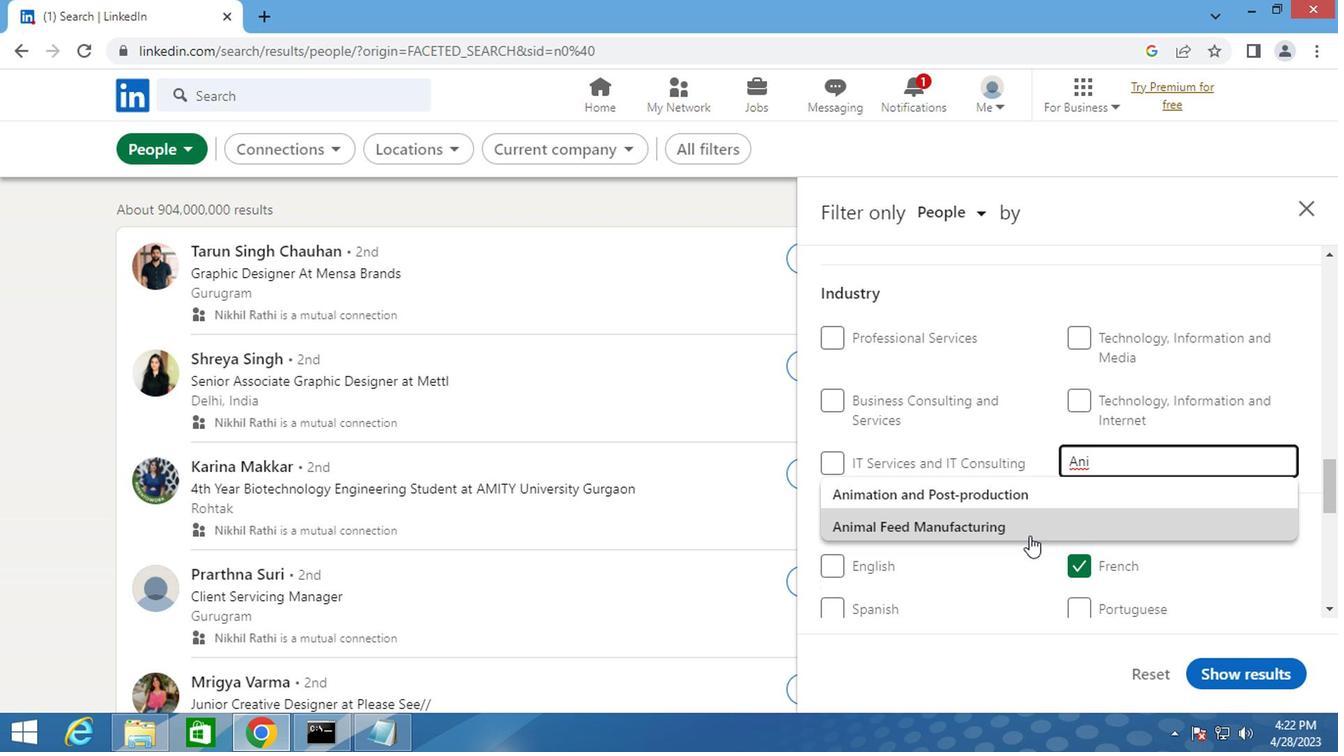 
Action: Mouse moved to (1023, 533)
Screenshot: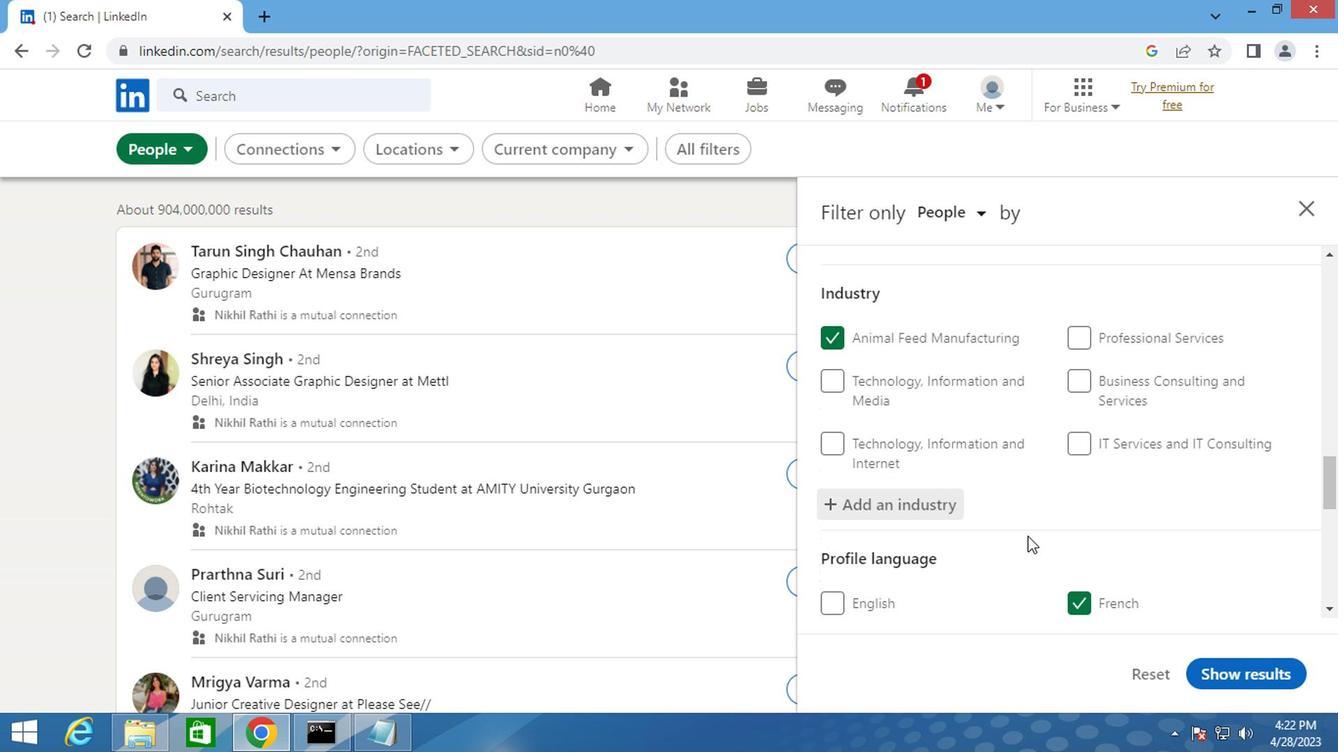 
Action: Mouse scrolled (1023, 532) with delta (0, -1)
Screenshot: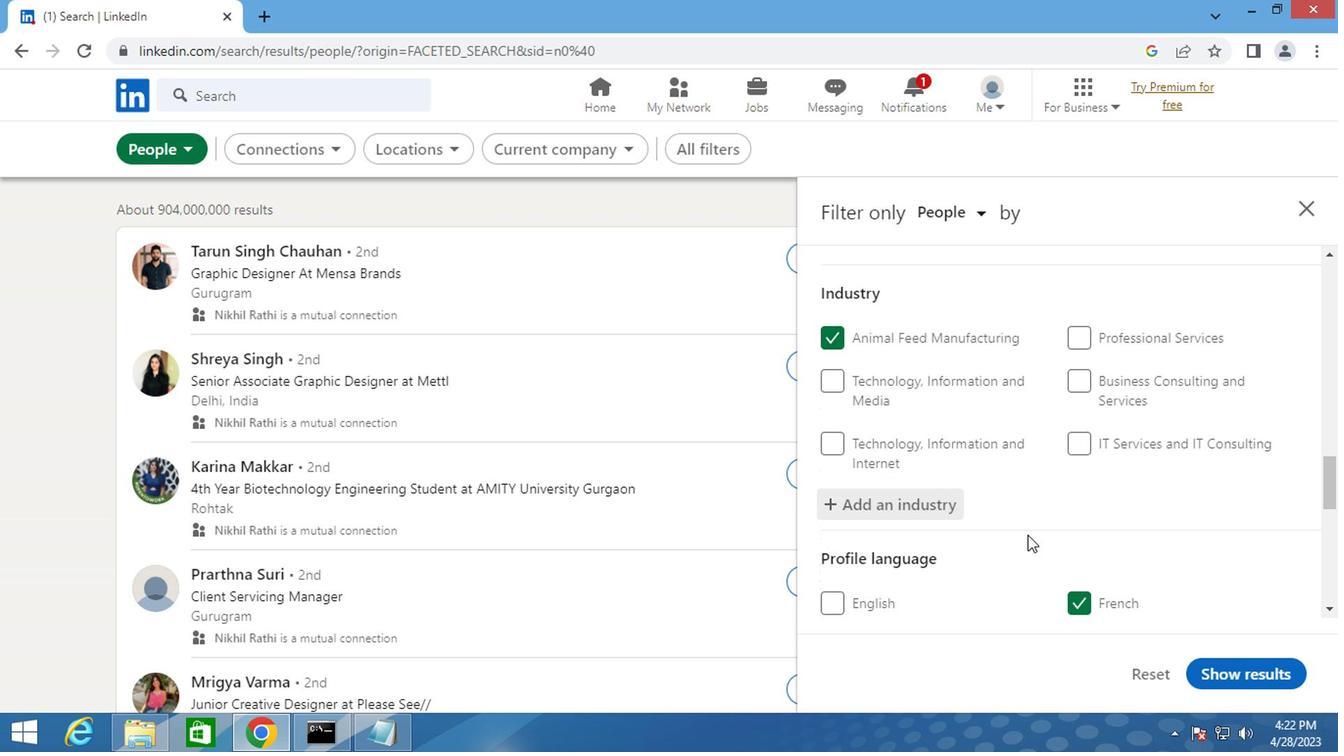 
Action: Mouse scrolled (1023, 532) with delta (0, -1)
Screenshot: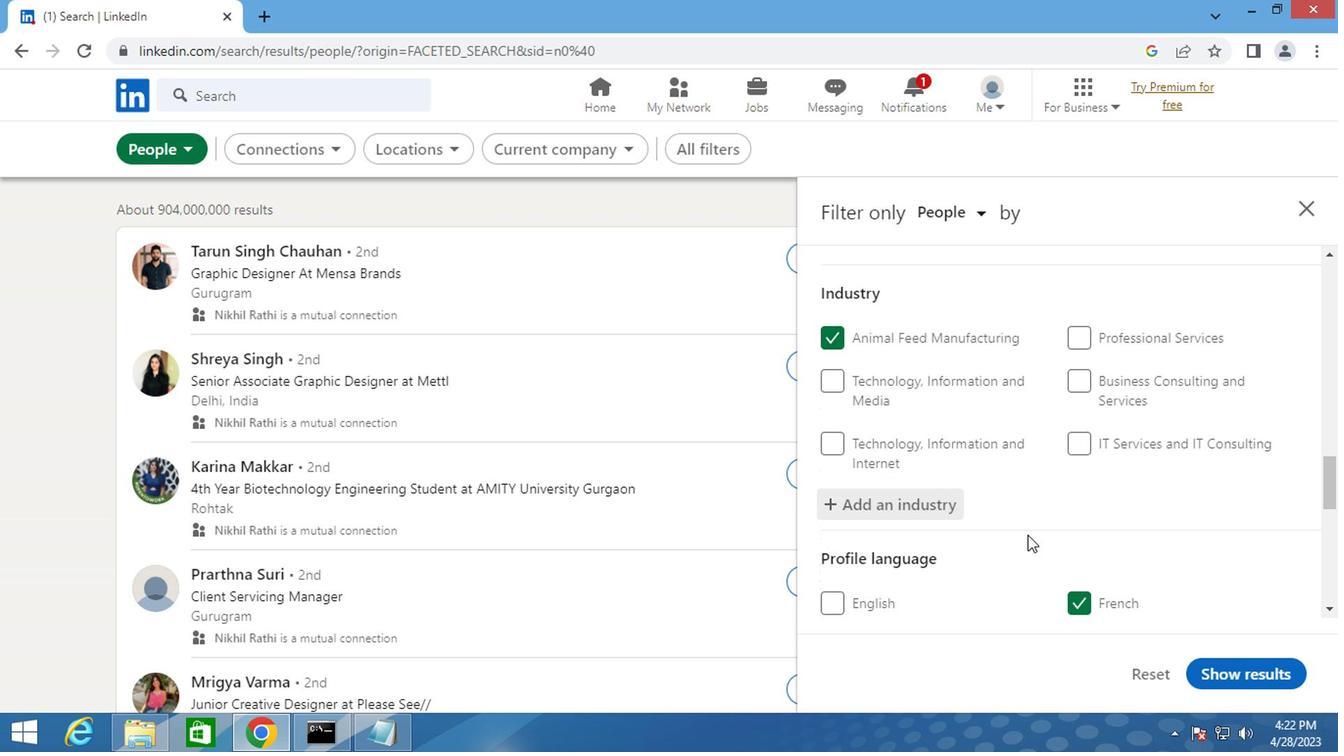 
Action: Mouse scrolled (1023, 532) with delta (0, -1)
Screenshot: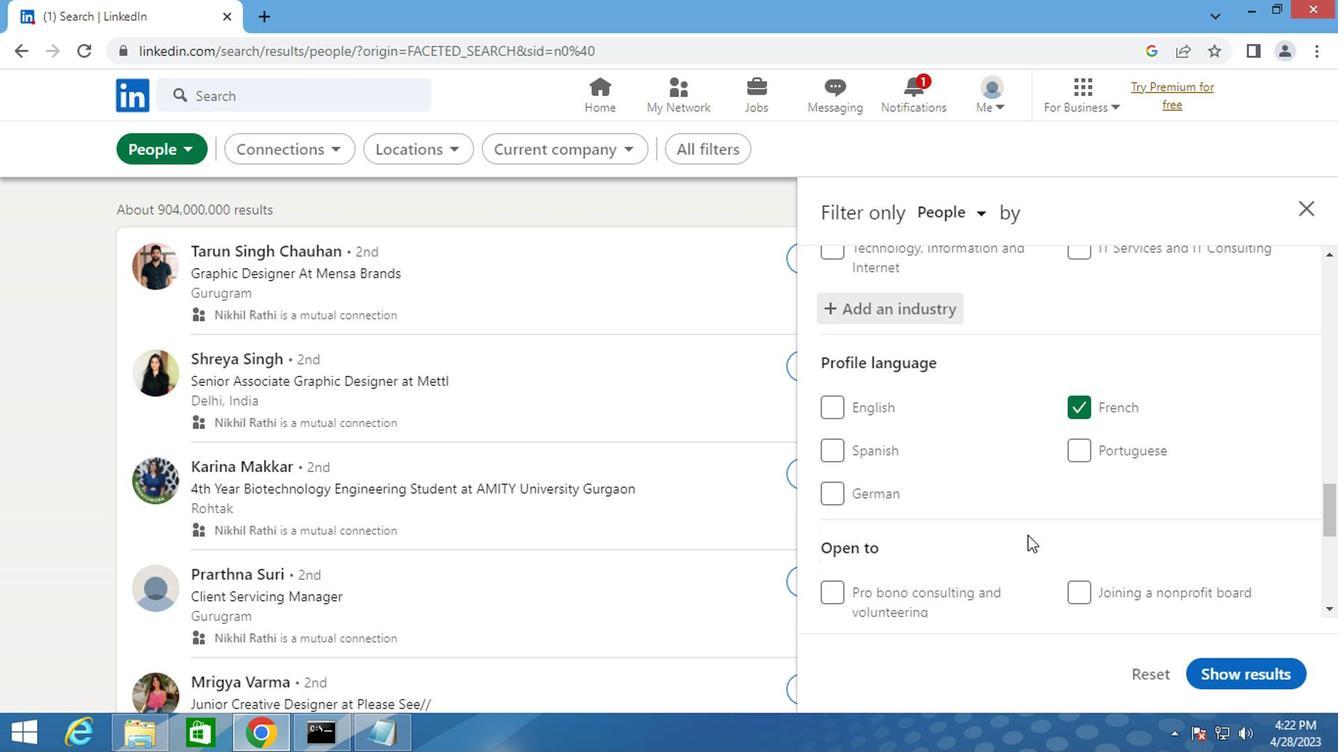 
Action: Mouse scrolled (1023, 532) with delta (0, -1)
Screenshot: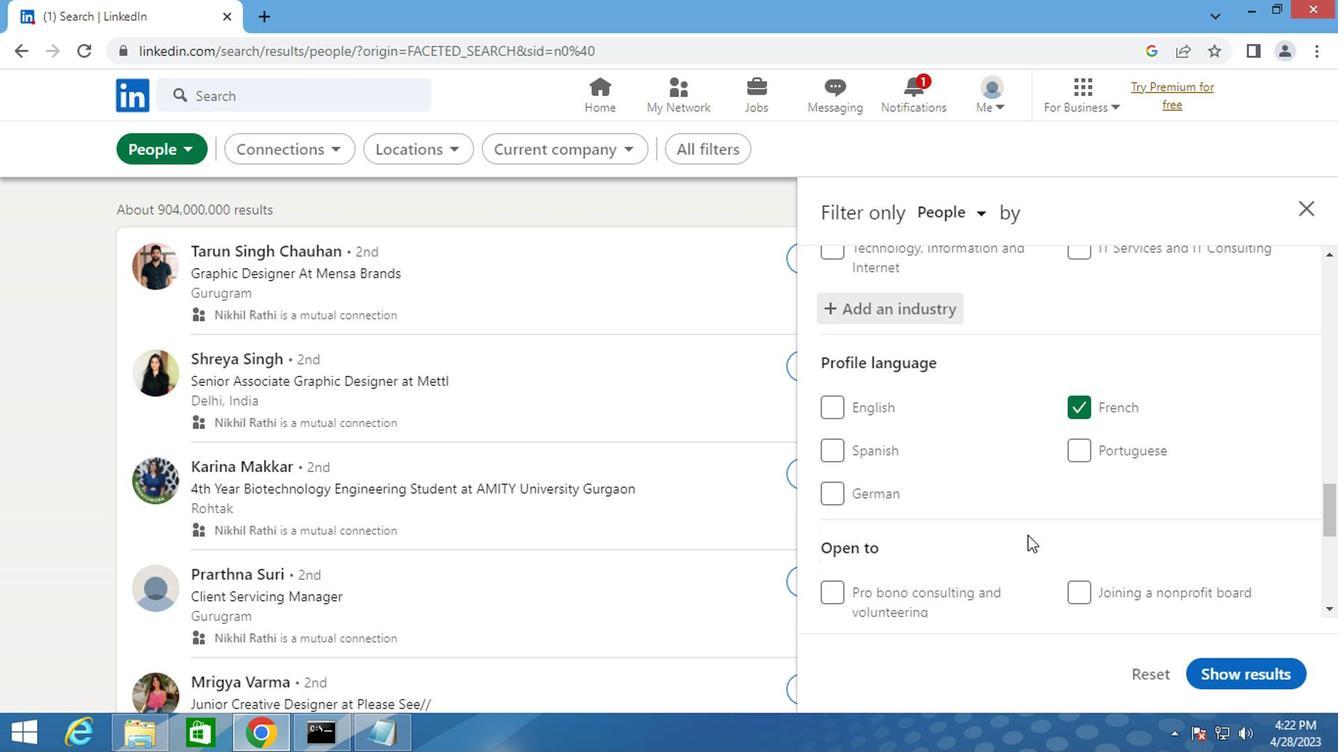 
Action: Mouse scrolled (1023, 532) with delta (0, -1)
Screenshot: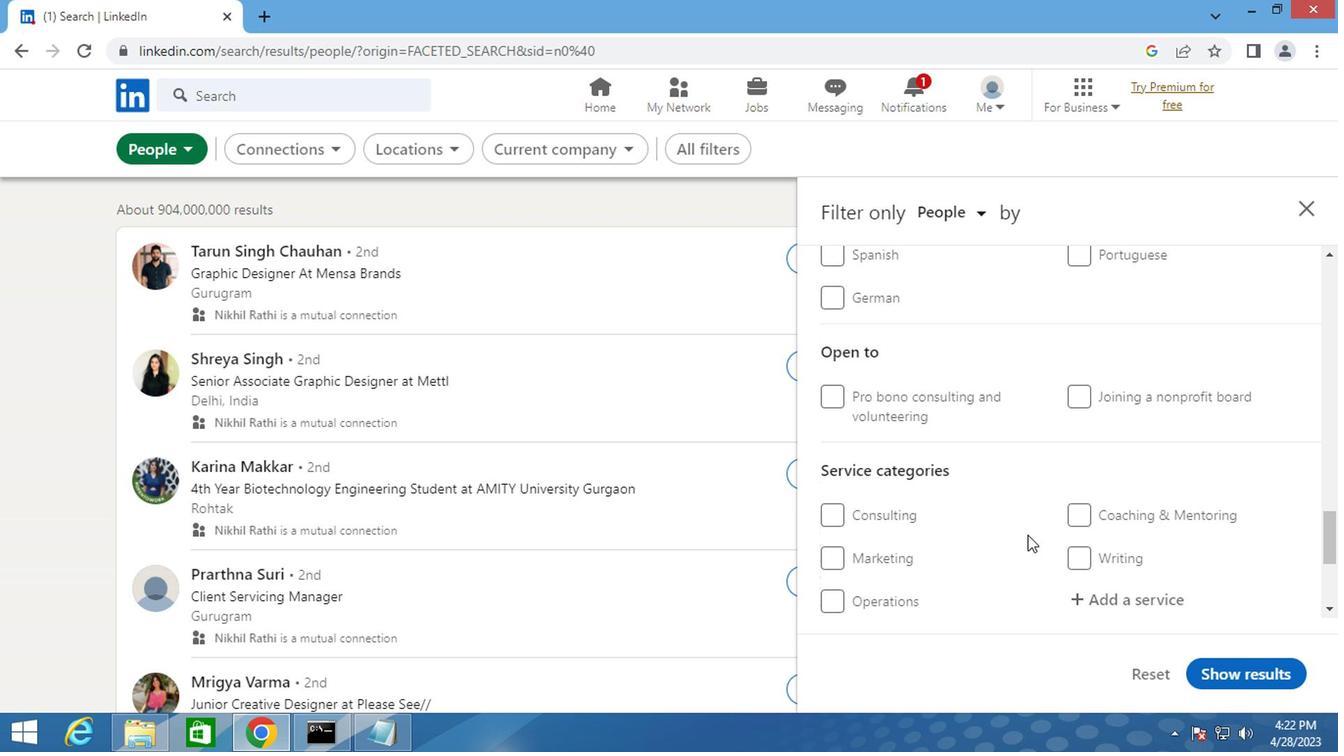 
Action: Mouse scrolled (1023, 532) with delta (0, -1)
Screenshot: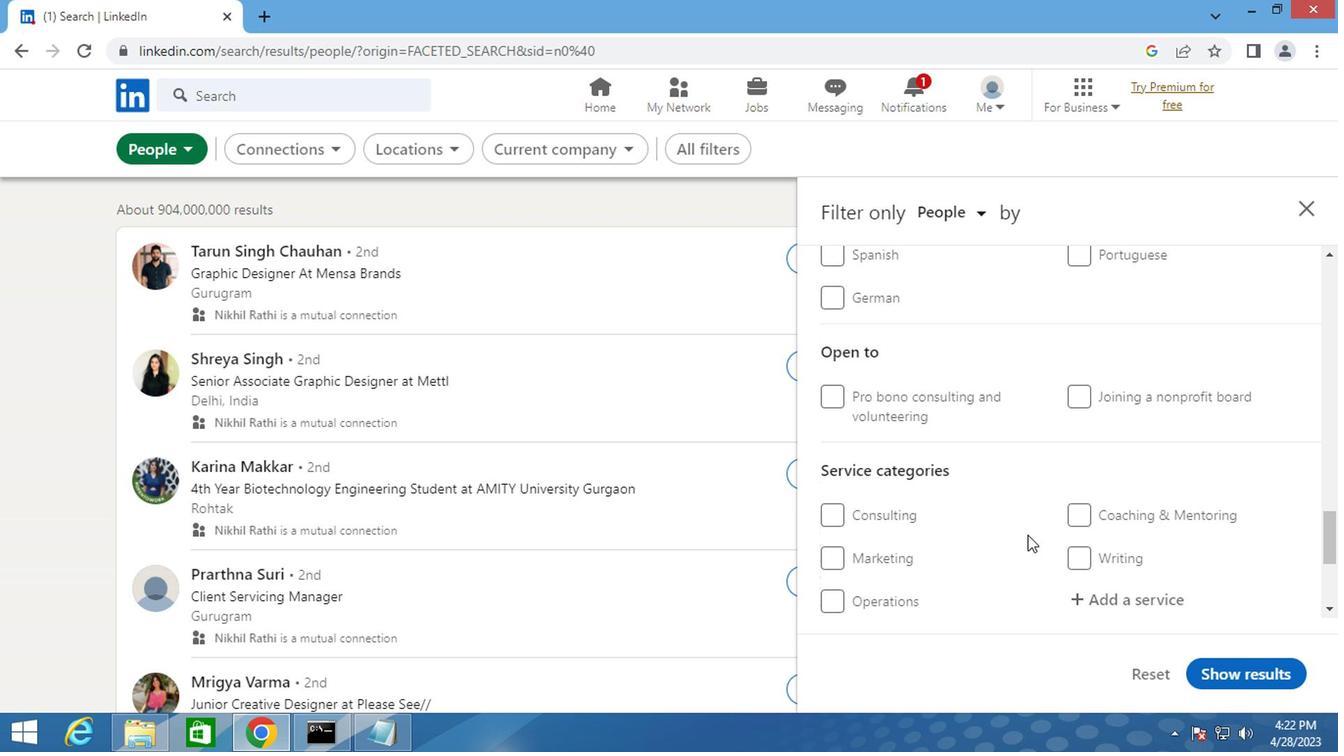 
Action: Mouse moved to (1139, 400)
Screenshot: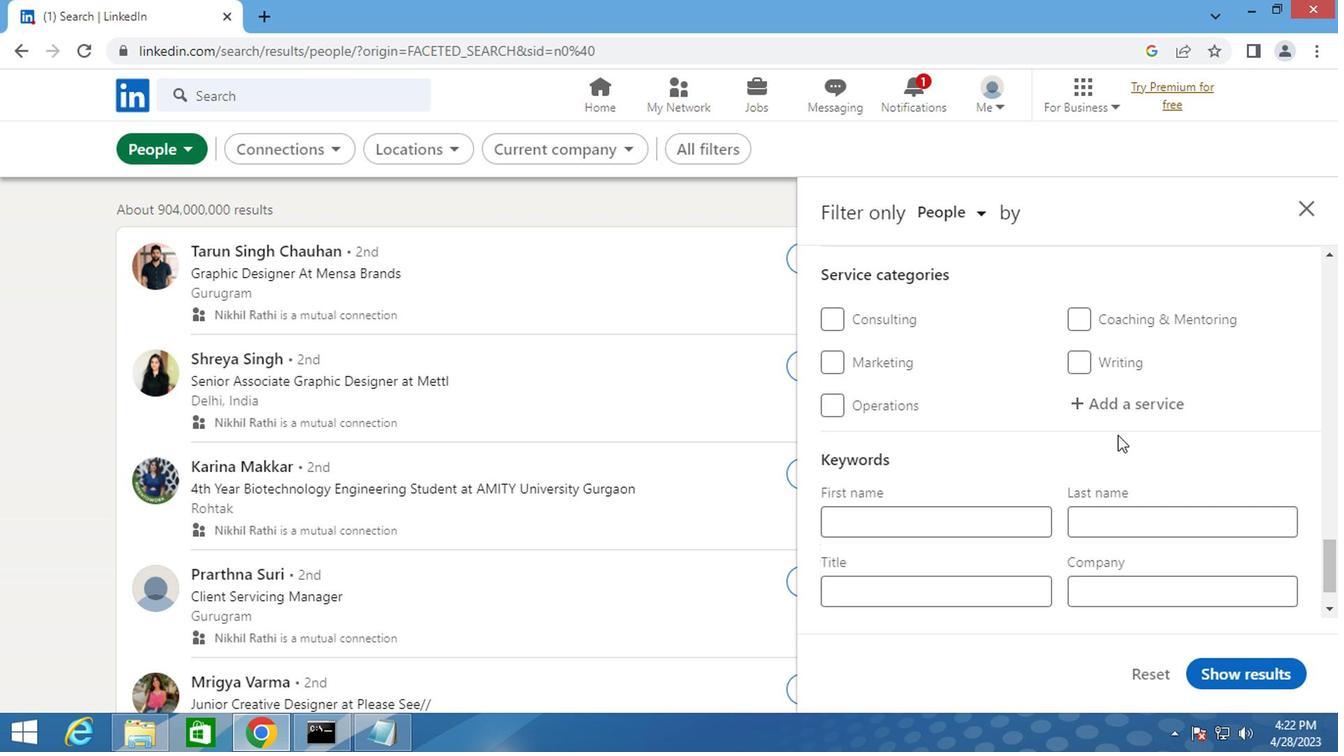 
Action: Mouse pressed left at (1139, 400)
Screenshot: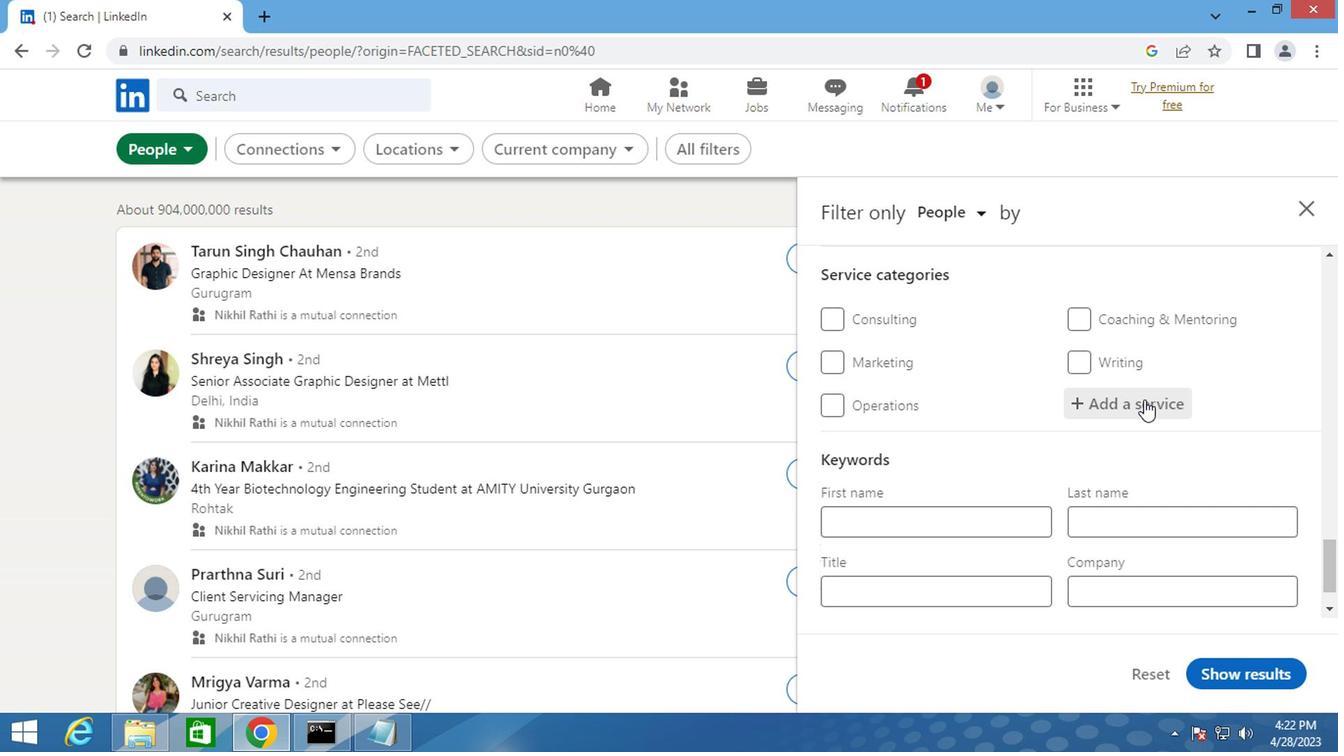 
Action: Key pressed <Key.shift>WEALTH<Key.space><Key.shift>MANAGEMENT
Screenshot: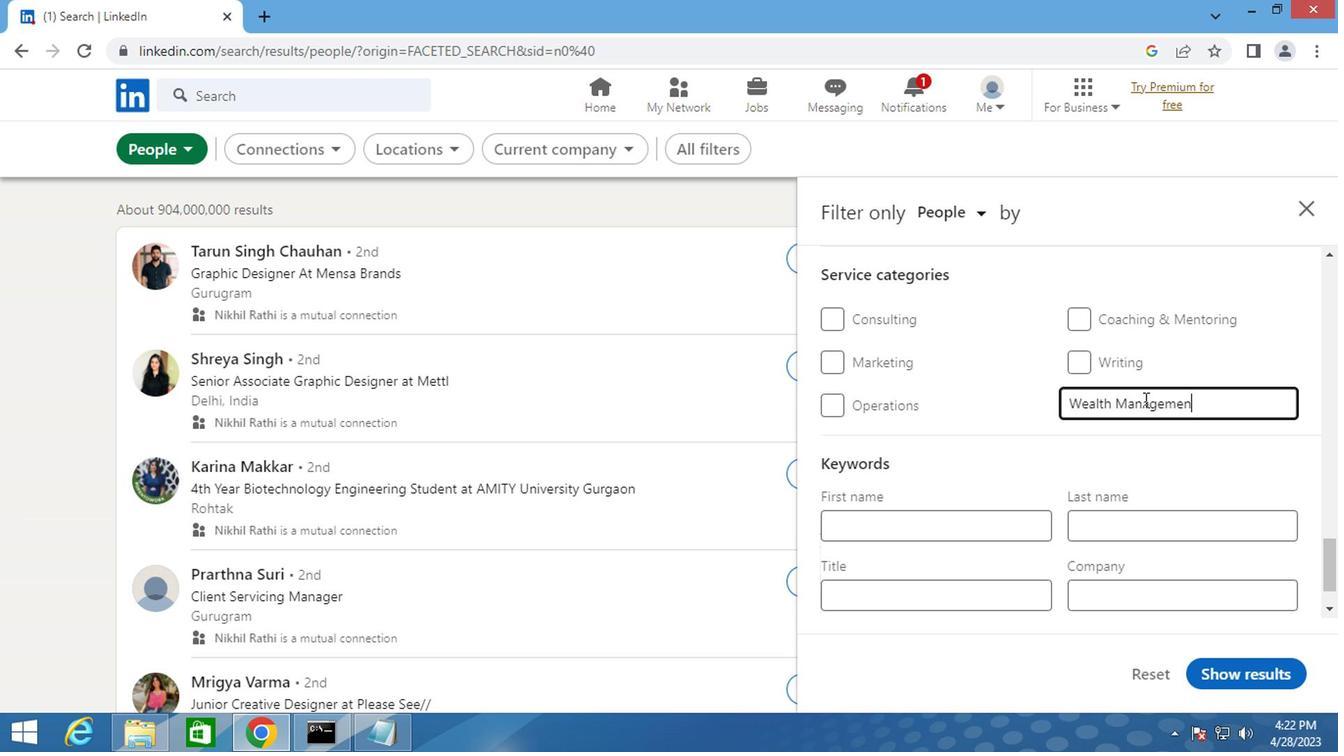 
Action: Mouse scrolled (1139, 398) with delta (0, -1)
Screenshot: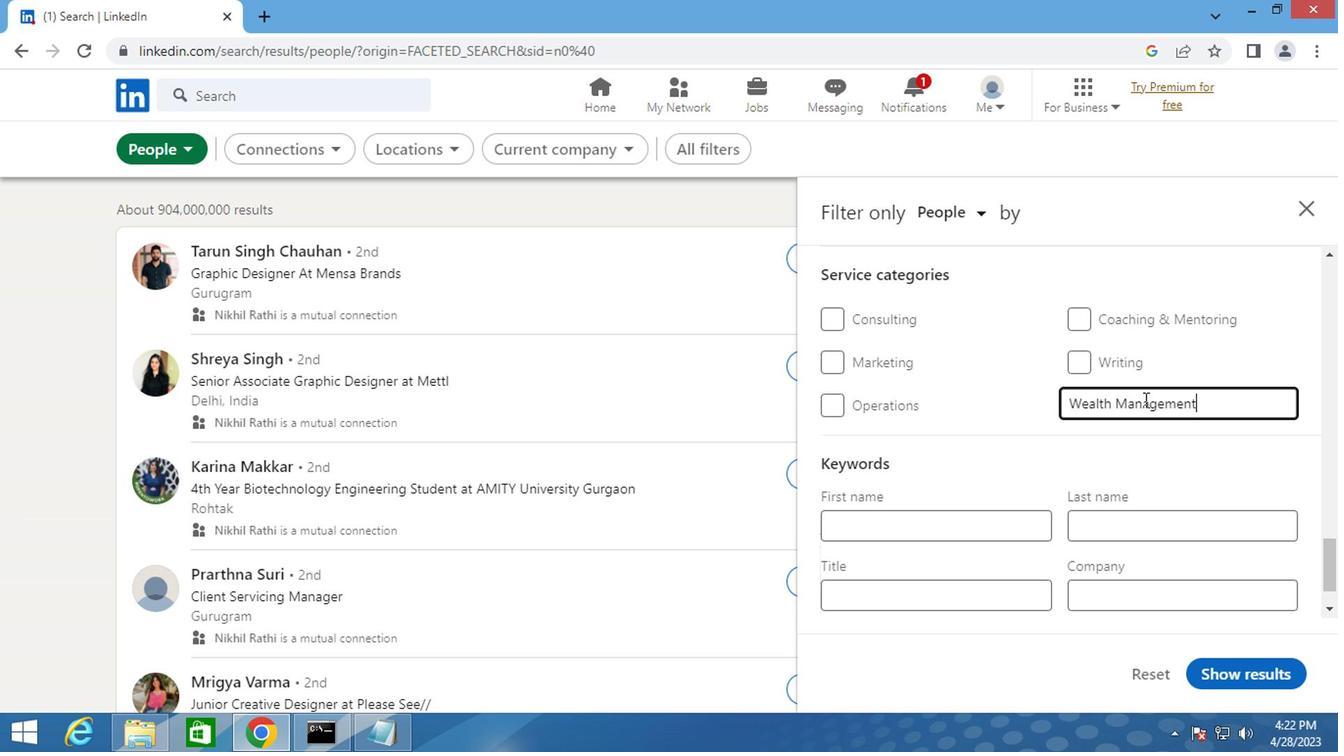 
Action: Mouse moved to (947, 527)
Screenshot: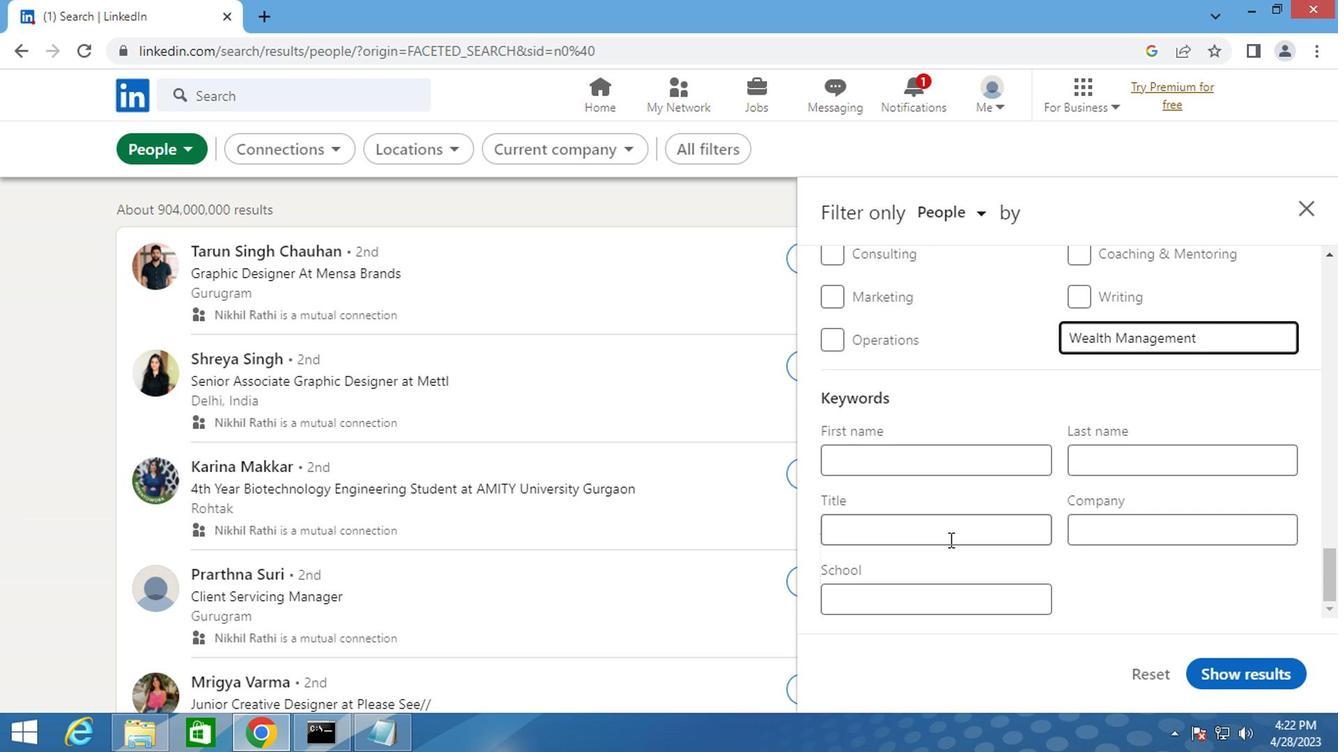 
Action: Mouse pressed left at (947, 527)
Screenshot: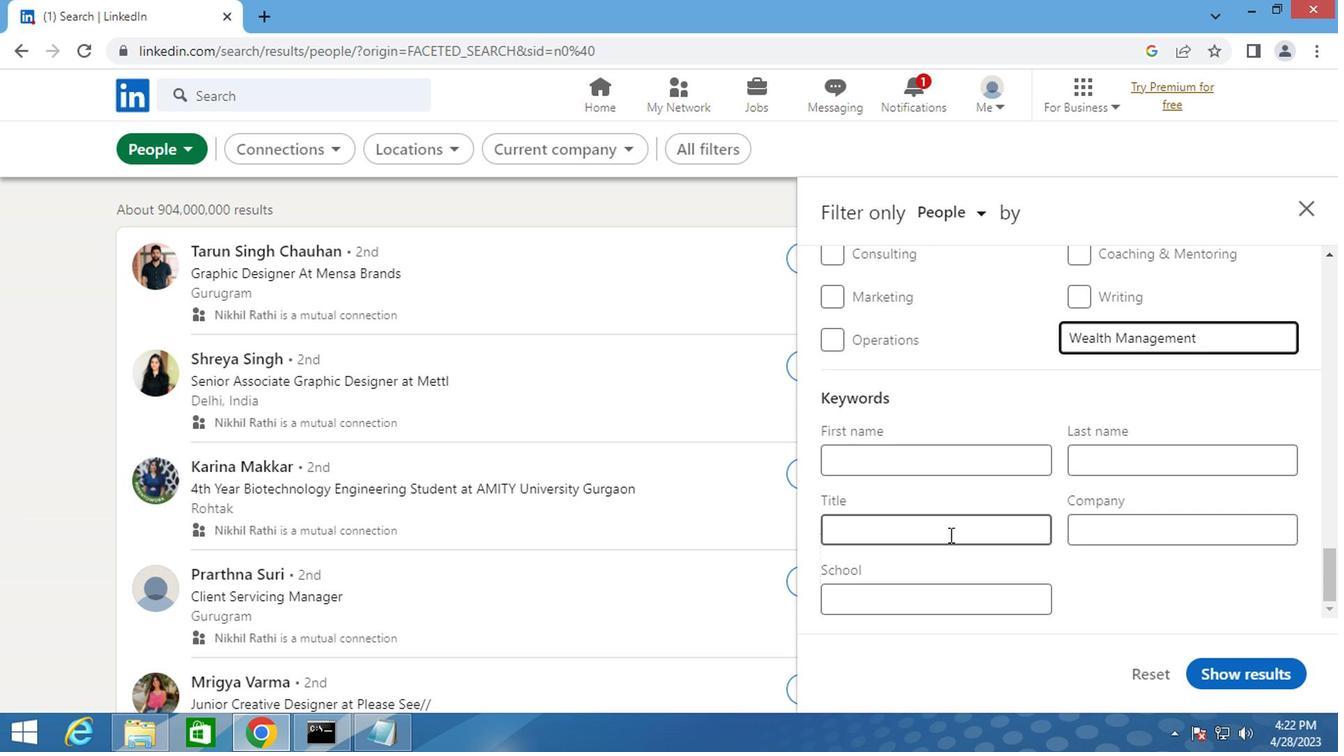 
Action: Key pressed <Key.shift>IT<Key.space><Key.shift>MANAGER
Screenshot: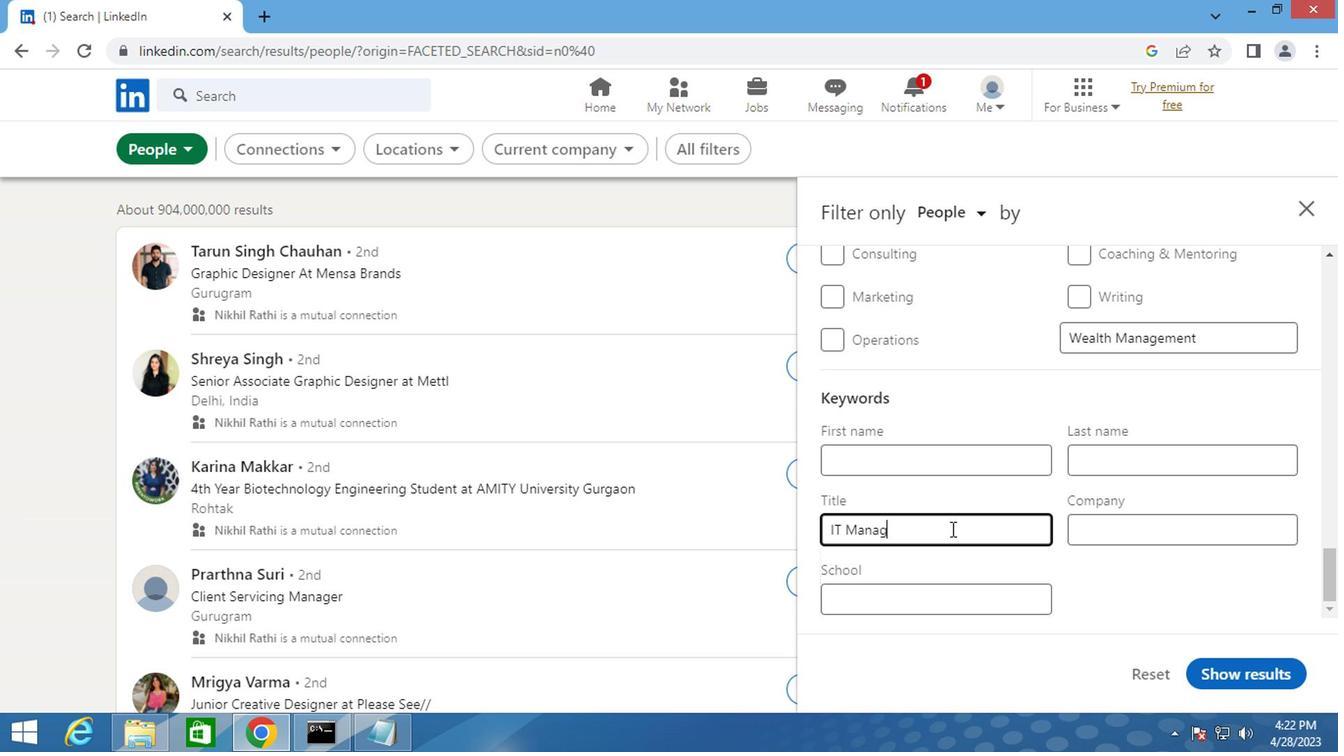 
Action: Mouse moved to (1198, 667)
Screenshot: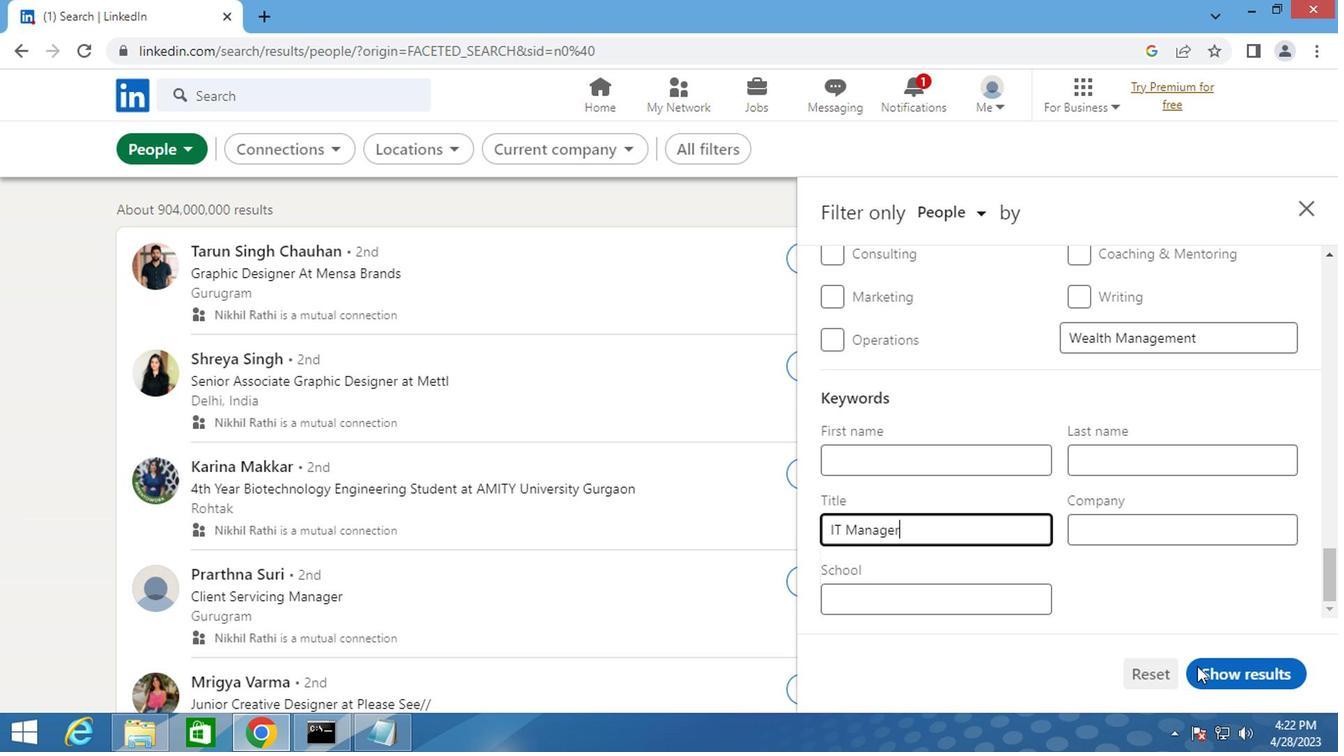 
Action: Mouse pressed left at (1198, 667)
Screenshot: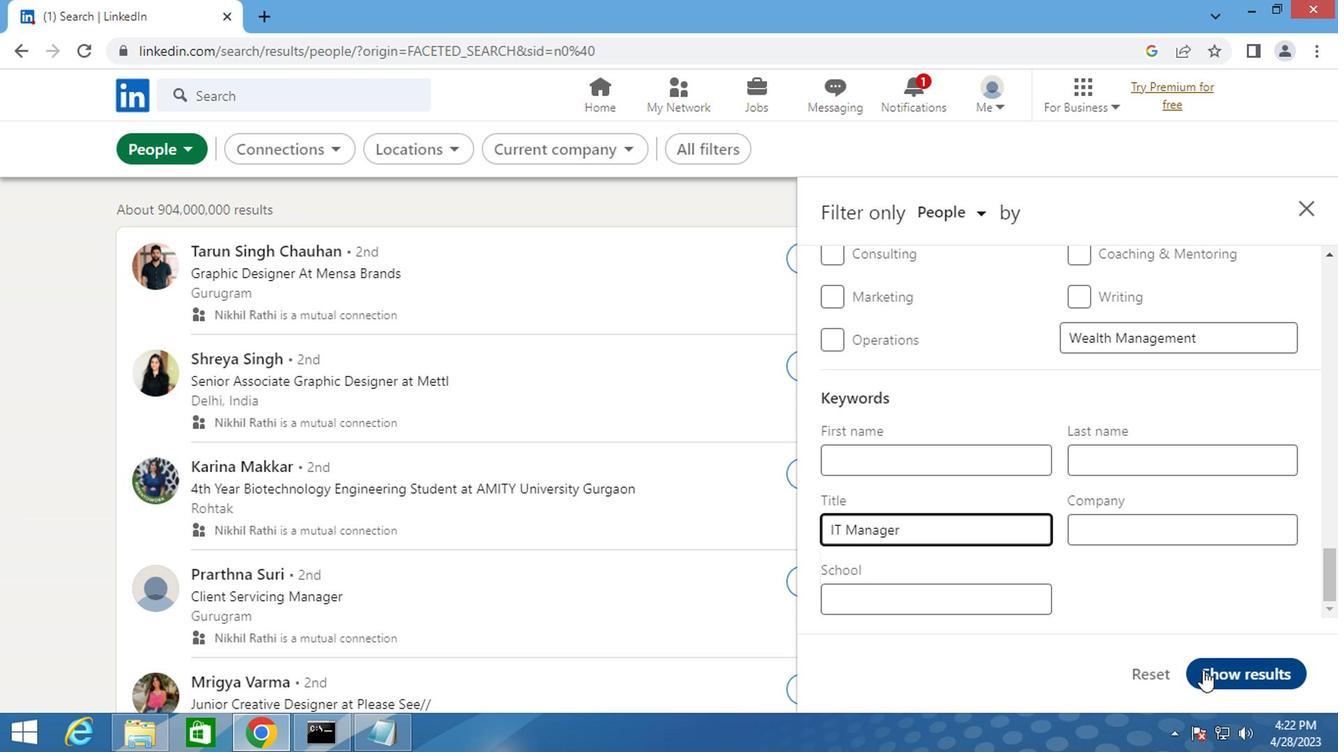 
Action: Mouse moved to (1198, 667)
Screenshot: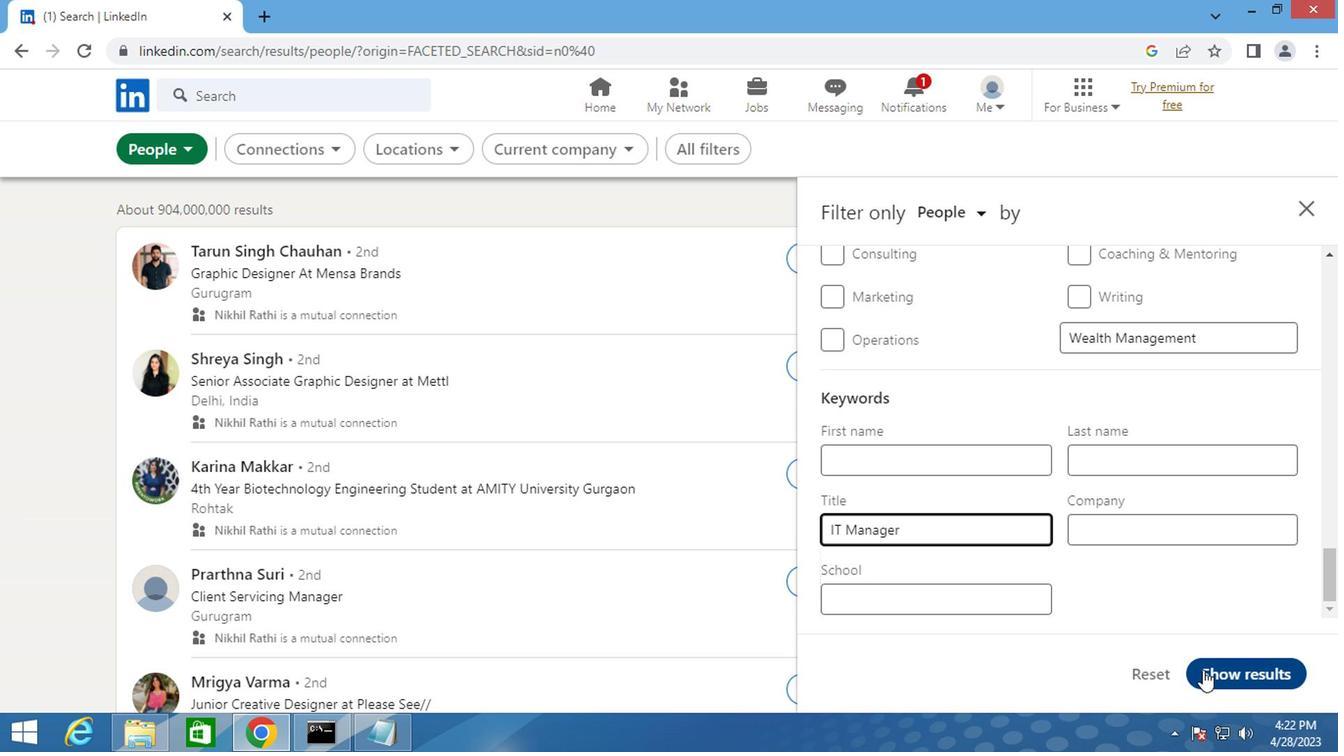
